 Task: Look for space in Oak Creek, United States from 26th August, 2023 to 10th September, 2023 for 6 adults, 2 children in price range Rs.10000 to Rs.15000. Place can be entire place or shared room with 6 bedrooms having 6 beds and 6 bathrooms. Property type can be house, flat, guest house. Amenities needed are: wifi, TV, free parkinig on premises, gym, breakfast. Booking option can be shelf check-in. Required host language is English.
Action: Mouse moved to (525, 107)
Screenshot: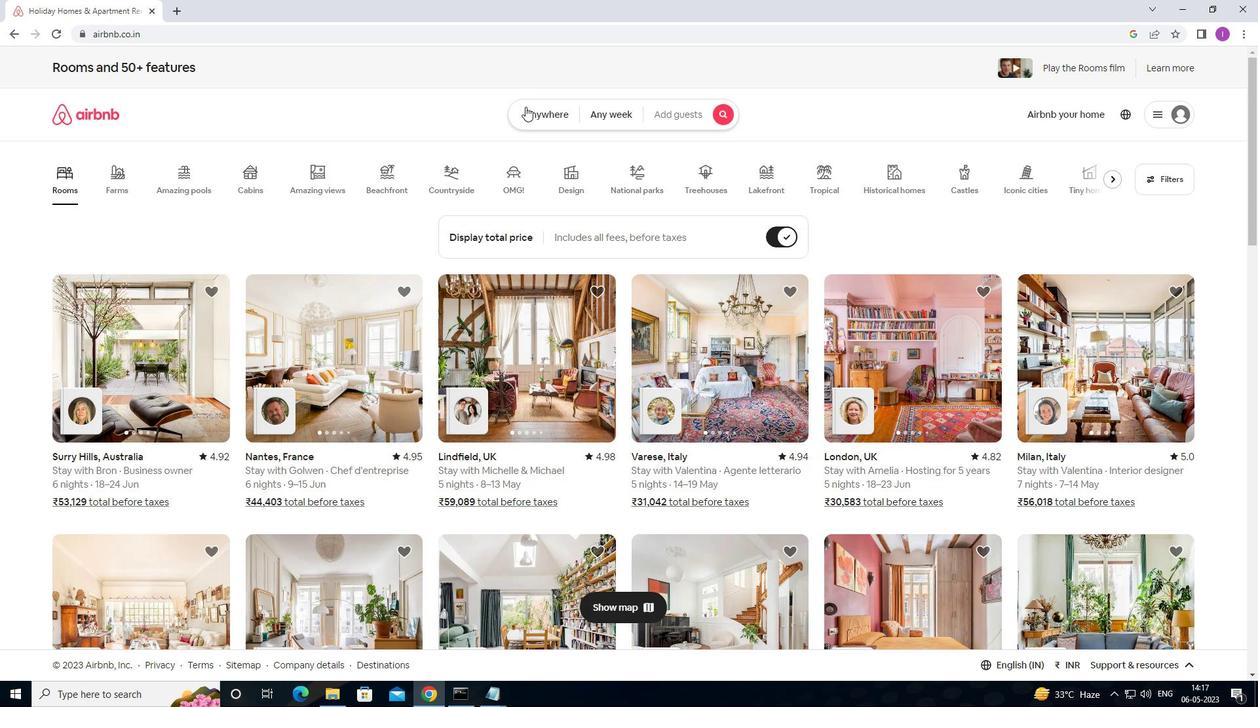 
Action: Mouse pressed left at (525, 107)
Screenshot: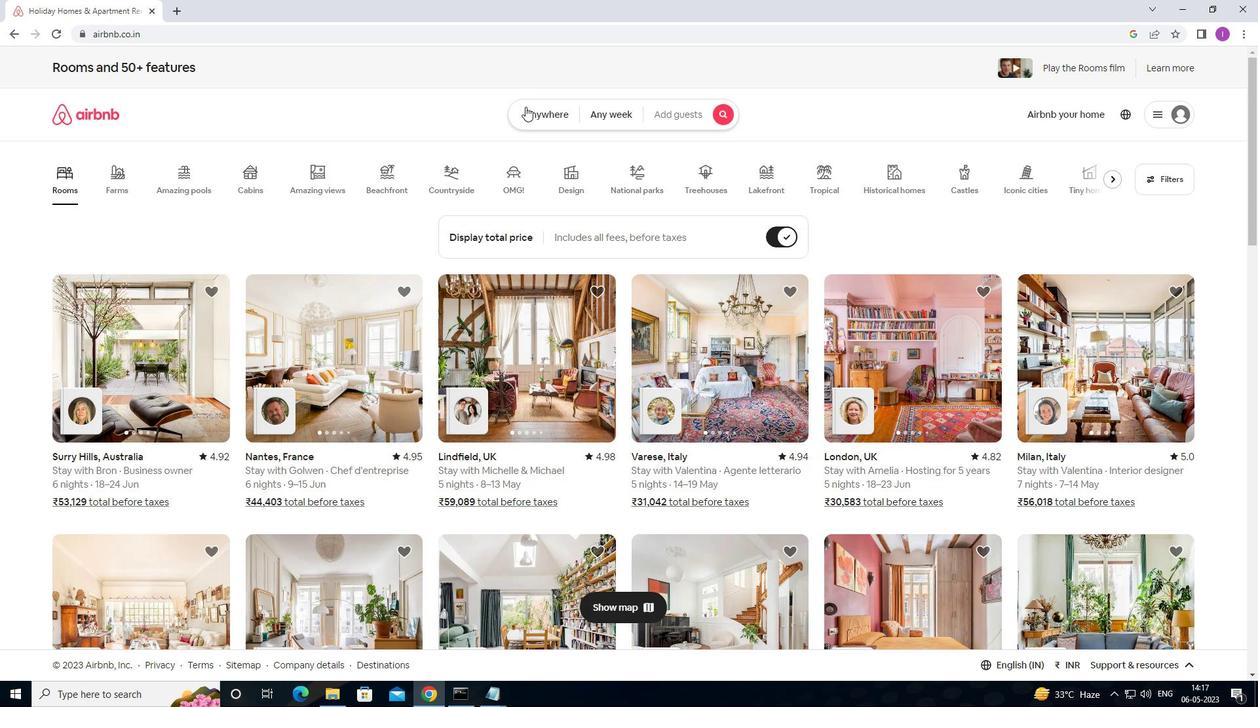 
Action: Mouse moved to (431, 165)
Screenshot: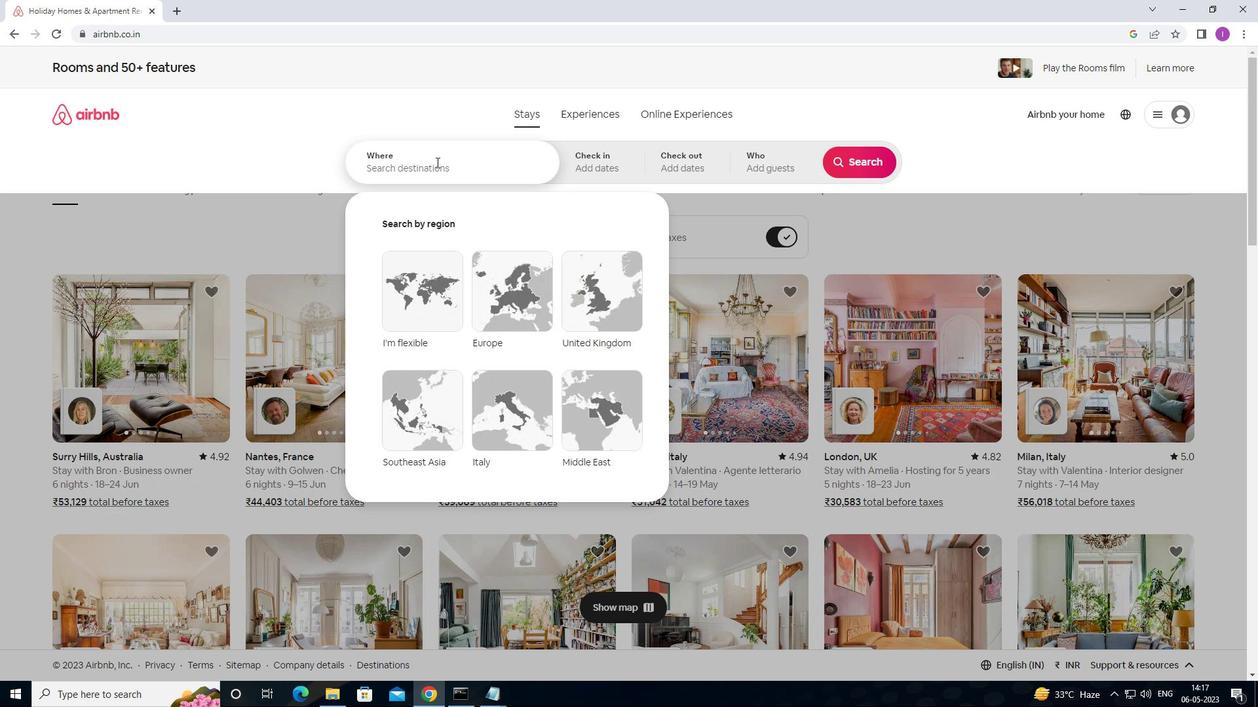 
Action: Mouse pressed left at (431, 165)
Screenshot: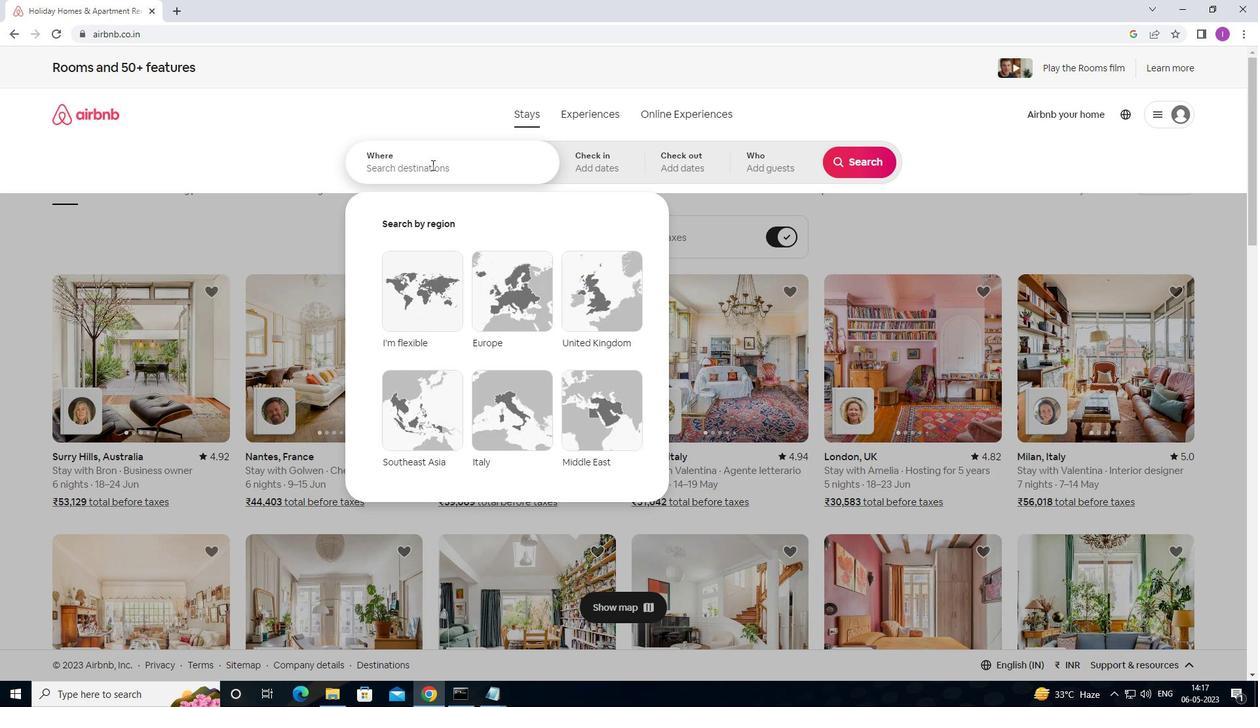 
Action: Mouse moved to (635, 49)
Screenshot: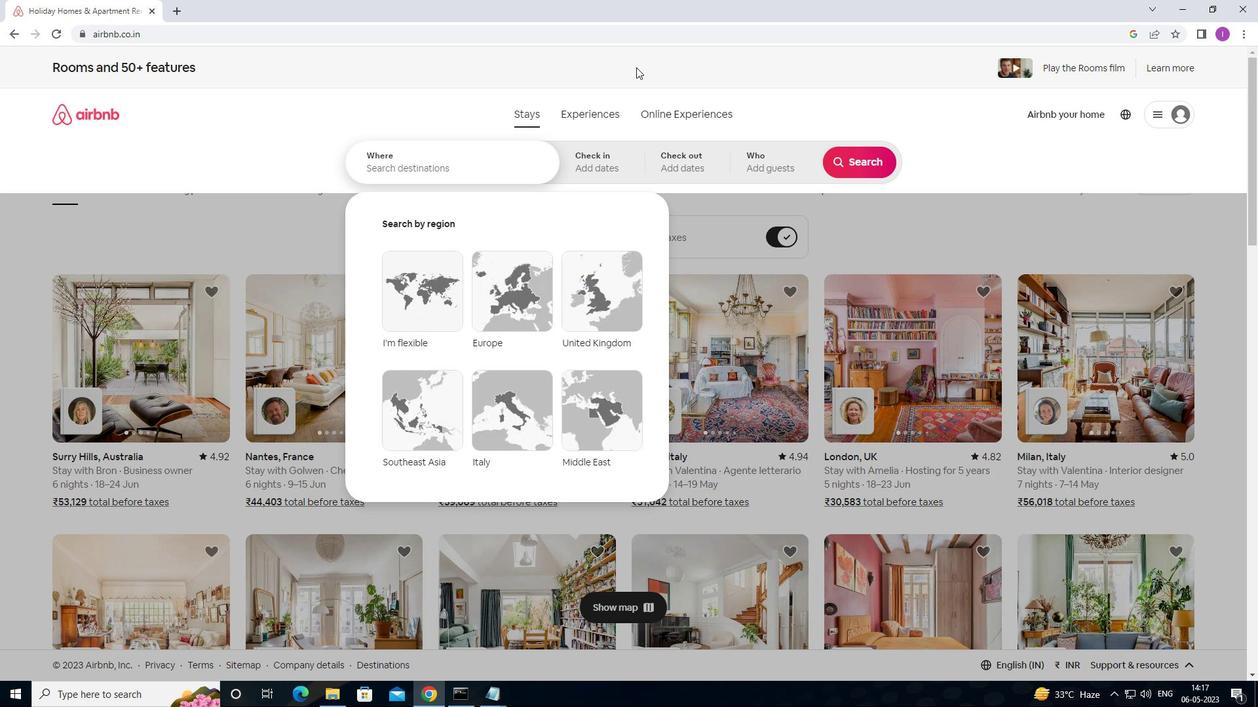 
Action: Key pressed <Key.shift><Key.shift><Key.shift><Key.shift><Key.shift><Key.shift><Key.shift>OAK<Key.space><Key.shift>CREEK,<Key.shift>UNITED<Key.space>STATES
Screenshot: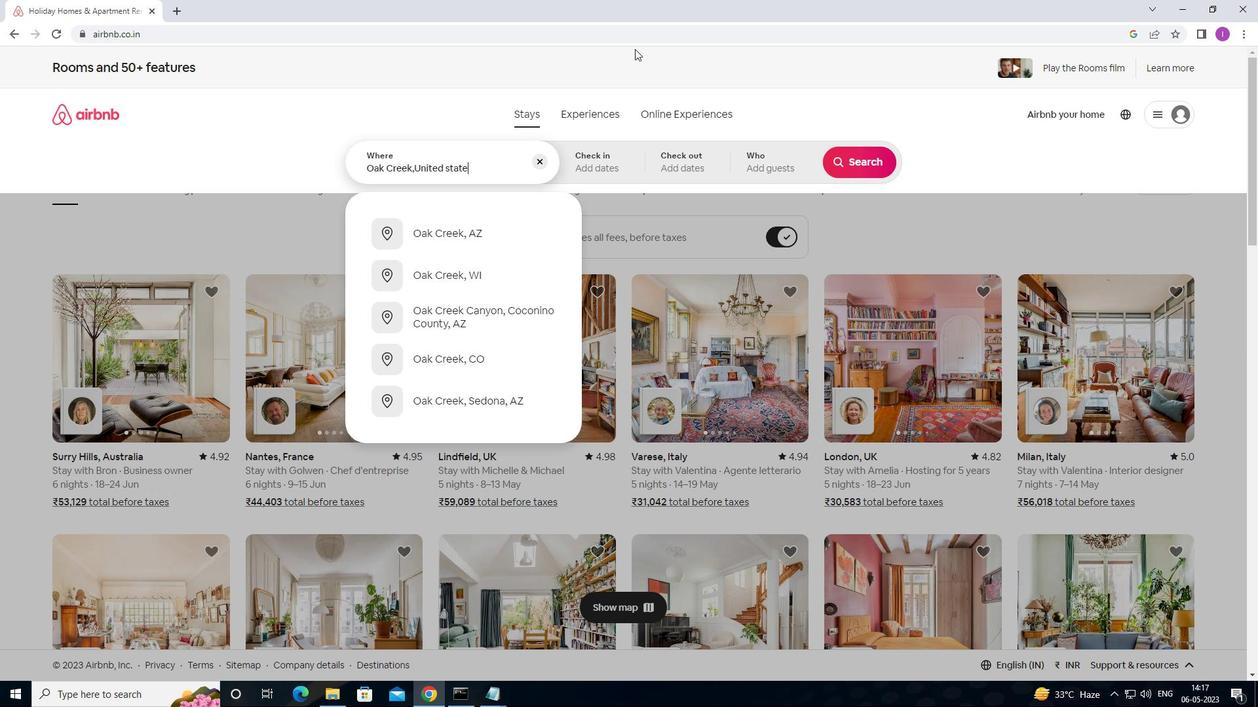
Action: Mouse moved to (582, 161)
Screenshot: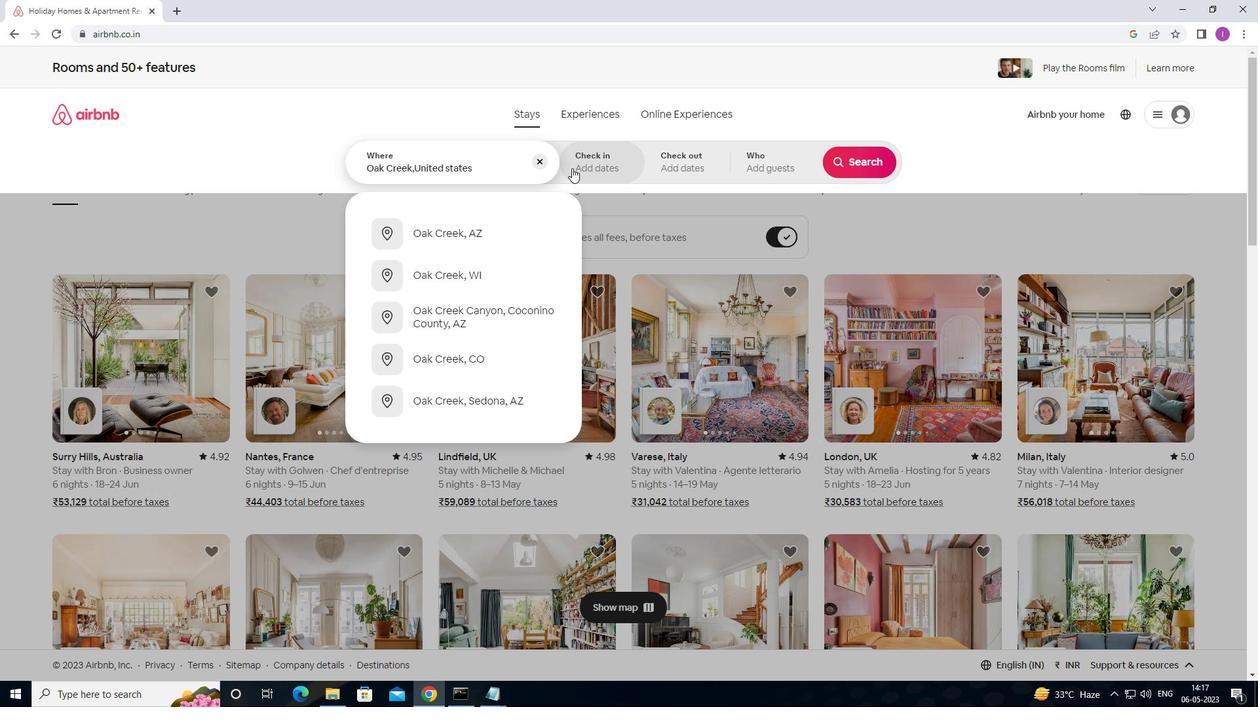 
Action: Mouse pressed left at (582, 161)
Screenshot: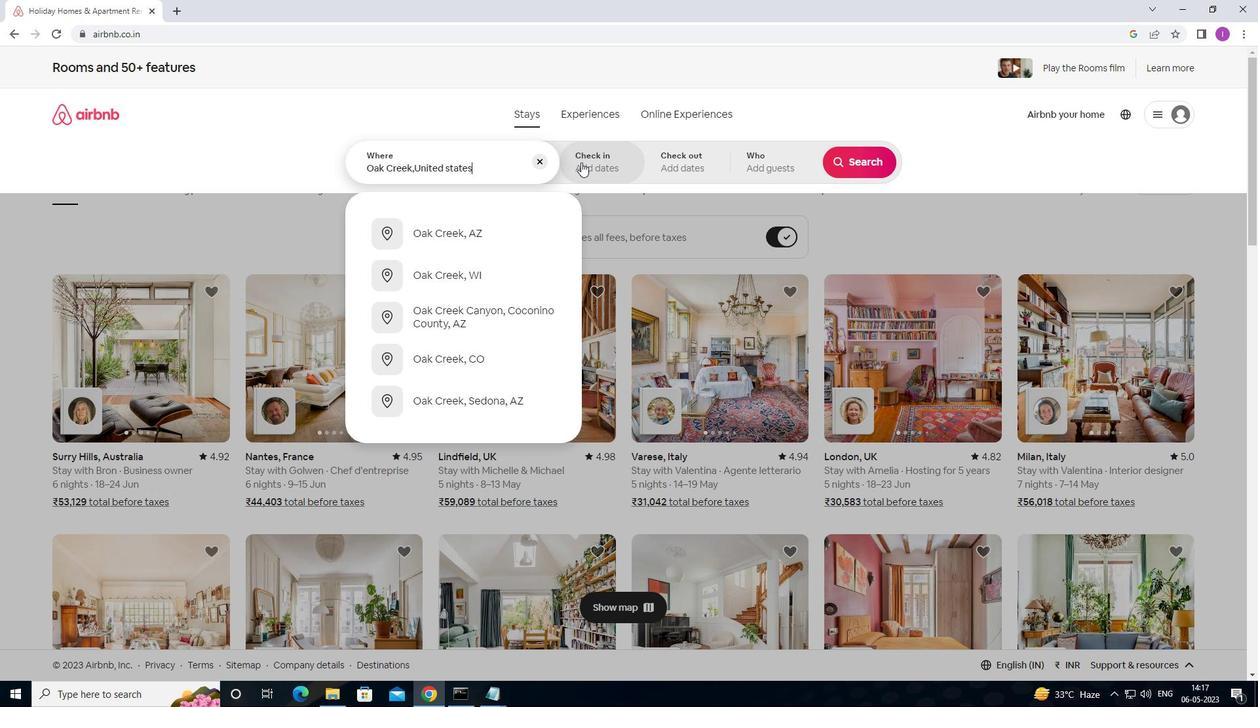 
Action: Mouse moved to (857, 267)
Screenshot: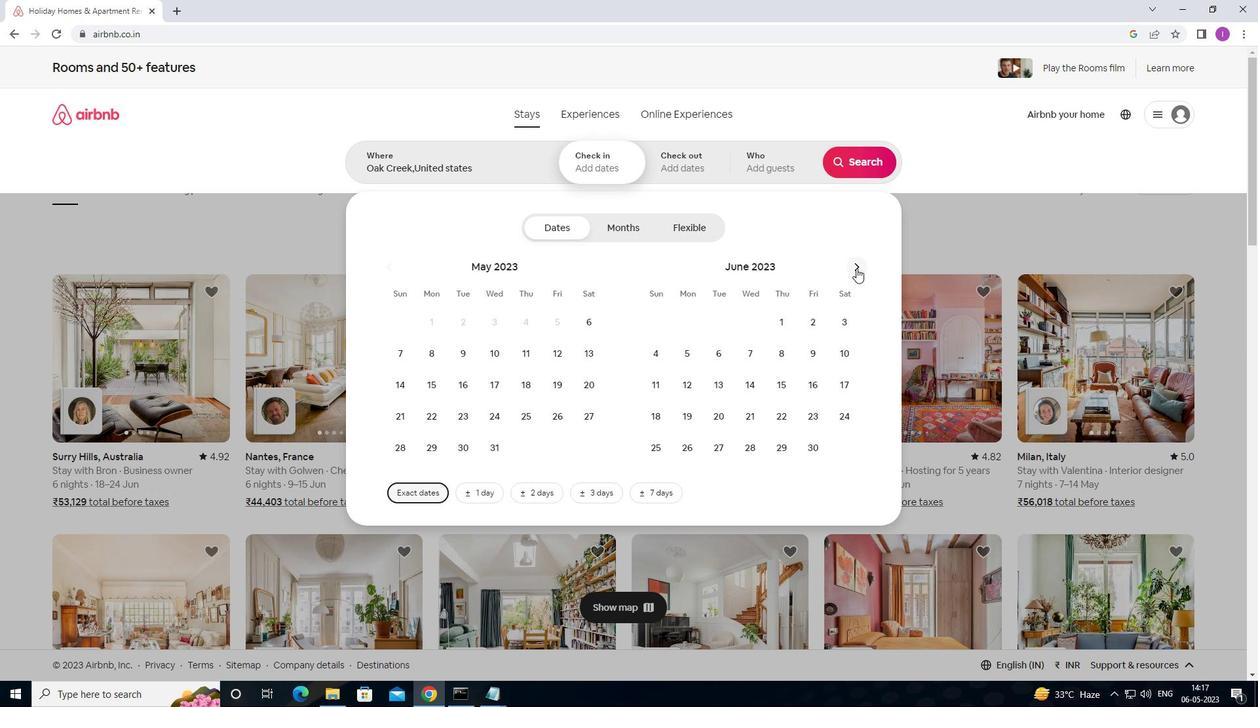 
Action: Mouse pressed left at (857, 267)
Screenshot: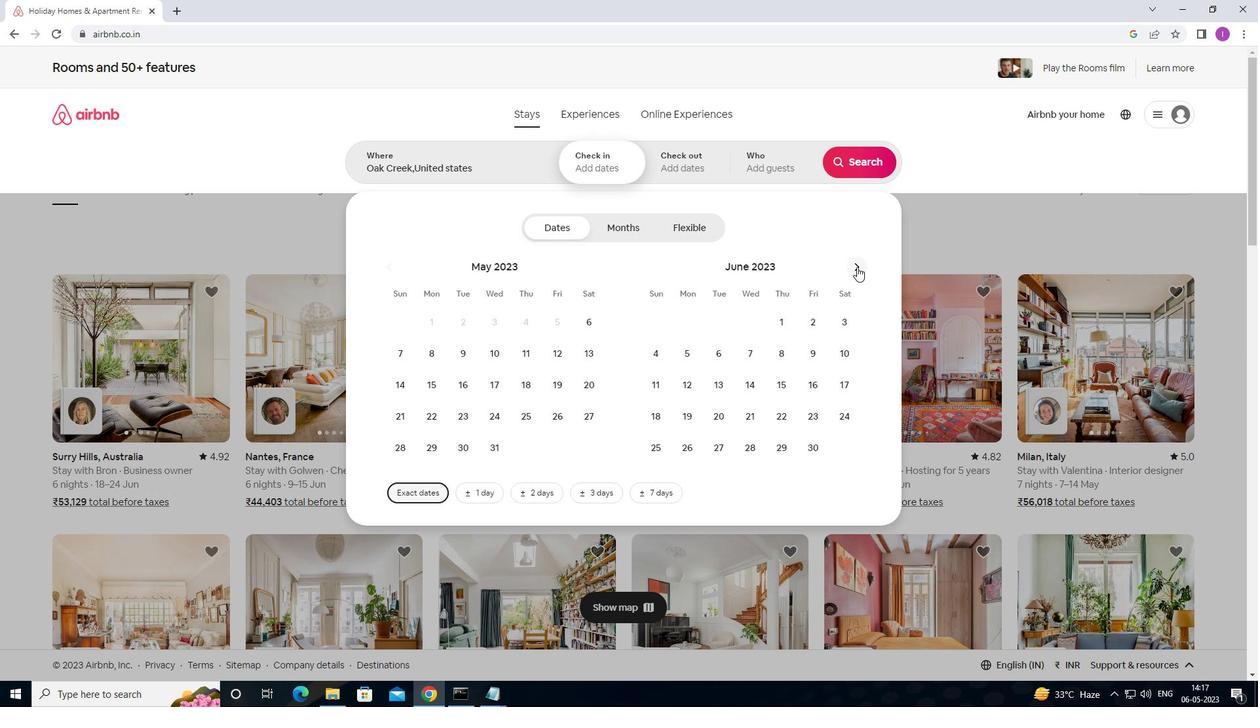 
Action: Mouse moved to (860, 266)
Screenshot: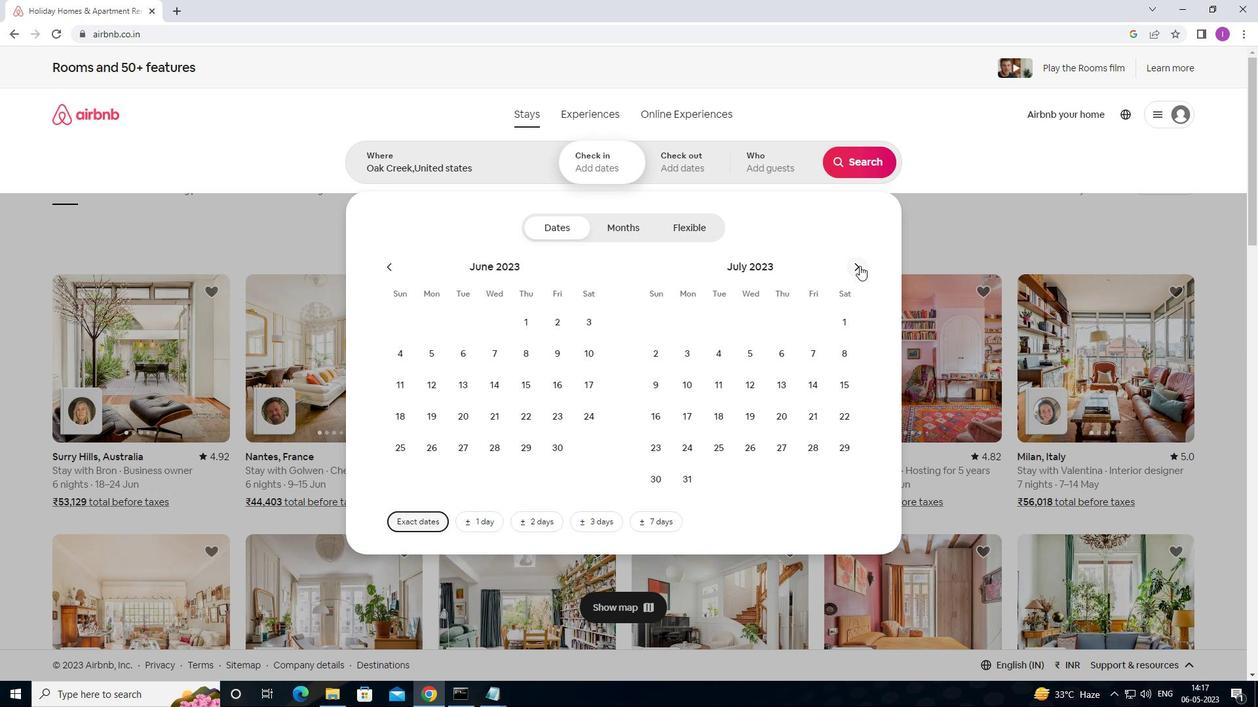 
Action: Mouse pressed left at (860, 266)
Screenshot: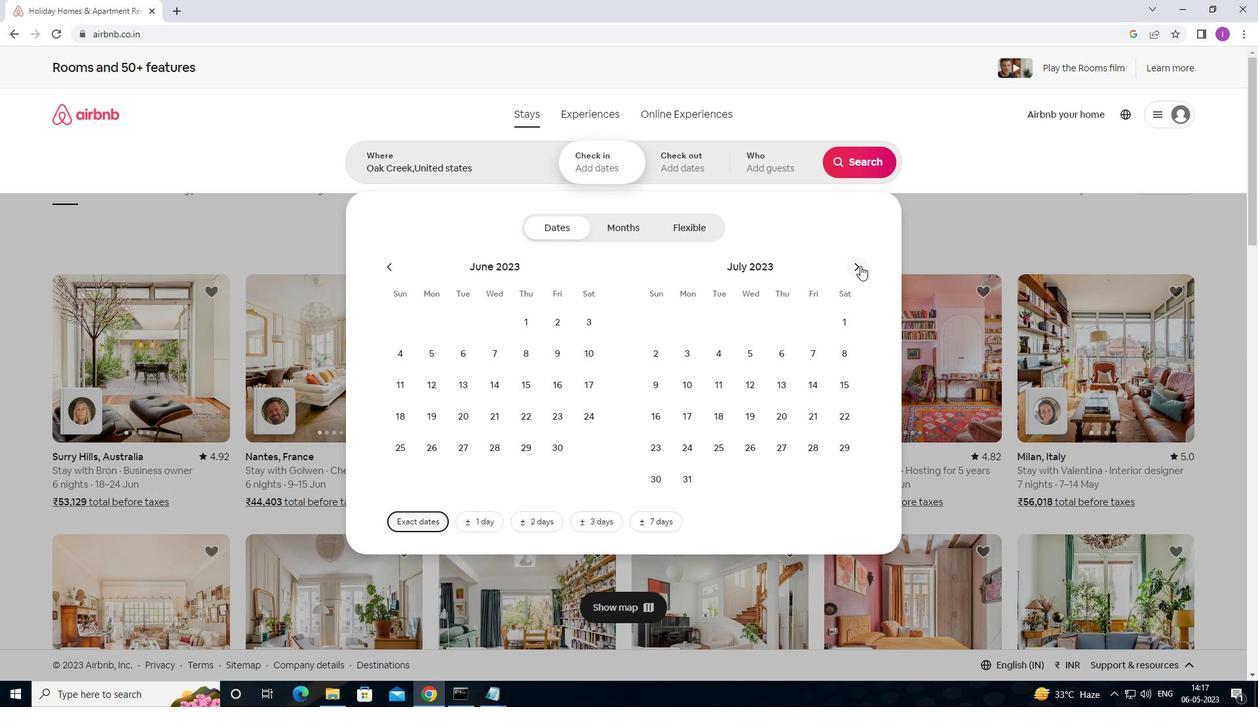 
Action: Mouse pressed left at (860, 266)
Screenshot: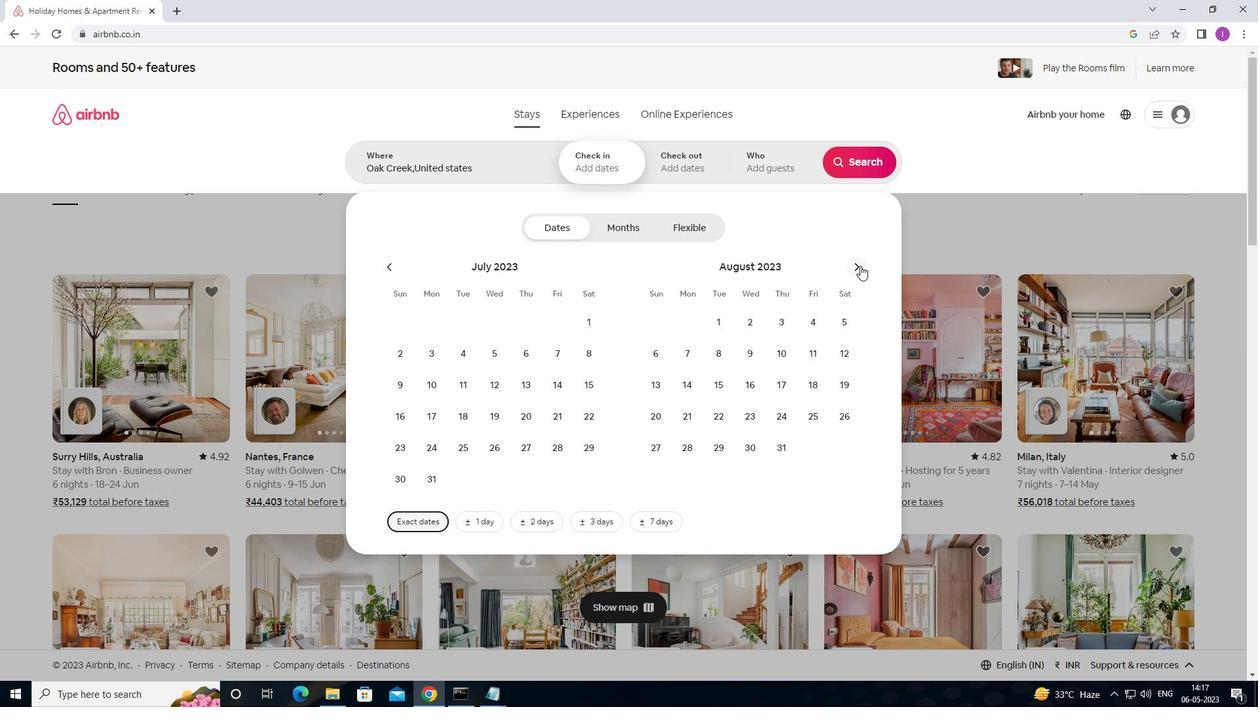 
Action: Mouse moved to (589, 419)
Screenshot: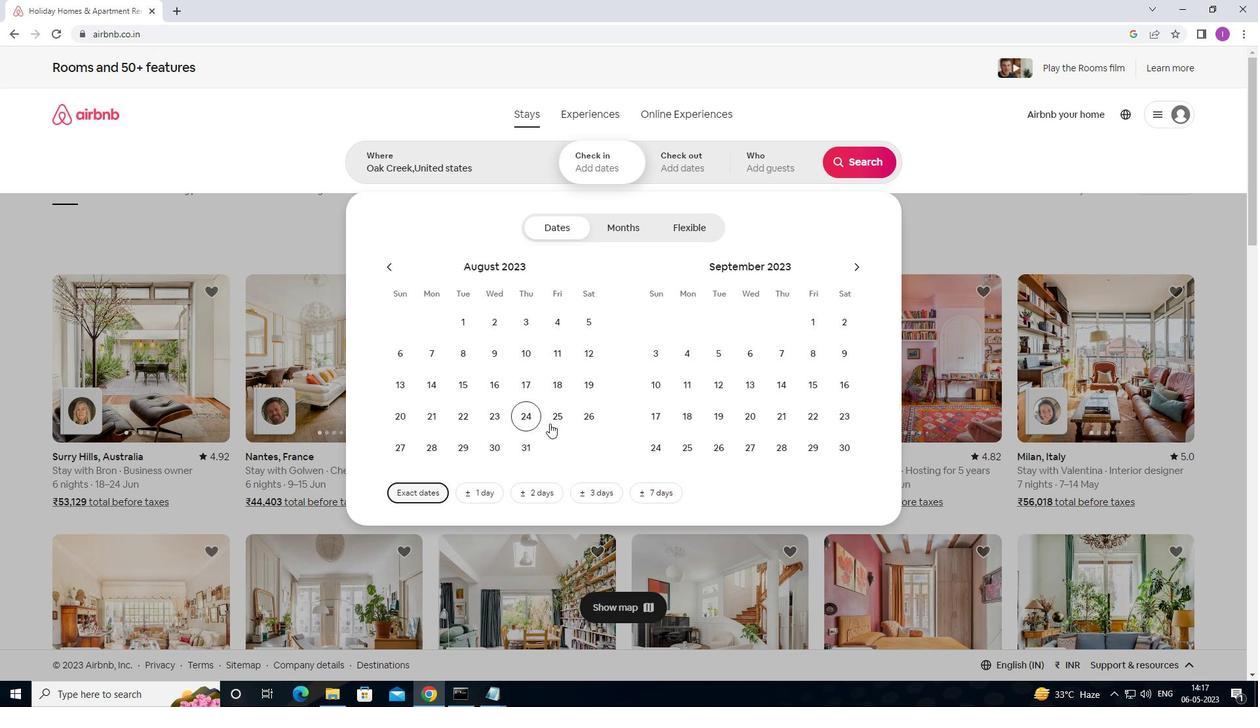
Action: Mouse pressed left at (589, 419)
Screenshot: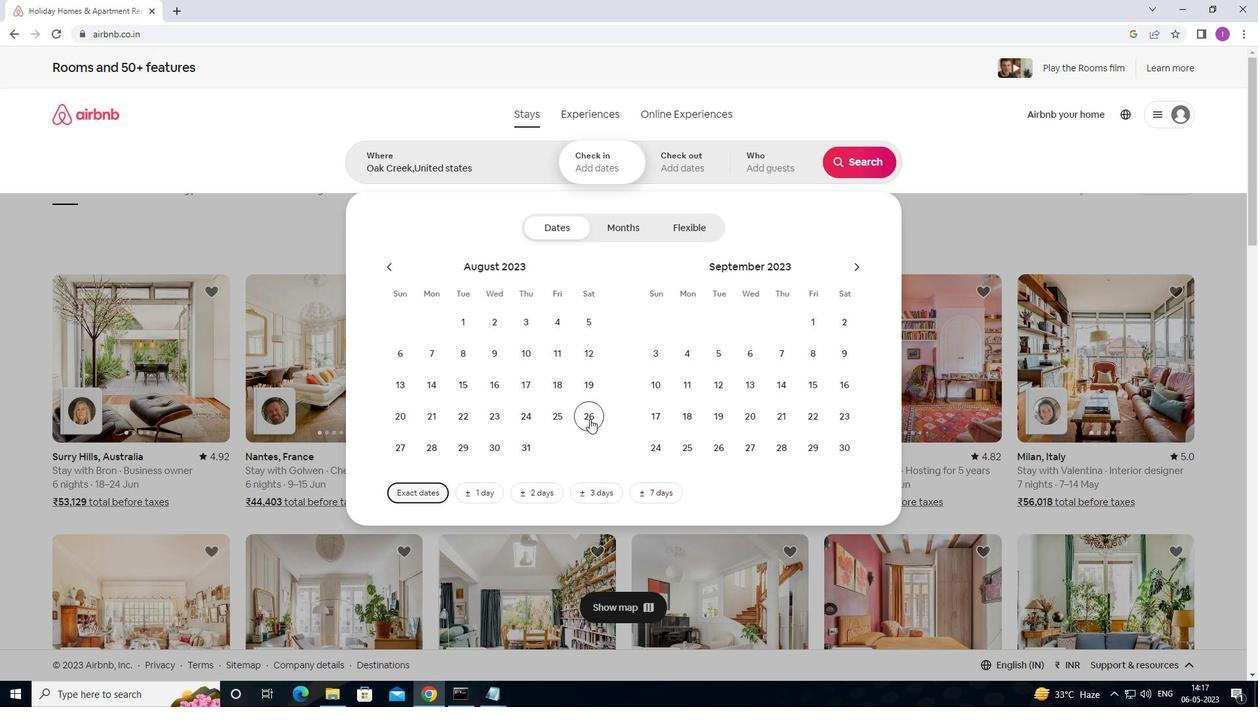 
Action: Mouse moved to (657, 390)
Screenshot: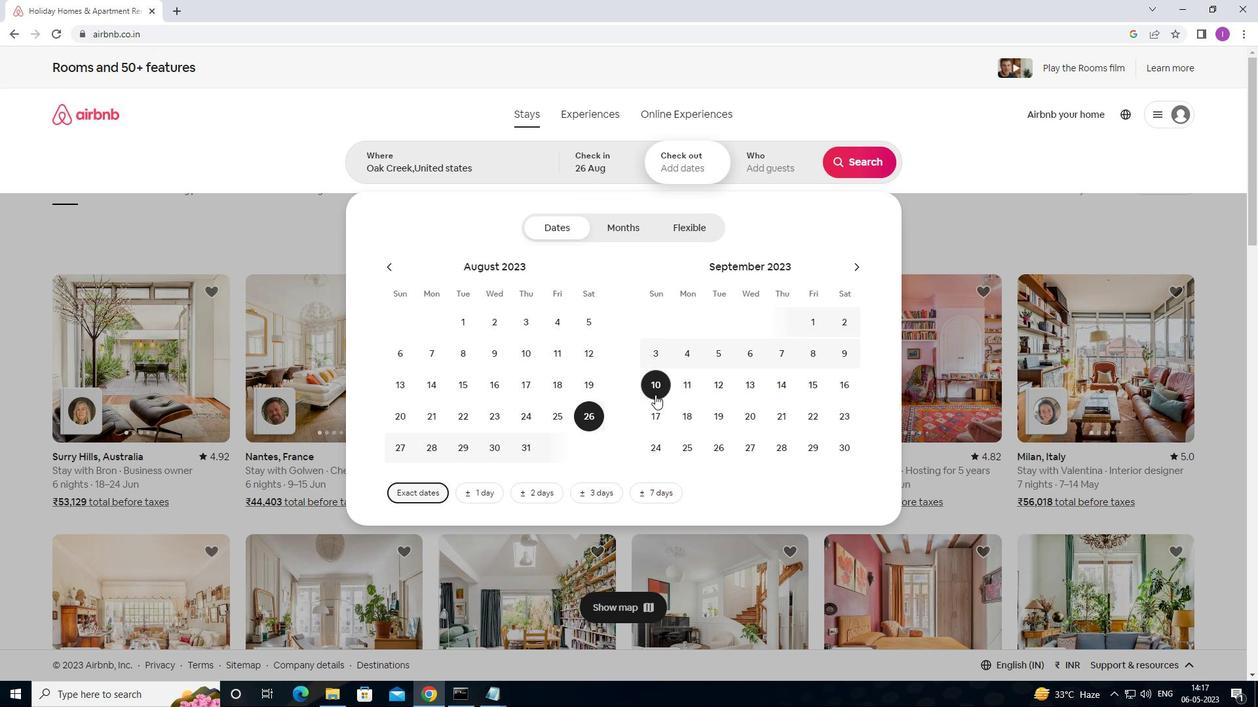 
Action: Mouse pressed left at (657, 390)
Screenshot: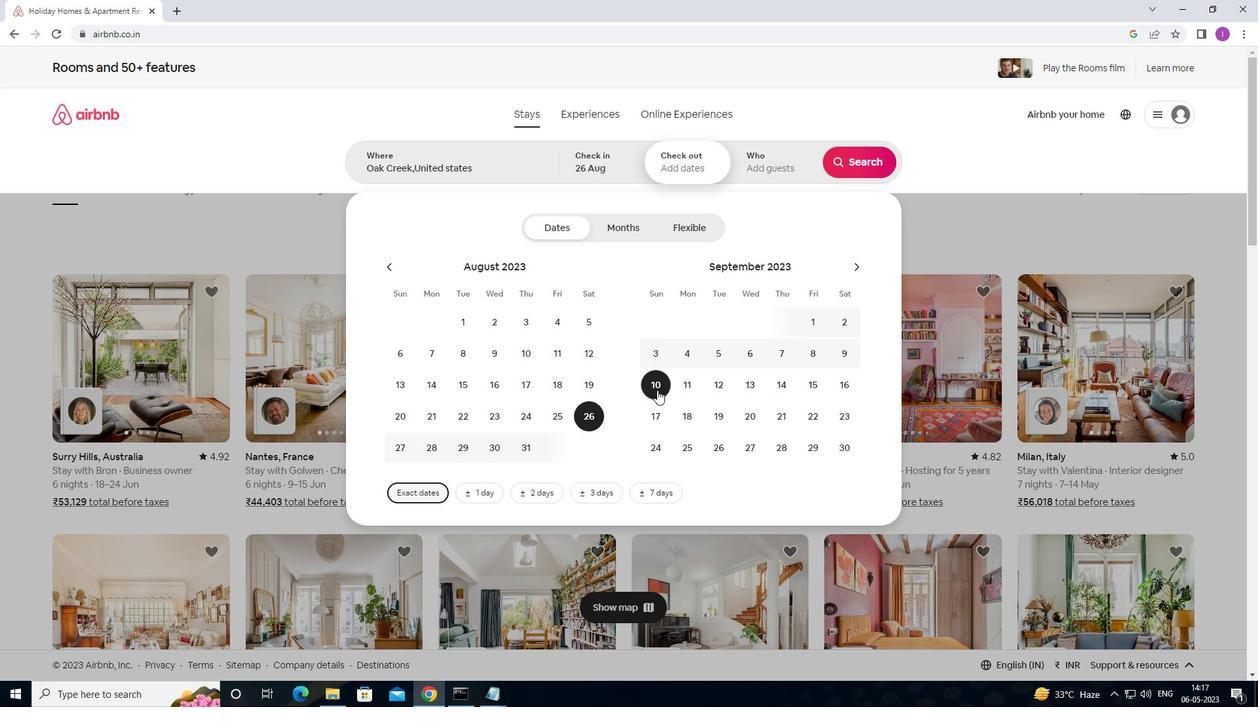 
Action: Mouse moved to (789, 175)
Screenshot: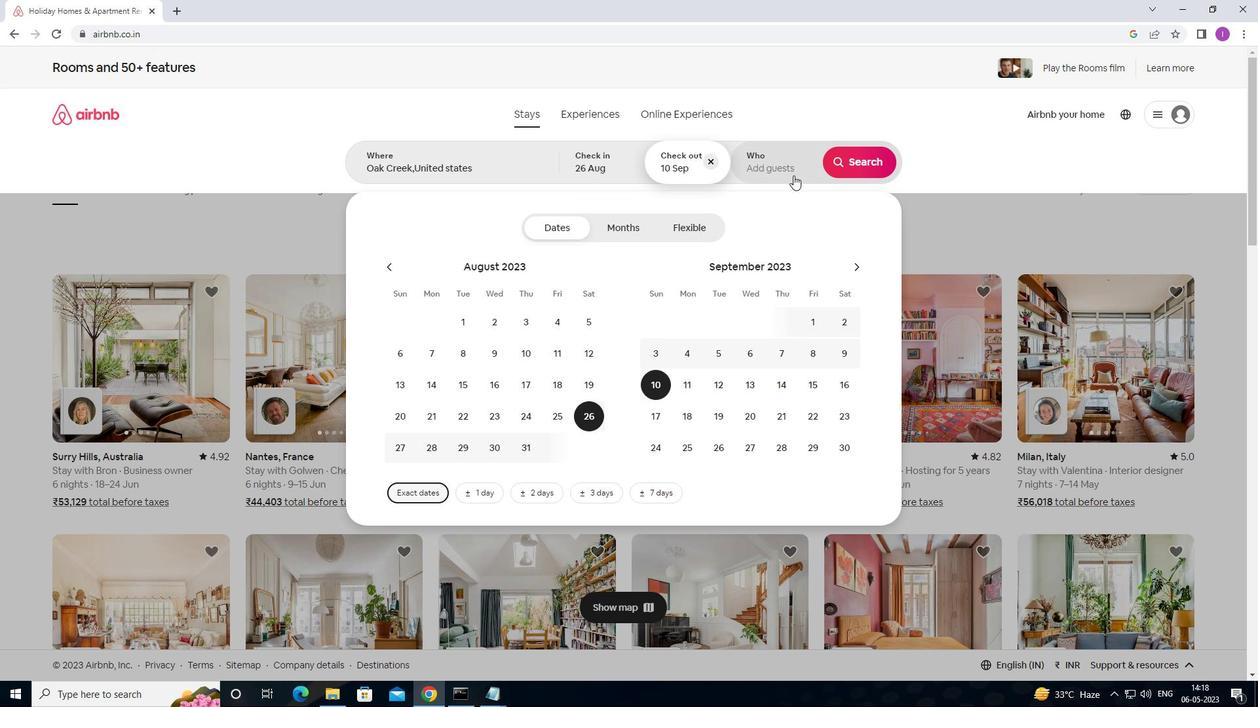 
Action: Mouse pressed left at (789, 175)
Screenshot: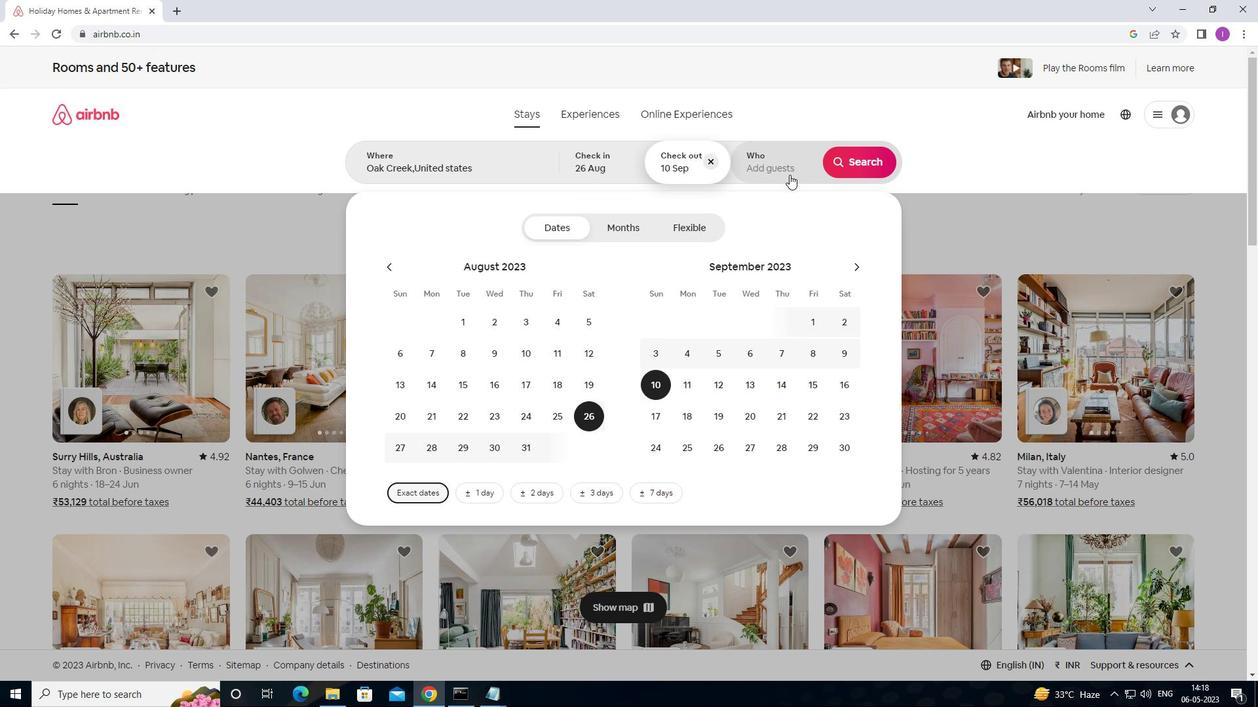 
Action: Mouse moved to (863, 235)
Screenshot: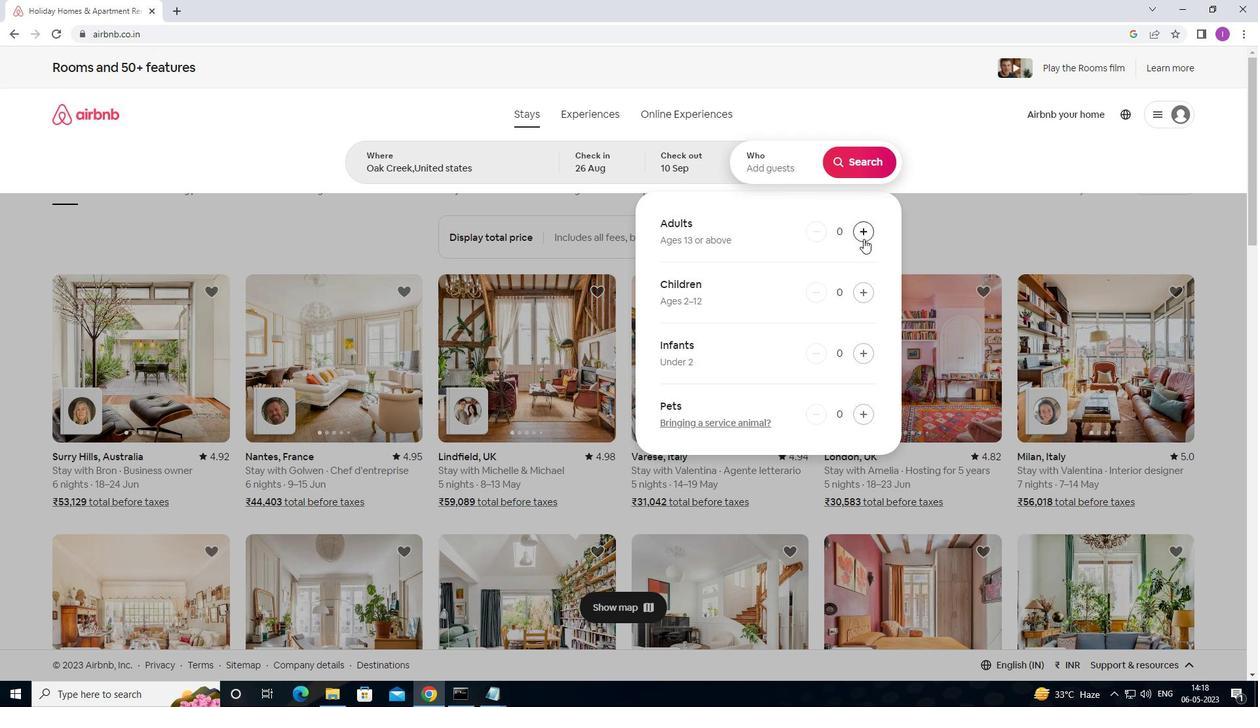 
Action: Mouse pressed left at (863, 235)
Screenshot: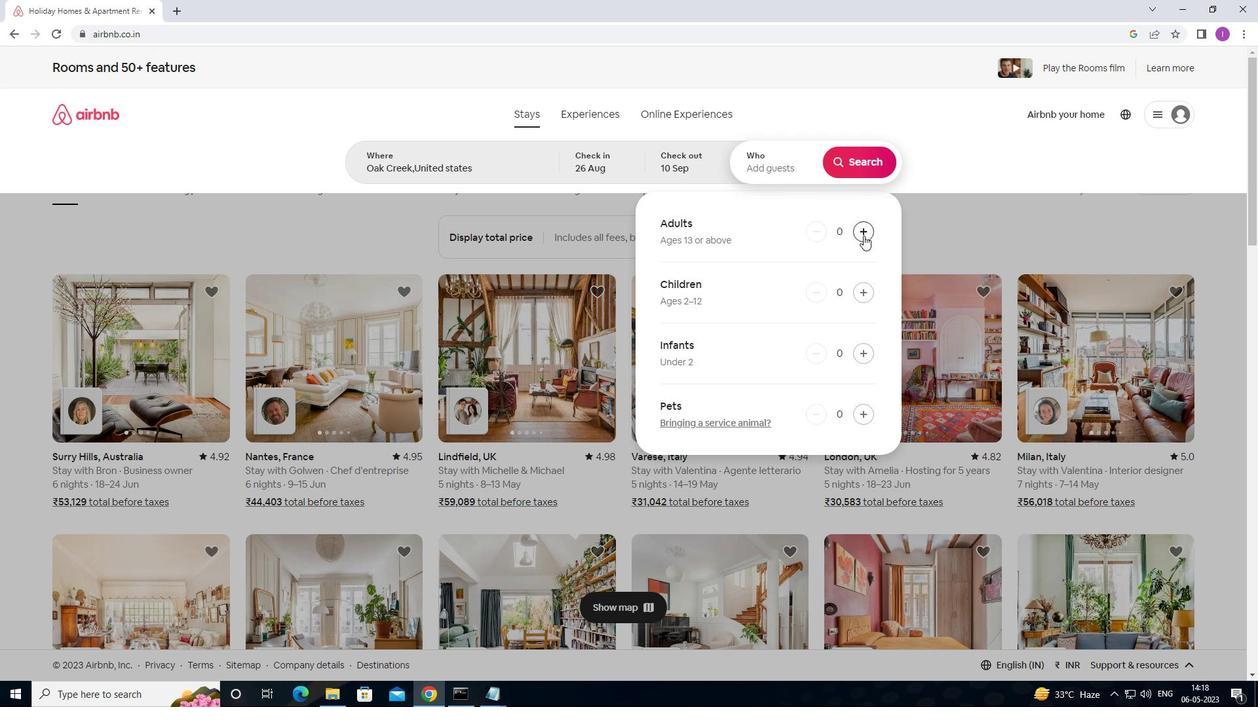 
Action: Mouse pressed left at (863, 235)
Screenshot: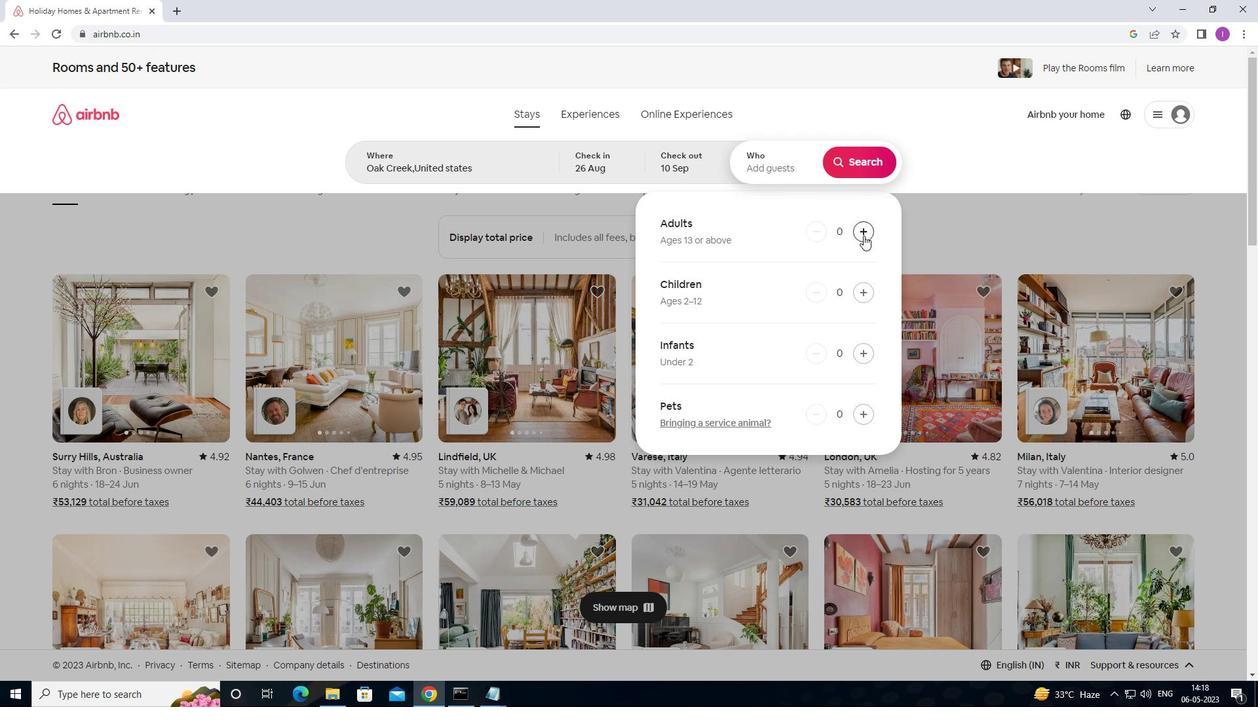 
Action: Mouse pressed left at (863, 235)
Screenshot: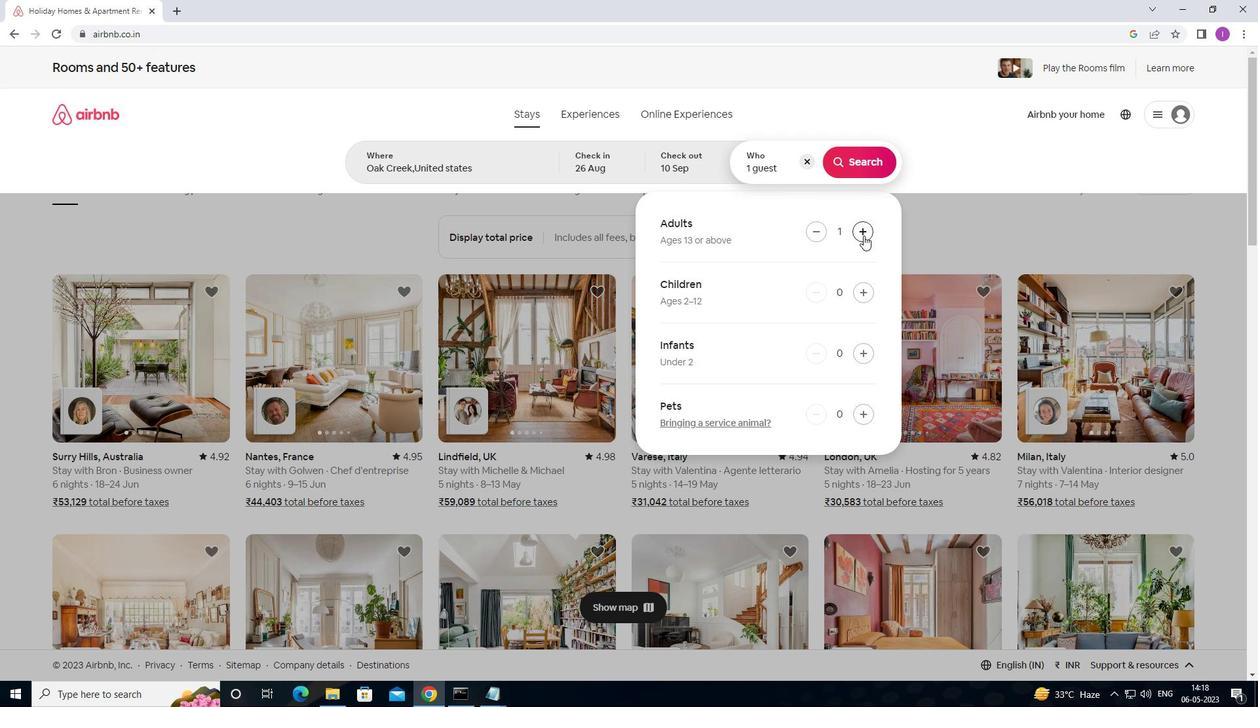 
Action: Mouse pressed left at (863, 235)
Screenshot: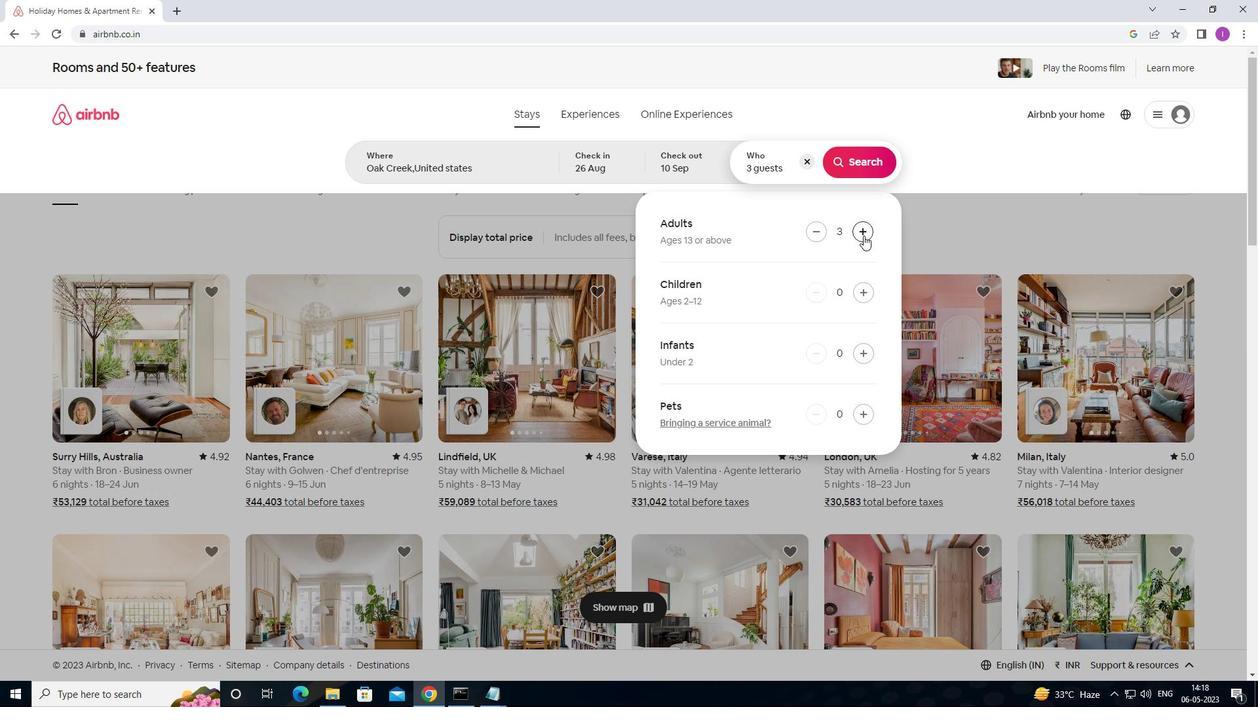 
Action: Mouse pressed left at (863, 235)
Screenshot: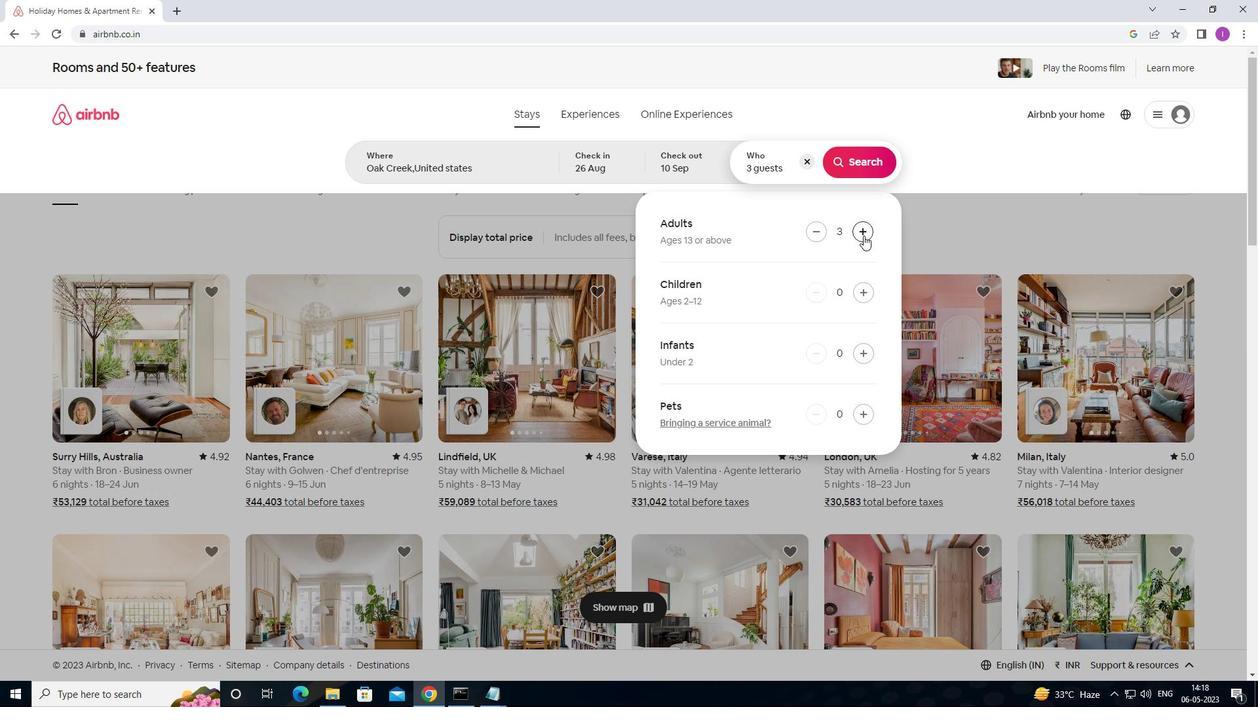 
Action: Mouse pressed left at (863, 235)
Screenshot: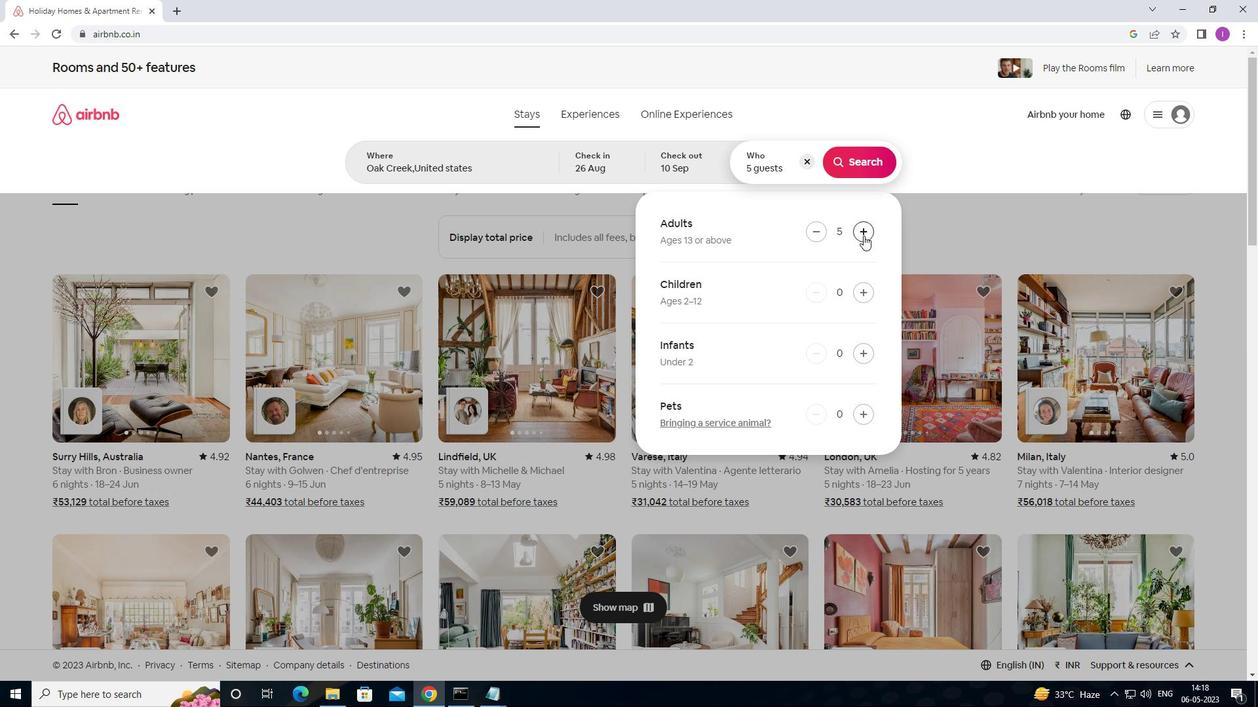 
Action: Mouse moved to (862, 293)
Screenshot: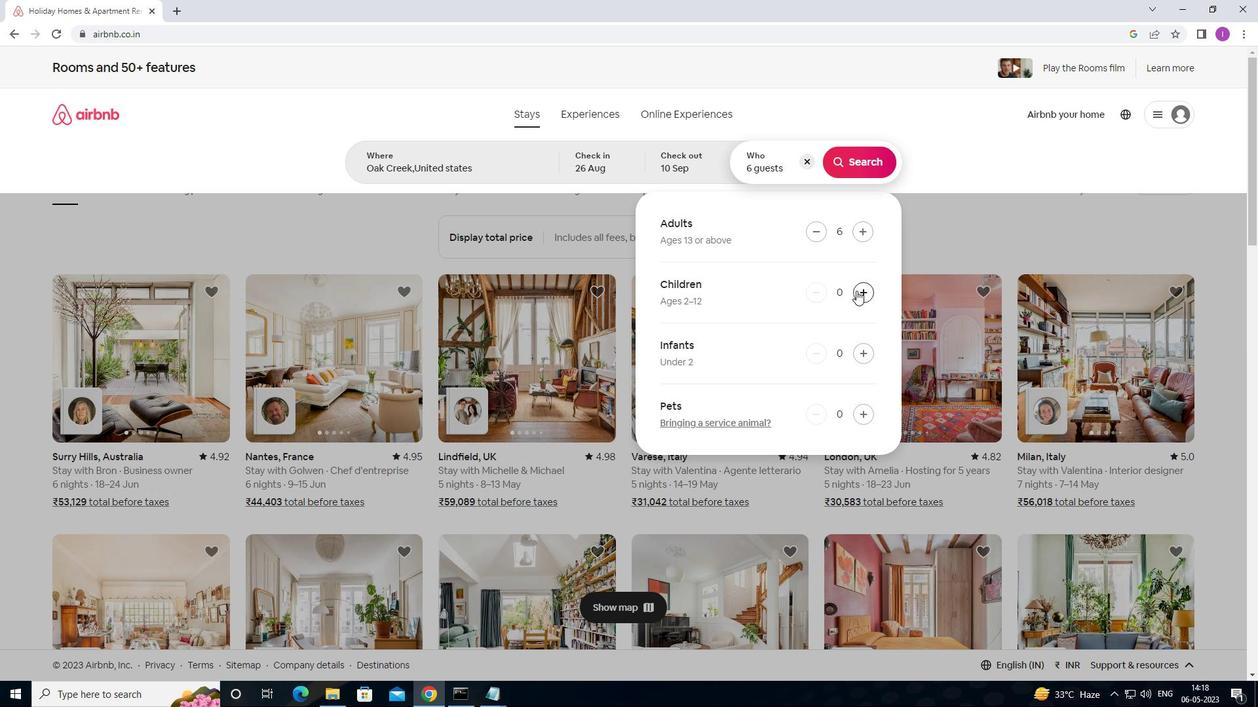 
Action: Mouse pressed left at (862, 293)
Screenshot: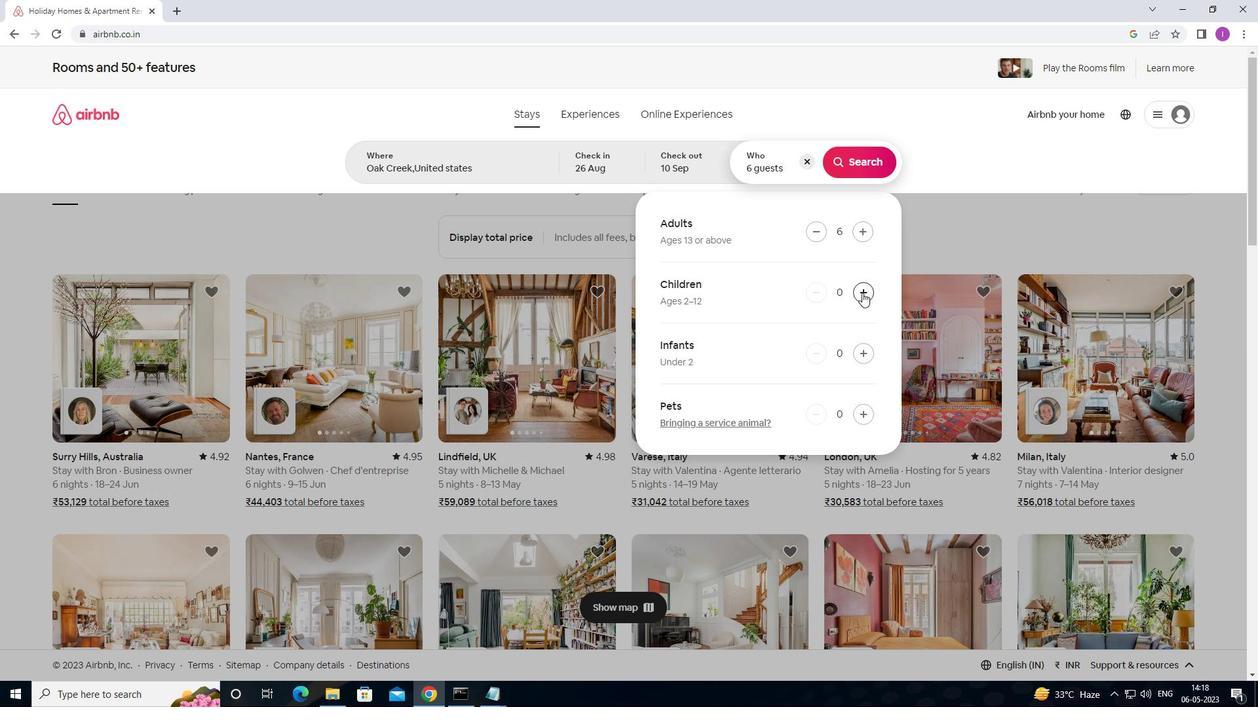 
Action: Mouse moved to (863, 293)
Screenshot: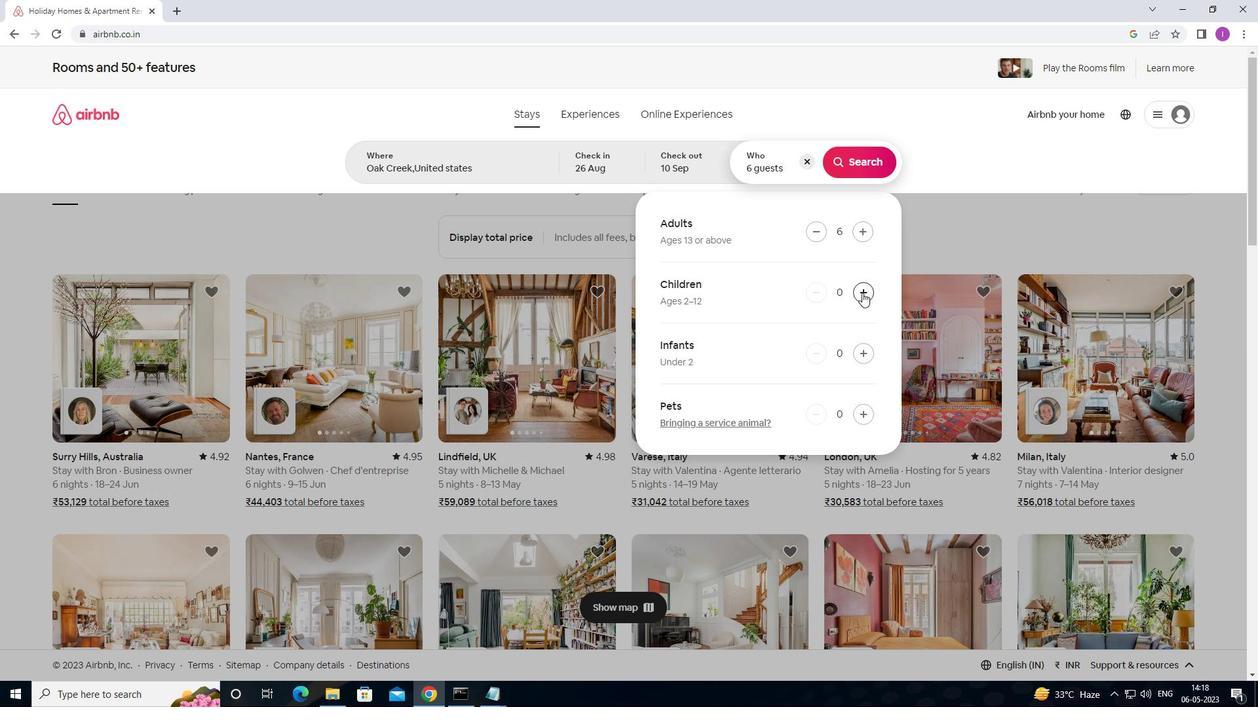 
Action: Mouse pressed left at (863, 293)
Screenshot: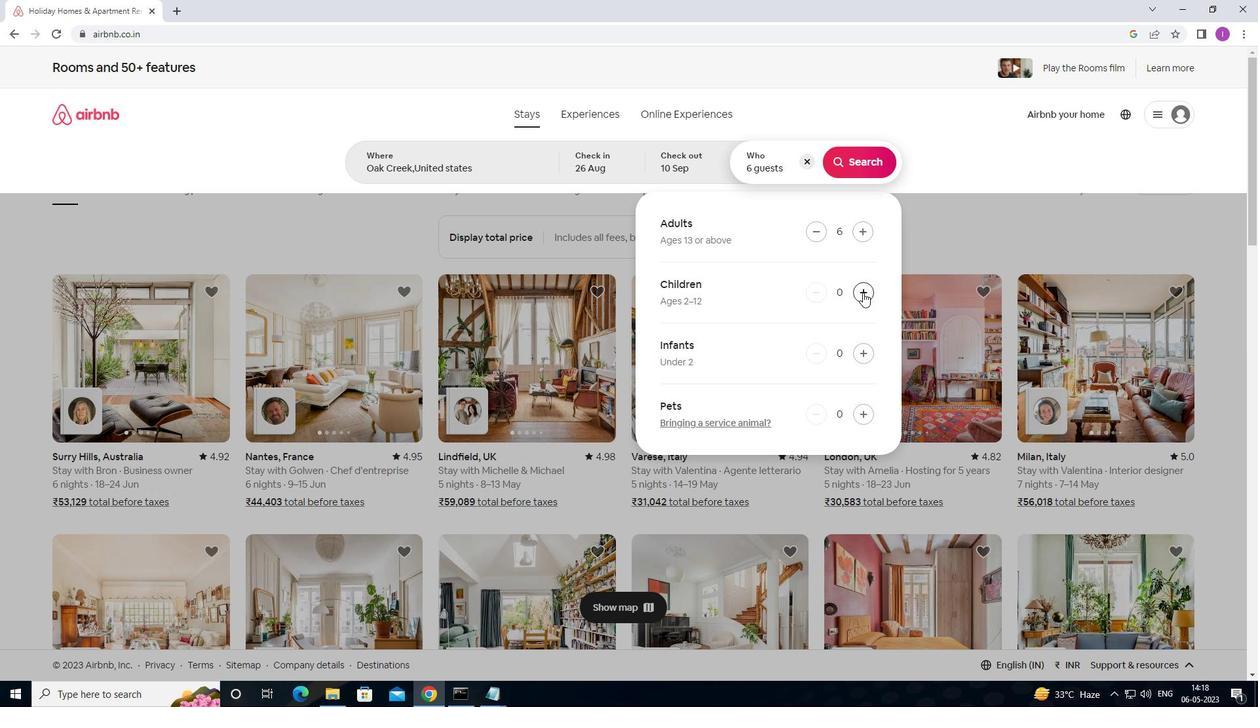 
Action: Mouse moved to (853, 154)
Screenshot: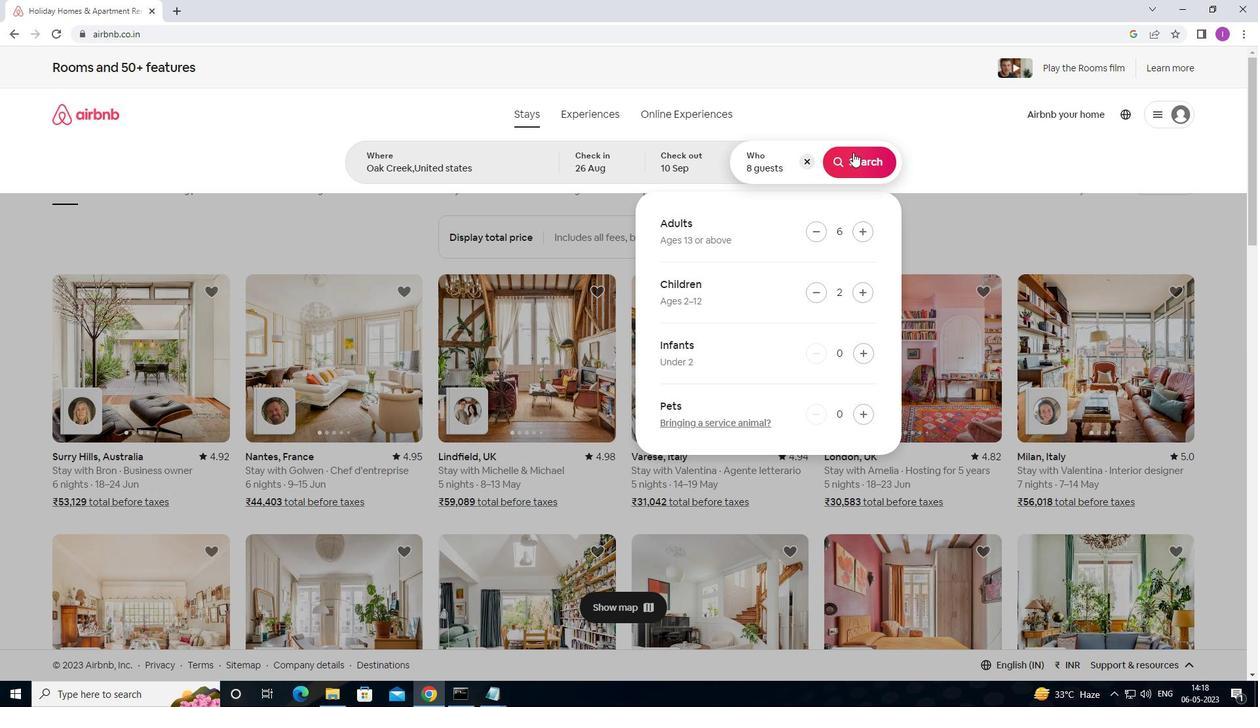 
Action: Mouse pressed left at (853, 154)
Screenshot: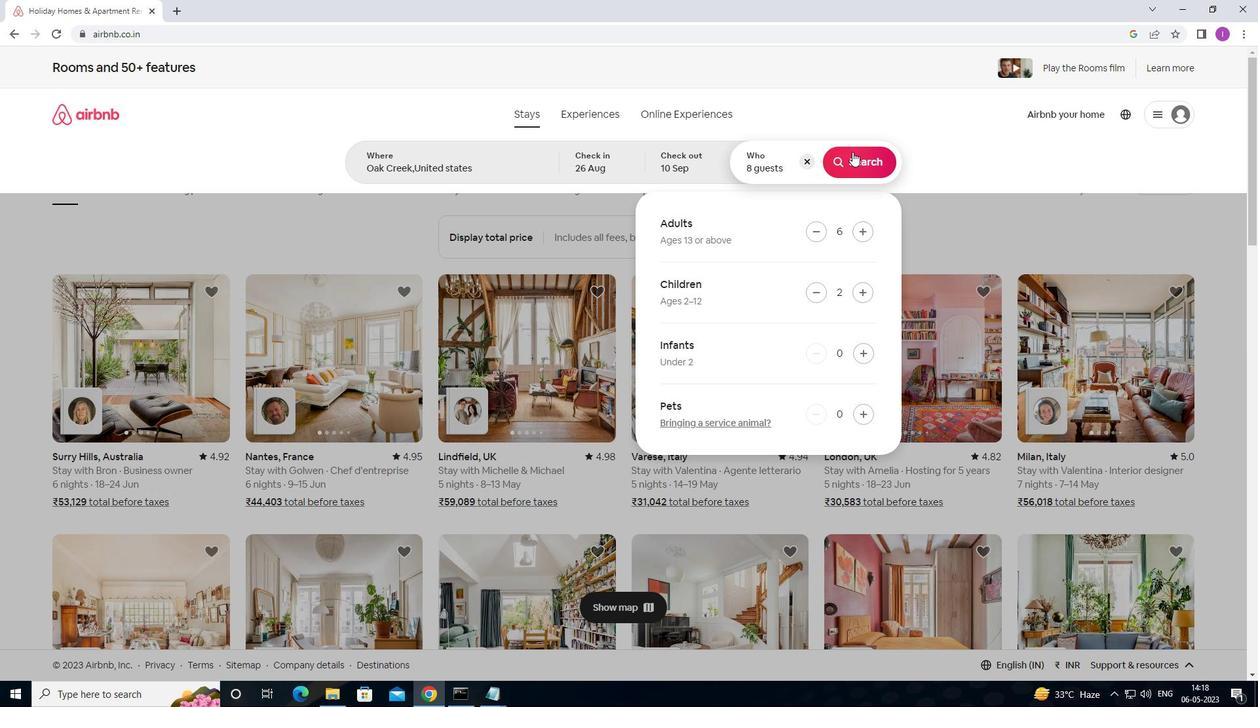 
Action: Mouse moved to (1204, 123)
Screenshot: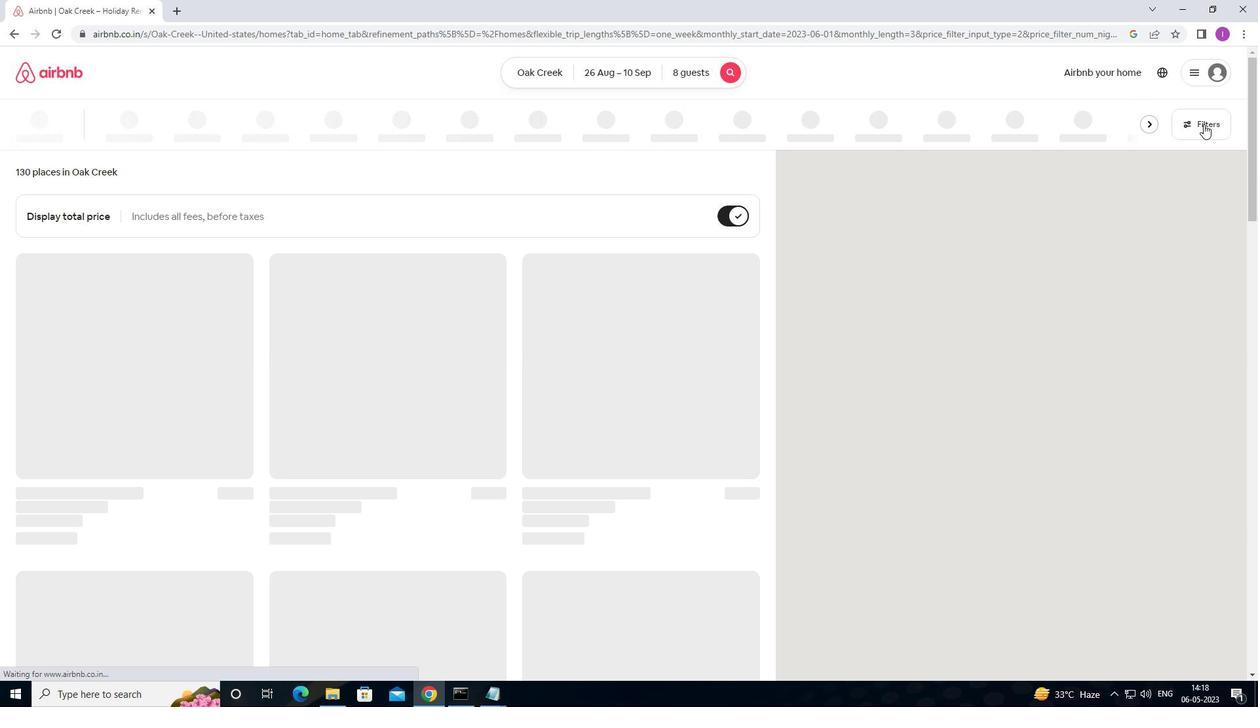 
Action: Mouse pressed left at (1204, 123)
Screenshot: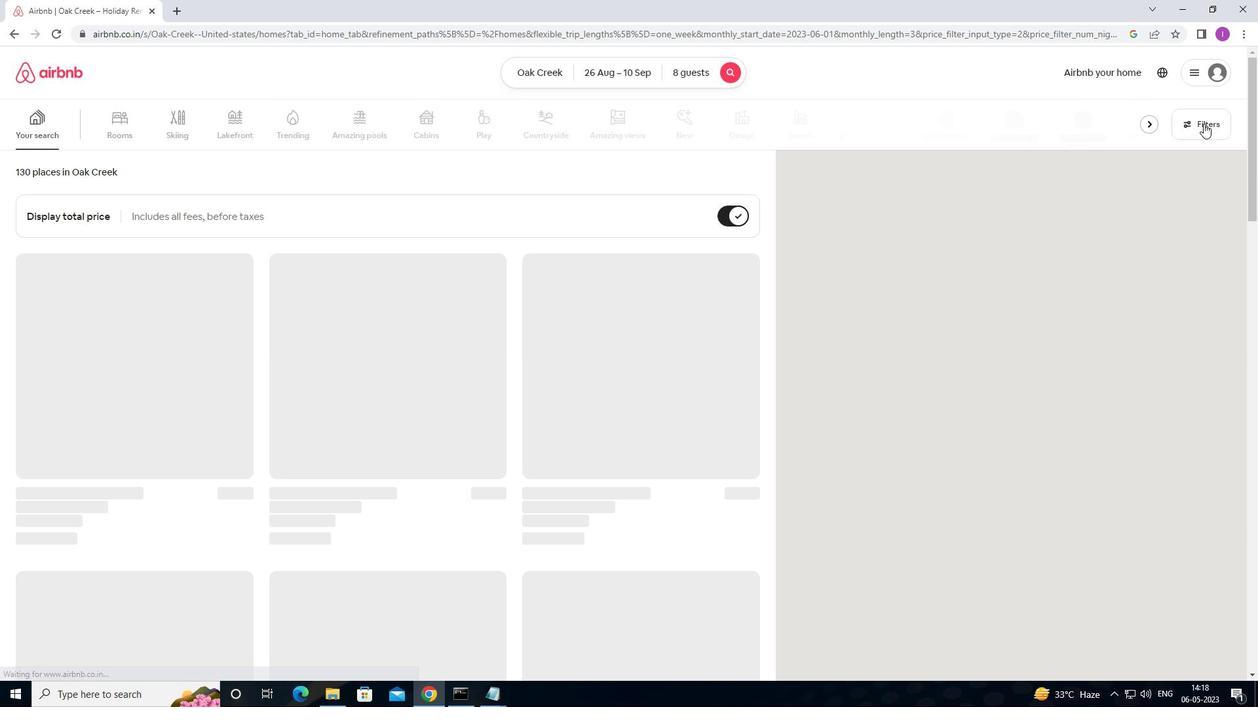 
Action: Mouse moved to (490, 443)
Screenshot: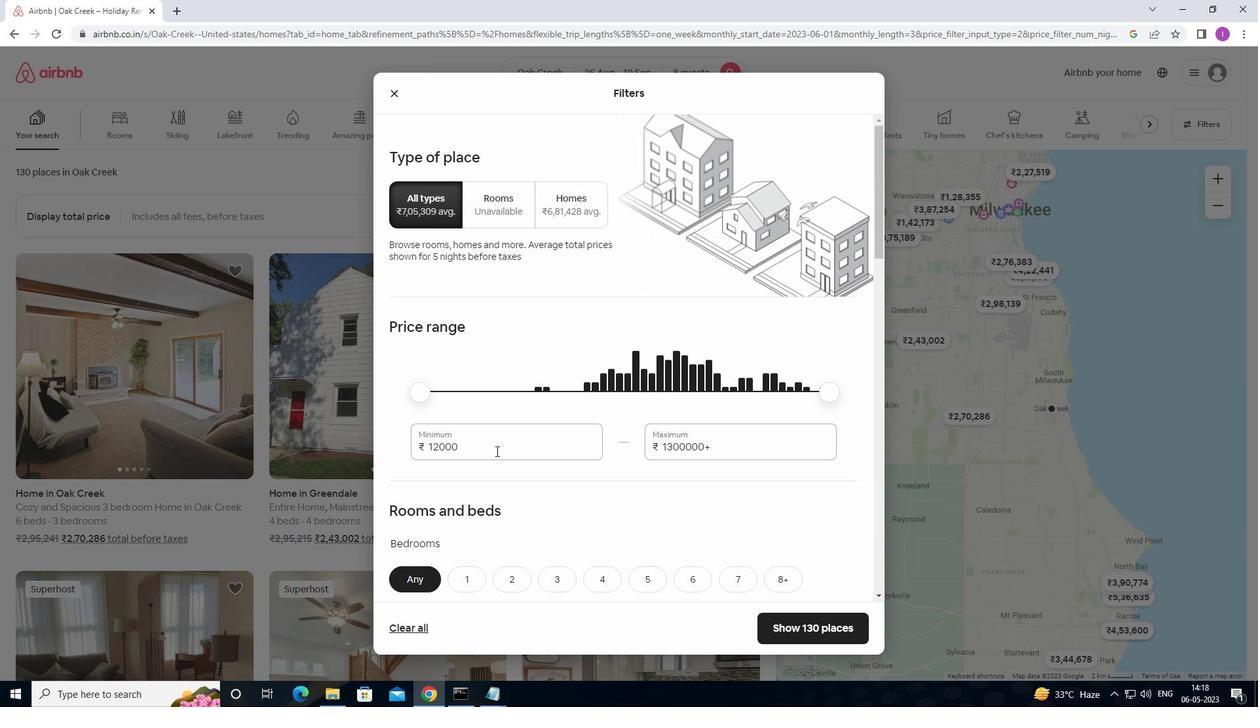
Action: Mouse pressed left at (490, 443)
Screenshot: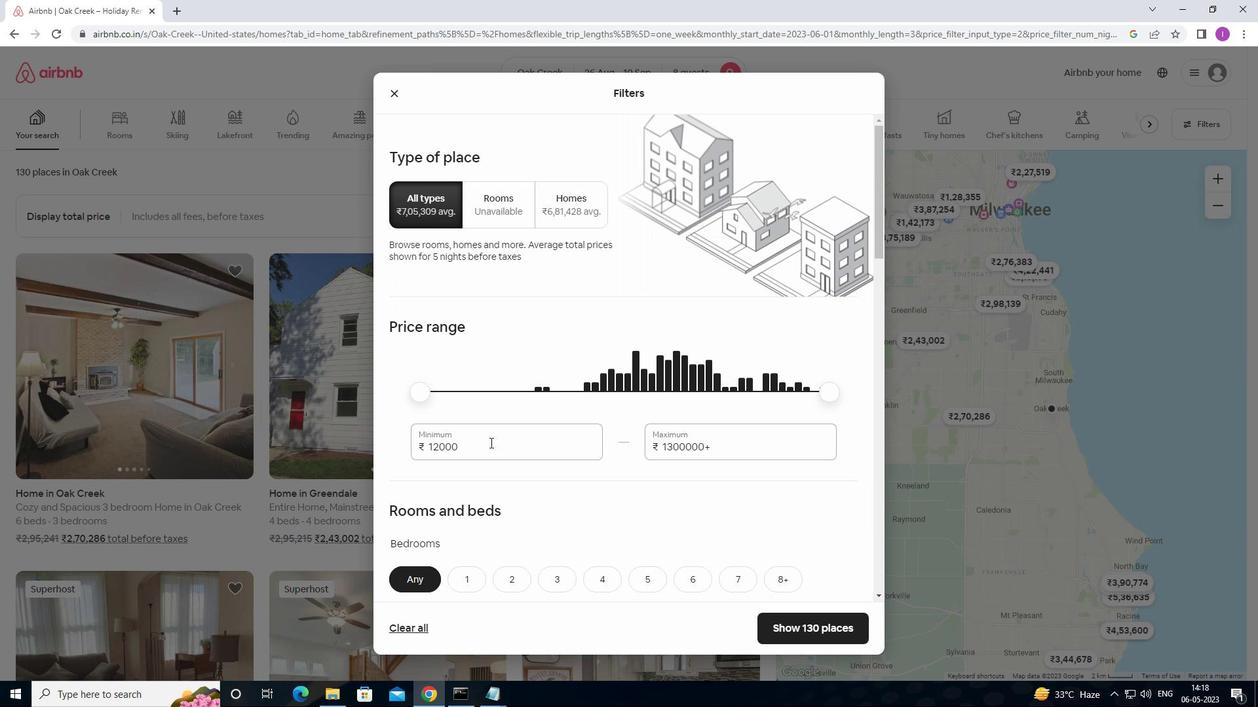 
Action: Mouse moved to (555, 419)
Screenshot: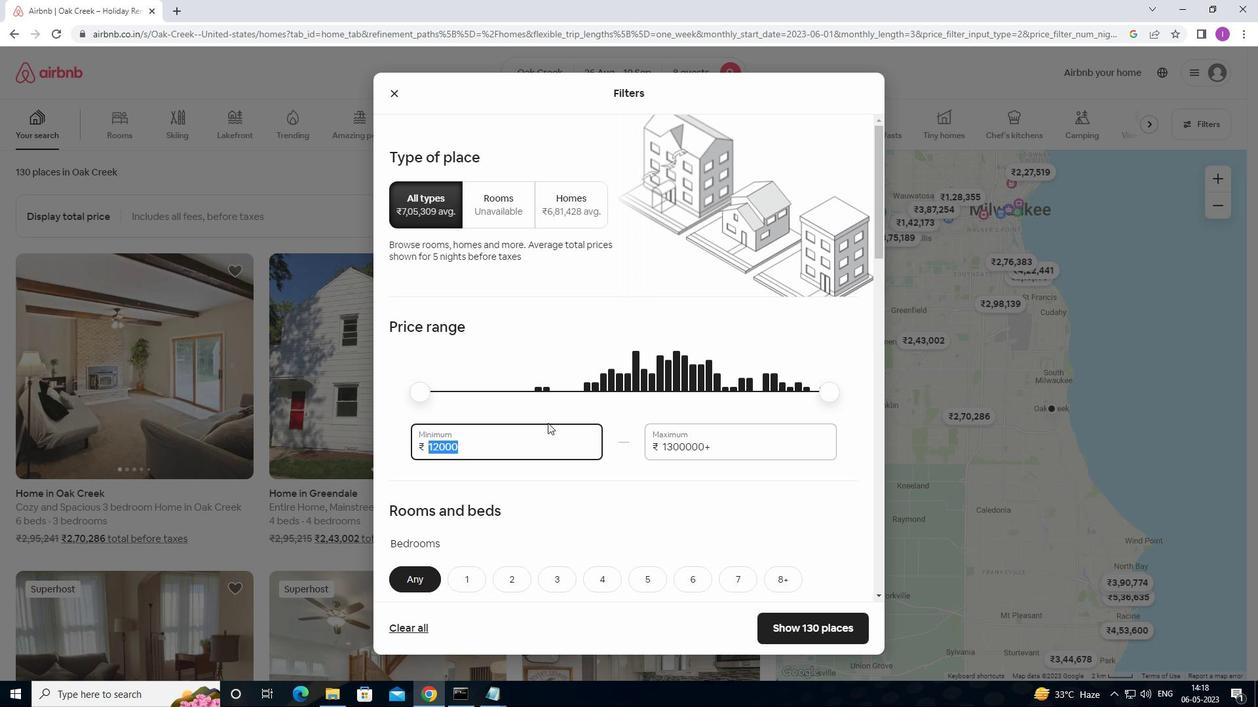
Action: Key pressed 1
Screenshot: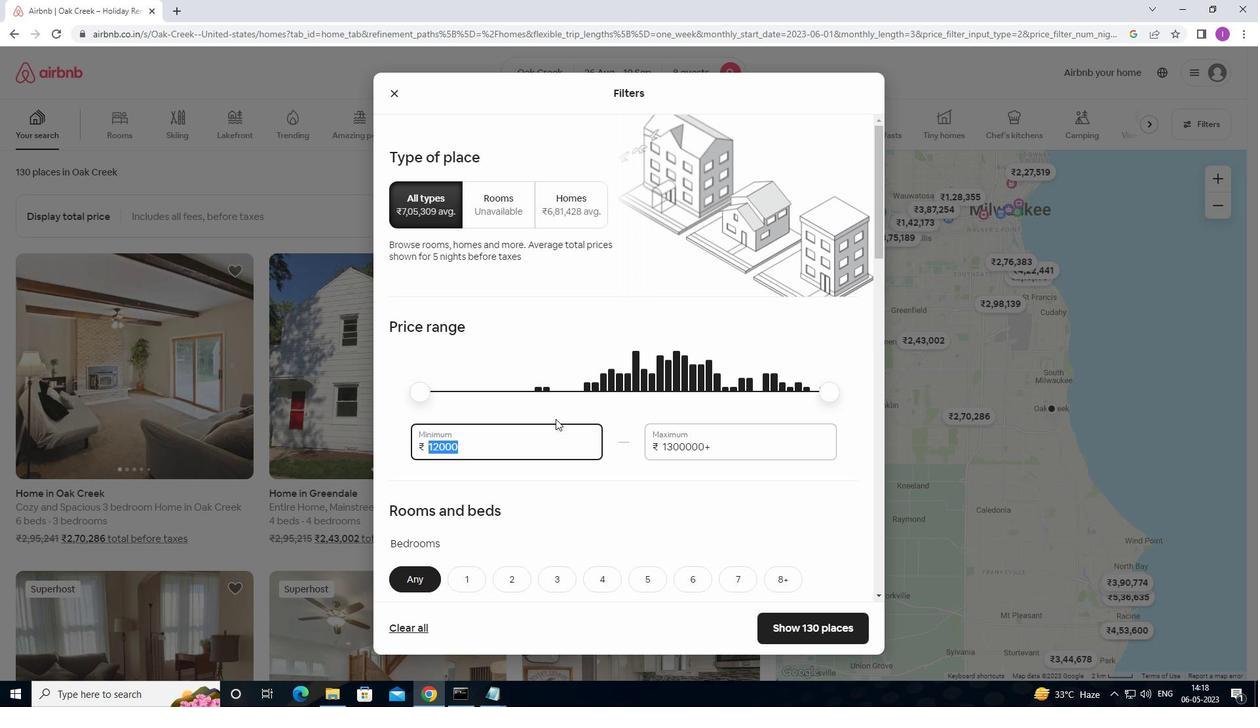 
Action: Mouse moved to (555, 418)
Screenshot: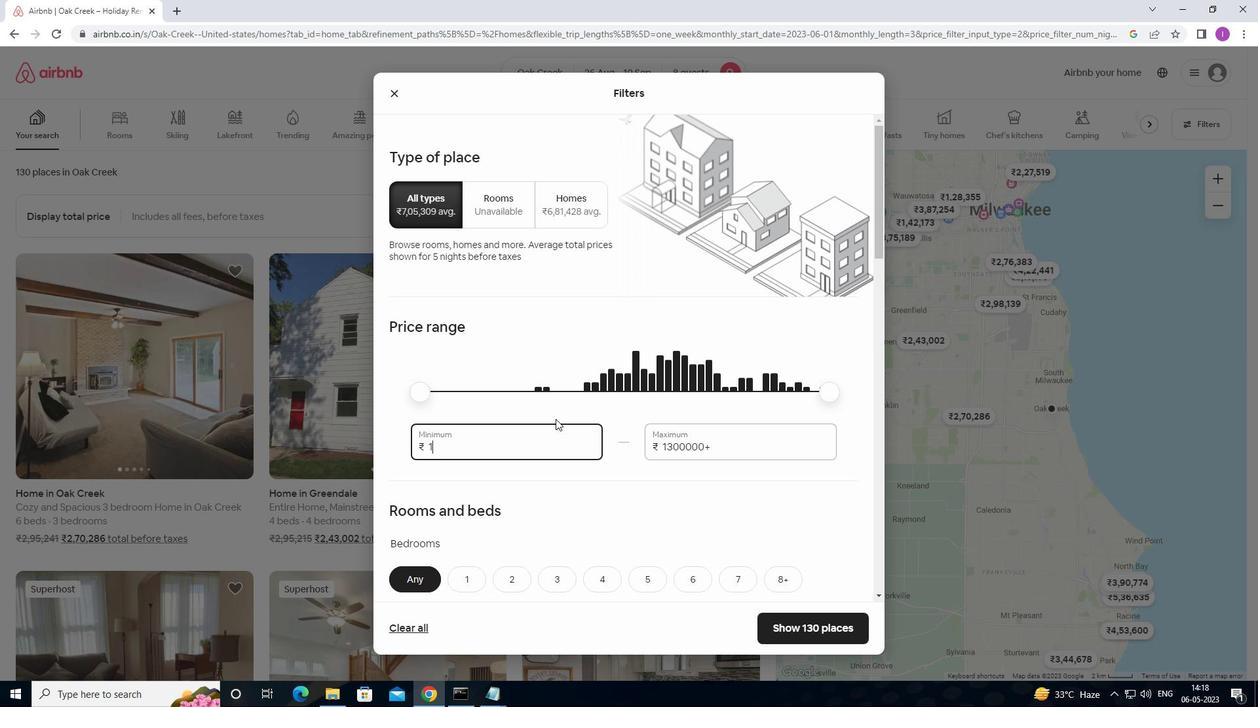 
Action: Key pressed 0000
Screenshot: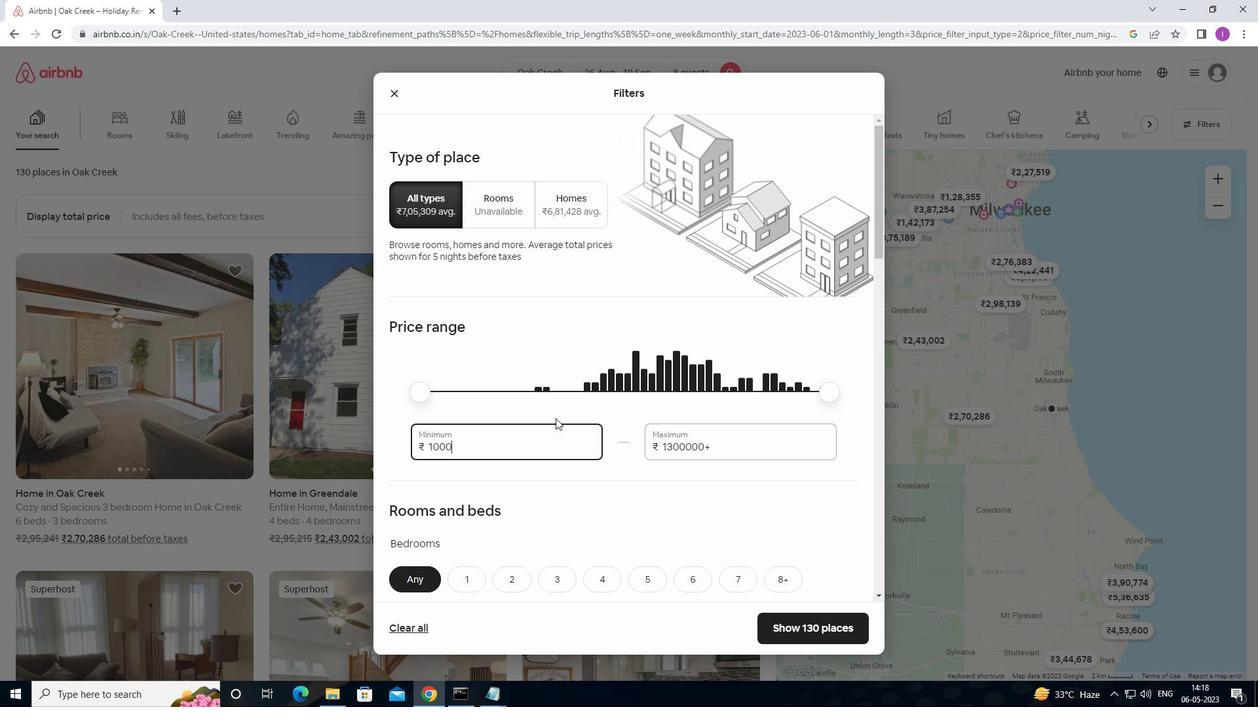 
Action: Mouse moved to (731, 448)
Screenshot: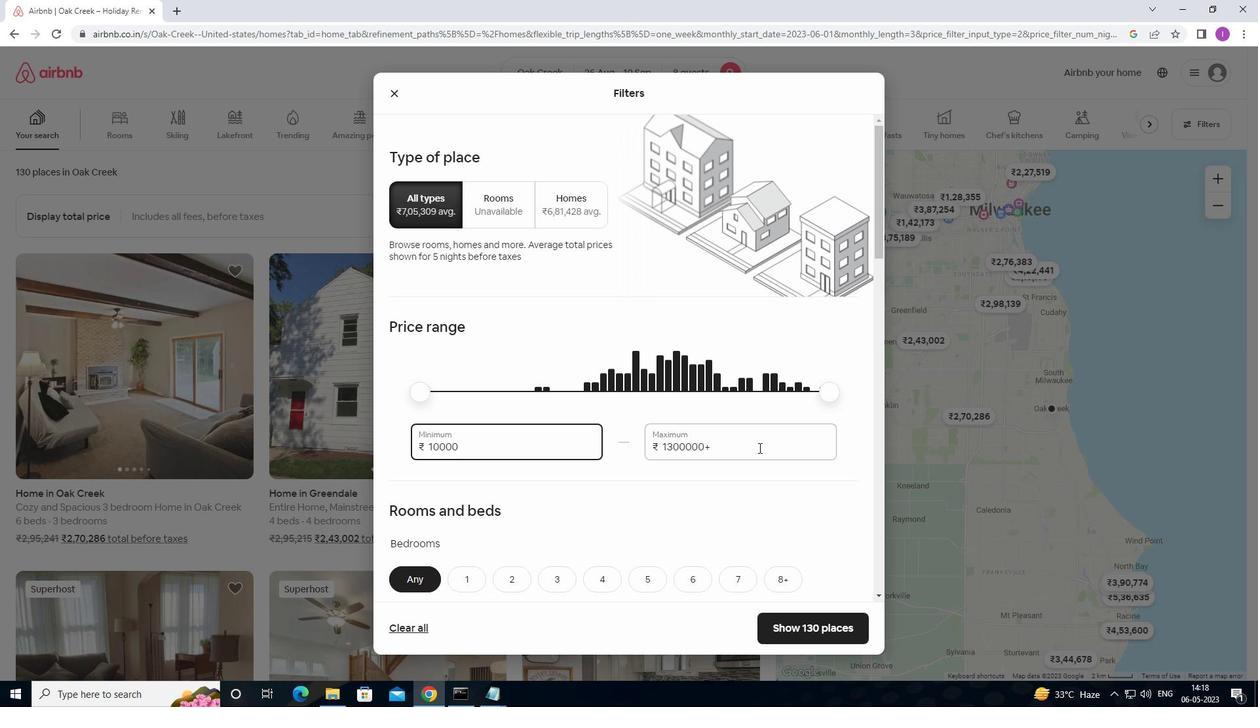 
Action: Mouse pressed left at (731, 448)
Screenshot: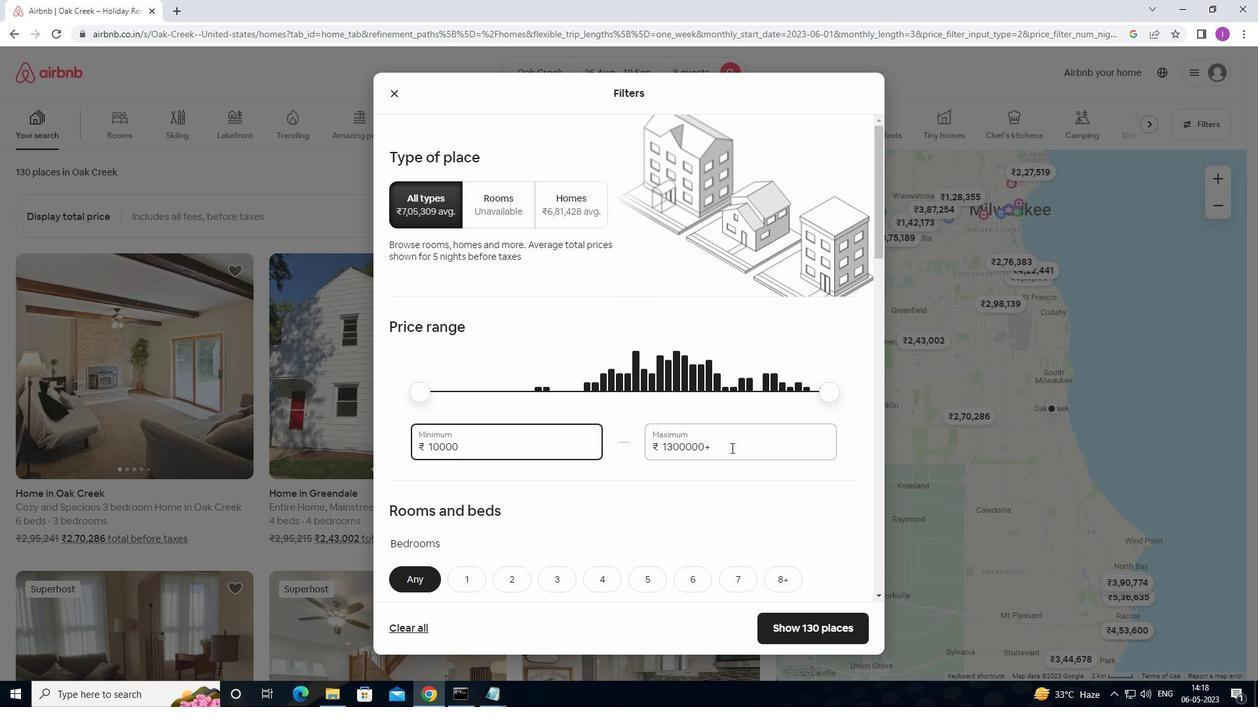 
Action: Mouse moved to (645, 439)
Screenshot: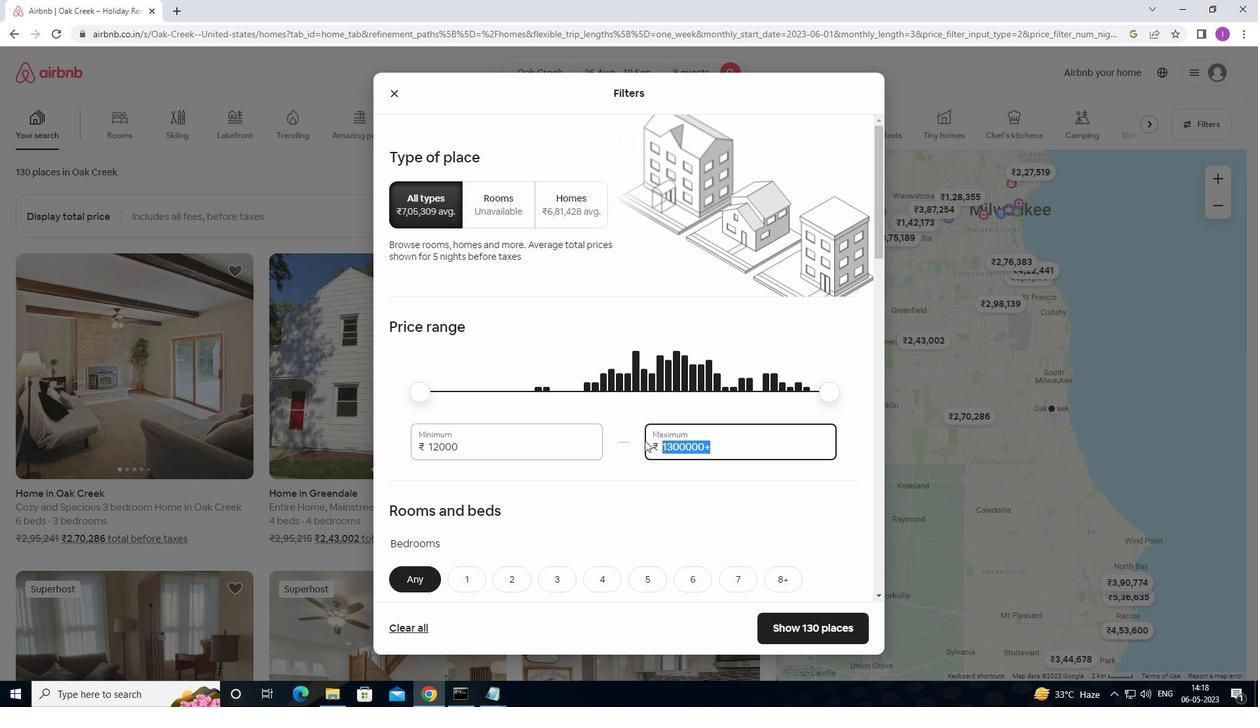 
Action: Key pressed 15
Screenshot: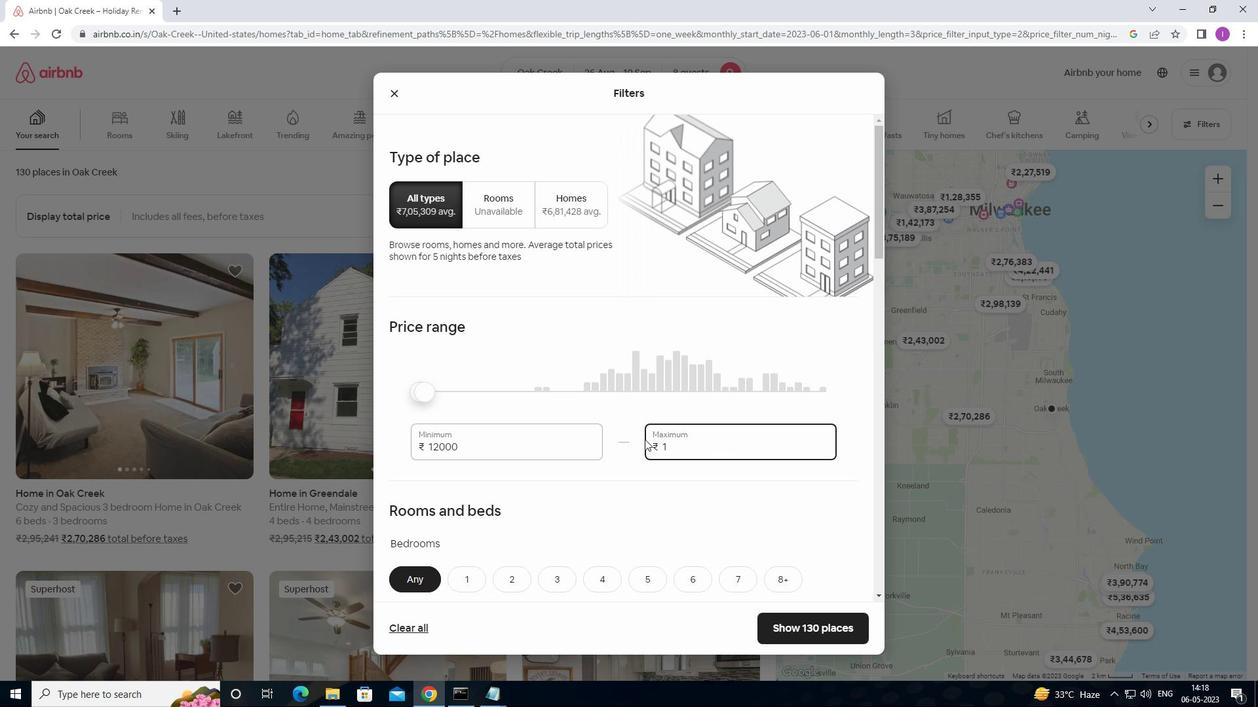 
Action: Mouse moved to (645, 439)
Screenshot: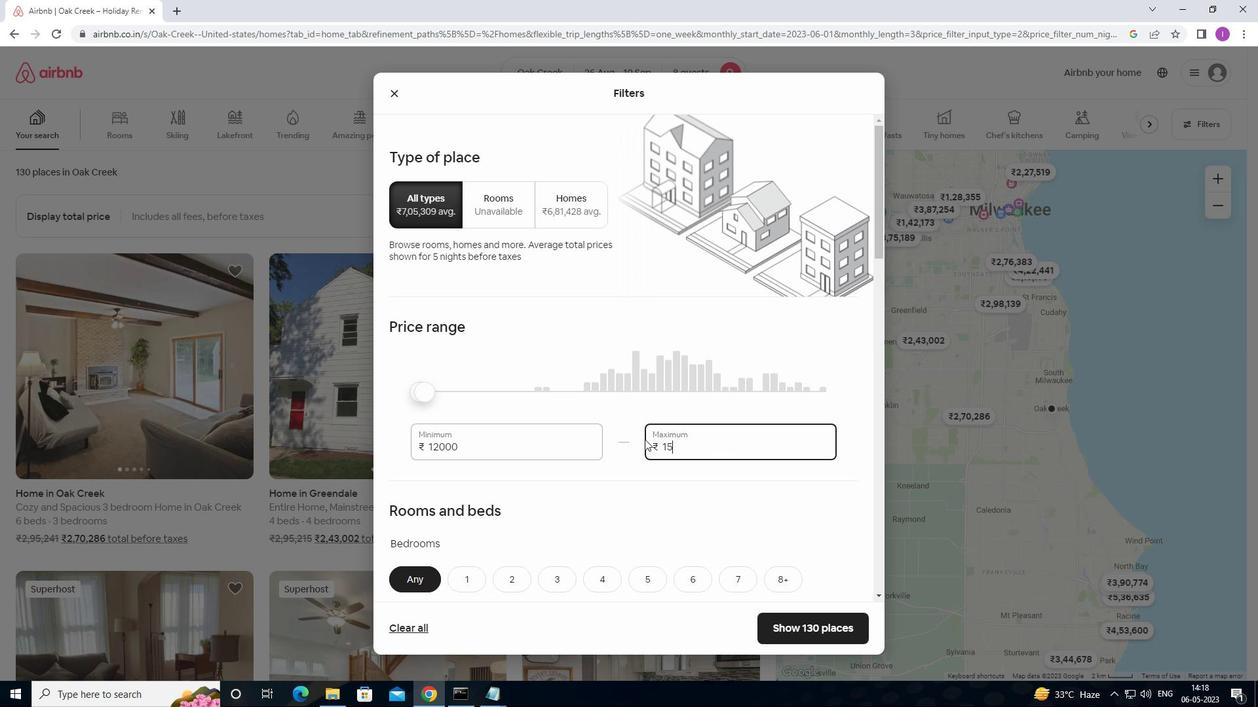 
Action: Key pressed 00
Screenshot: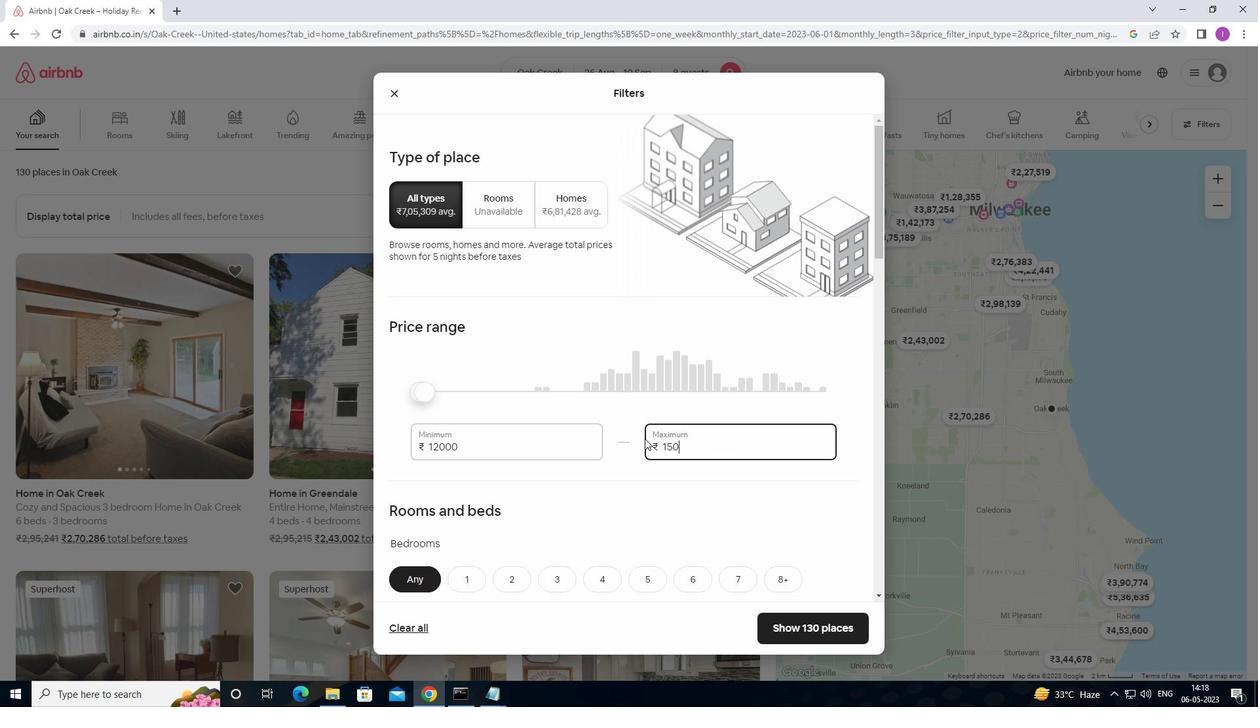 
Action: Mouse moved to (646, 437)
Screenshot: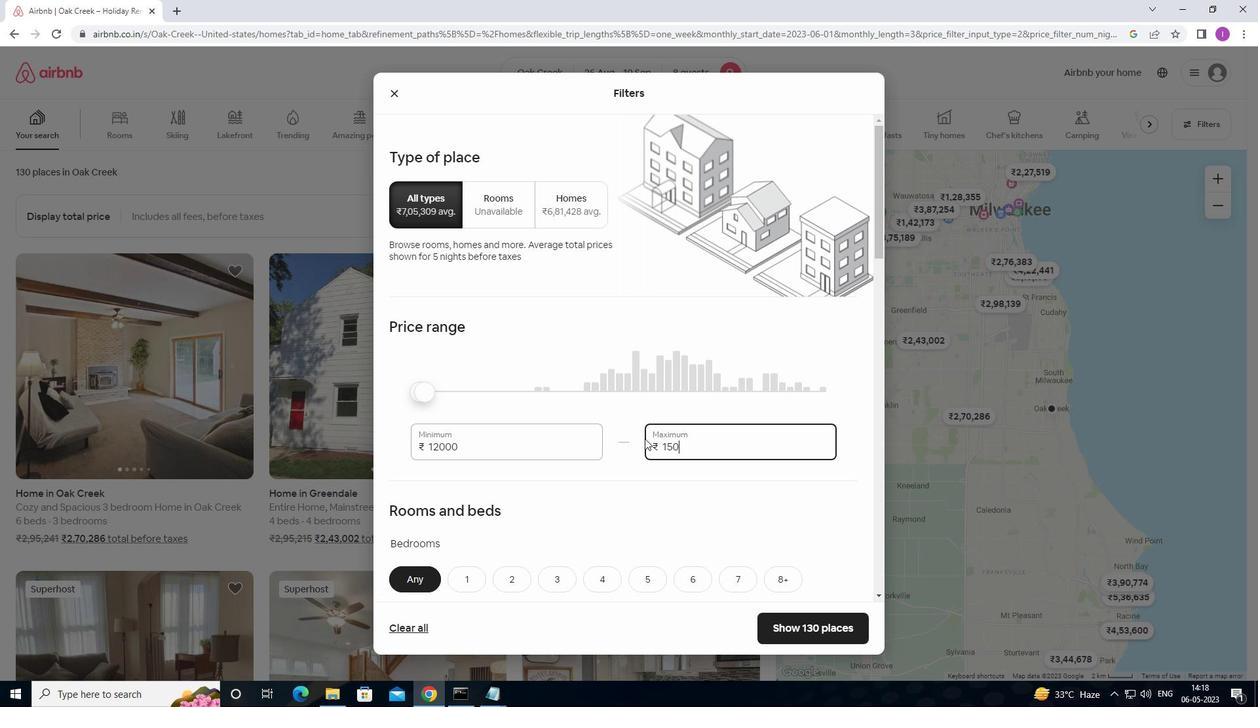 
Action: Key pressed 0
Screenshot: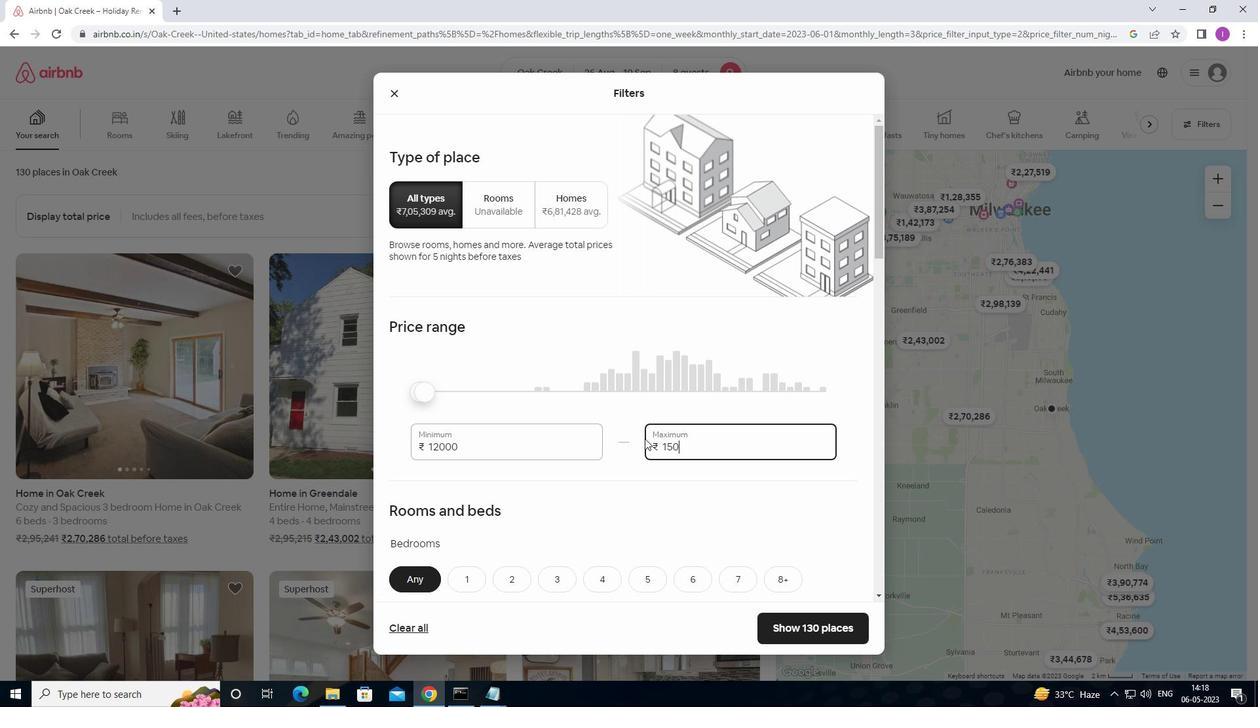 
Action: Mouse moved to (648, 466)
Screenshot: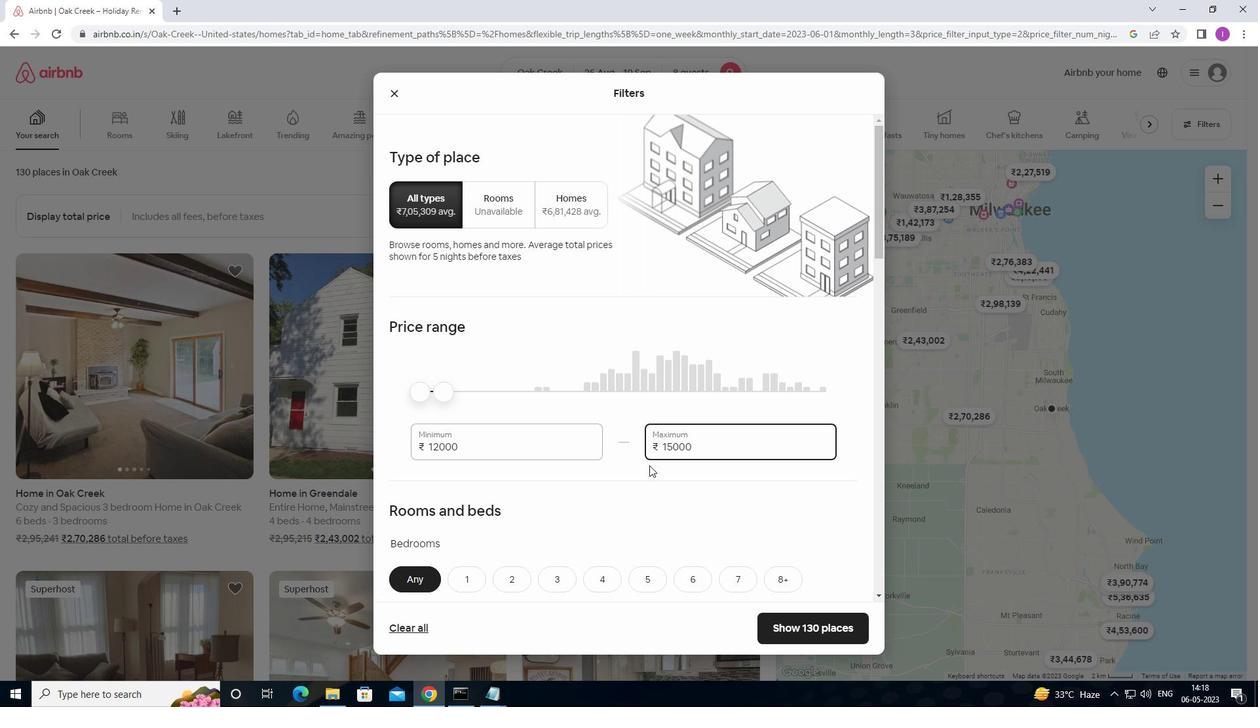 
Action: Mouse scrolled (648, 465) with delta (0, 0)
Screenshot: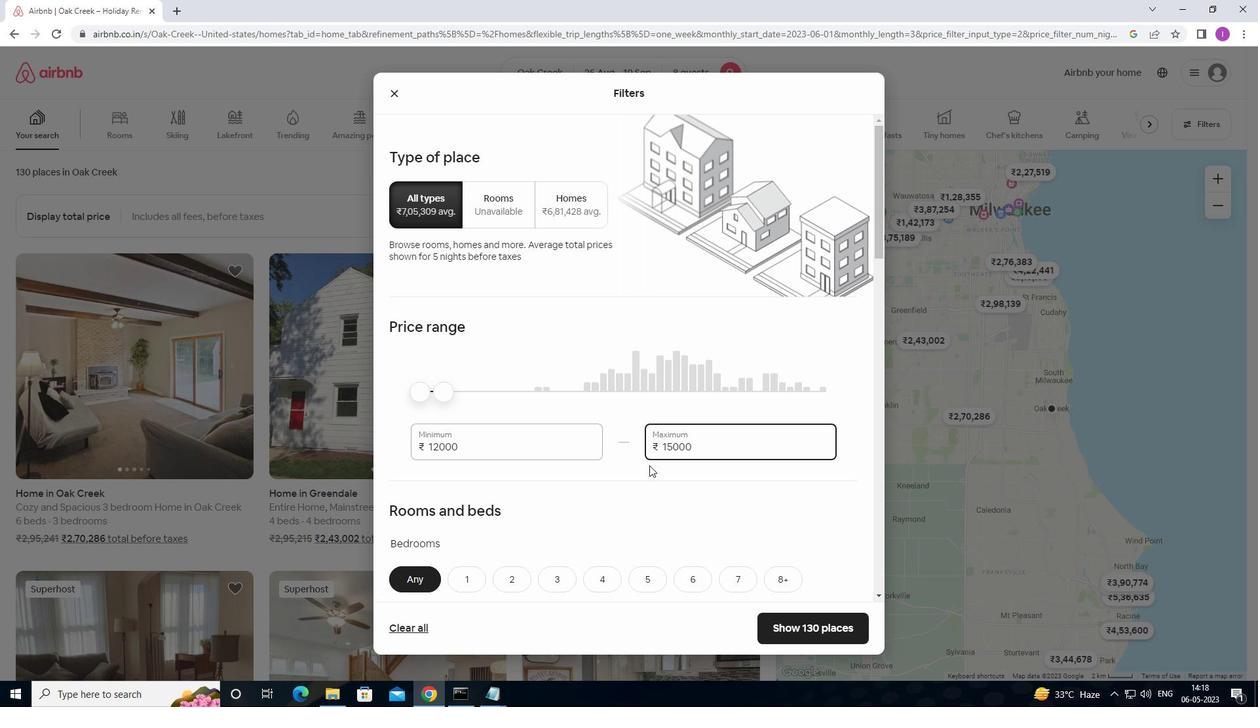 
Action: Mouse moved to (606, 467)
Screenshot: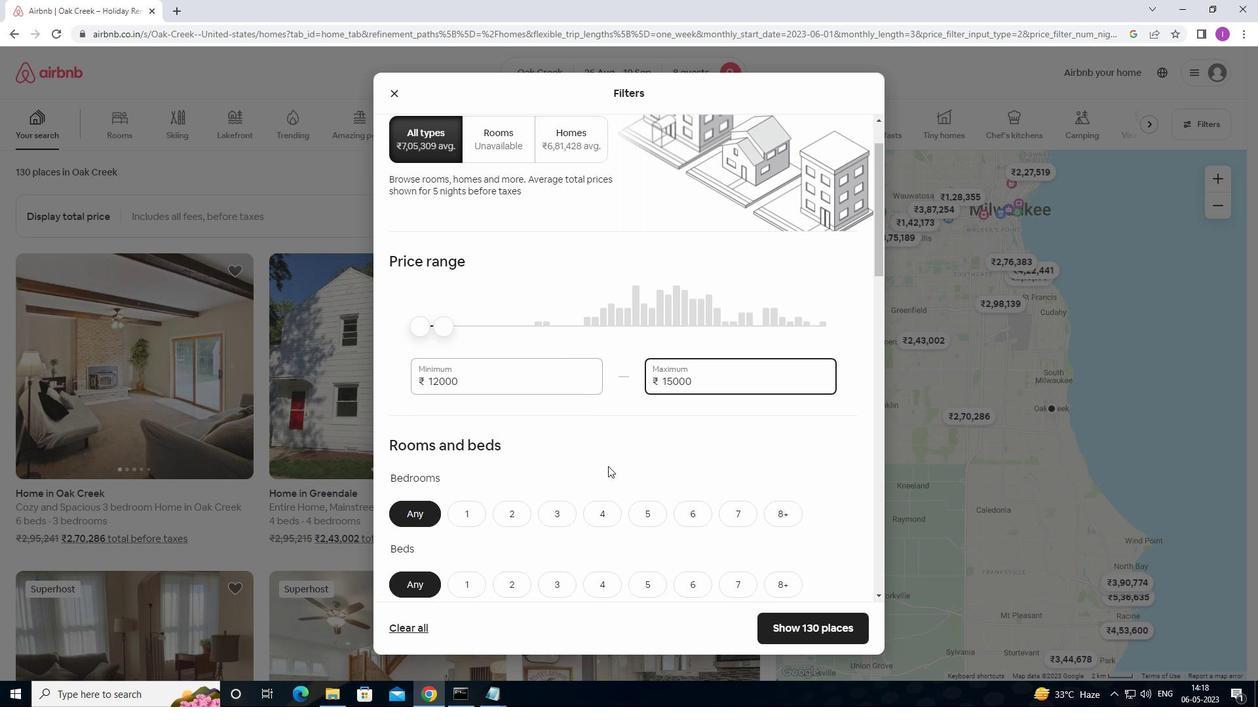 
Action: Mouse scrolled (606, 466) with delta (0, 0)
Screenshot: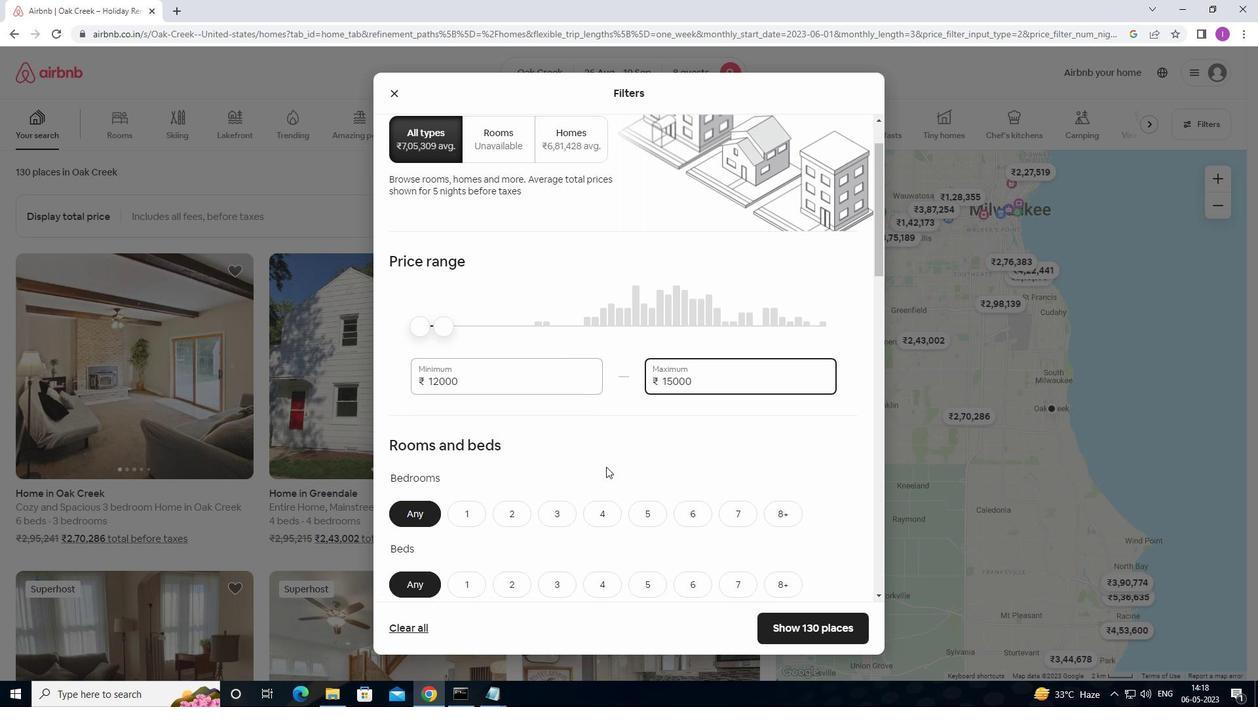 
Action: Mouse moved to (562, 459)
Screenshot: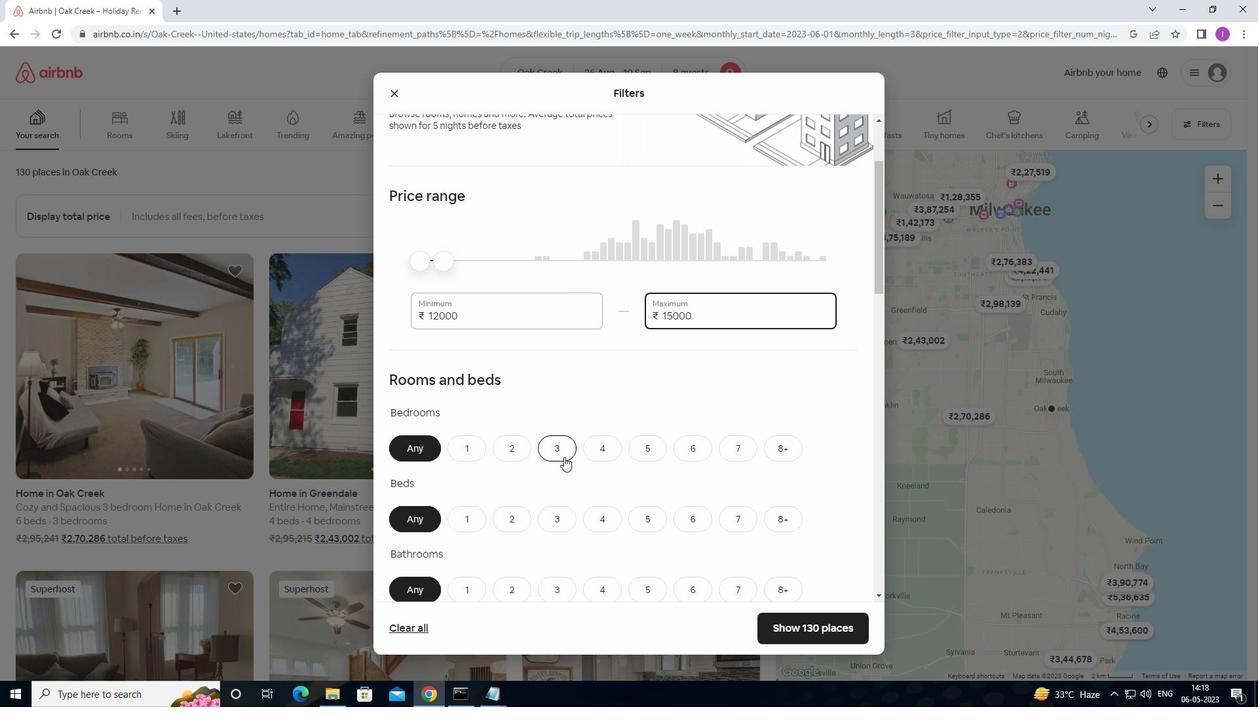 
Action: Mouse scrolled (562, 458) with delta (0, 0)
Screenshot: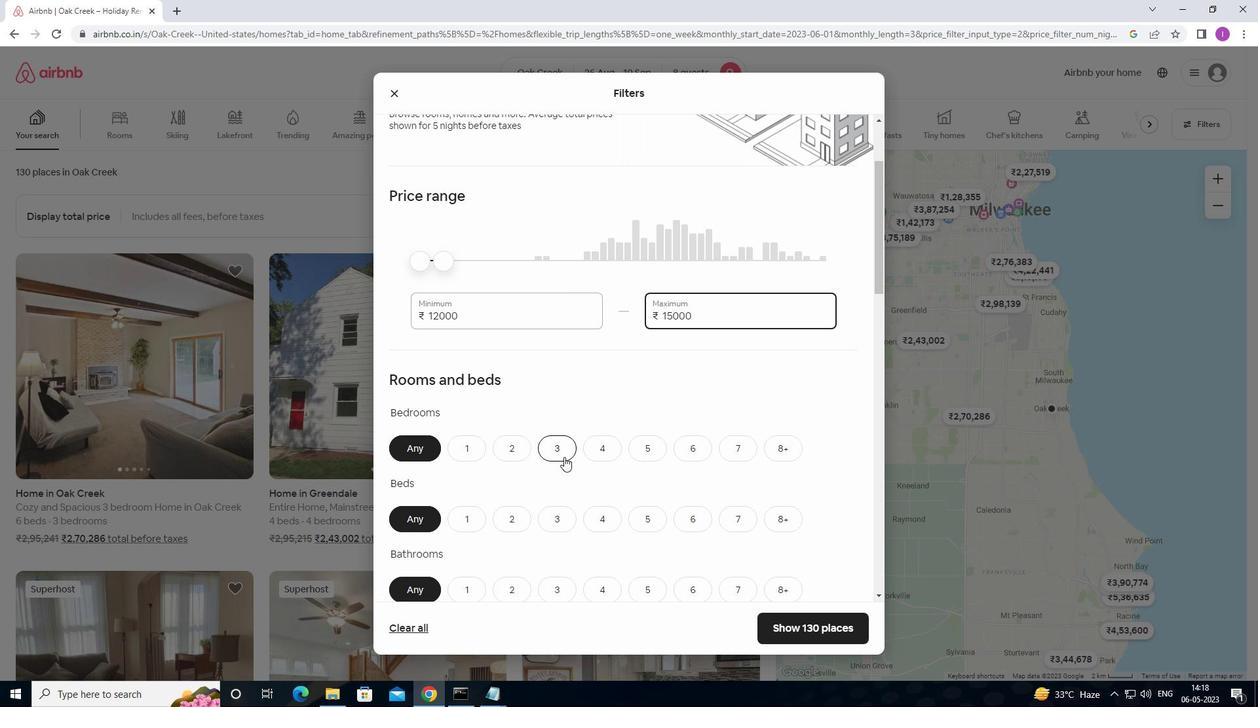
Action: Mouse moved to (568, 454)
Screenshot: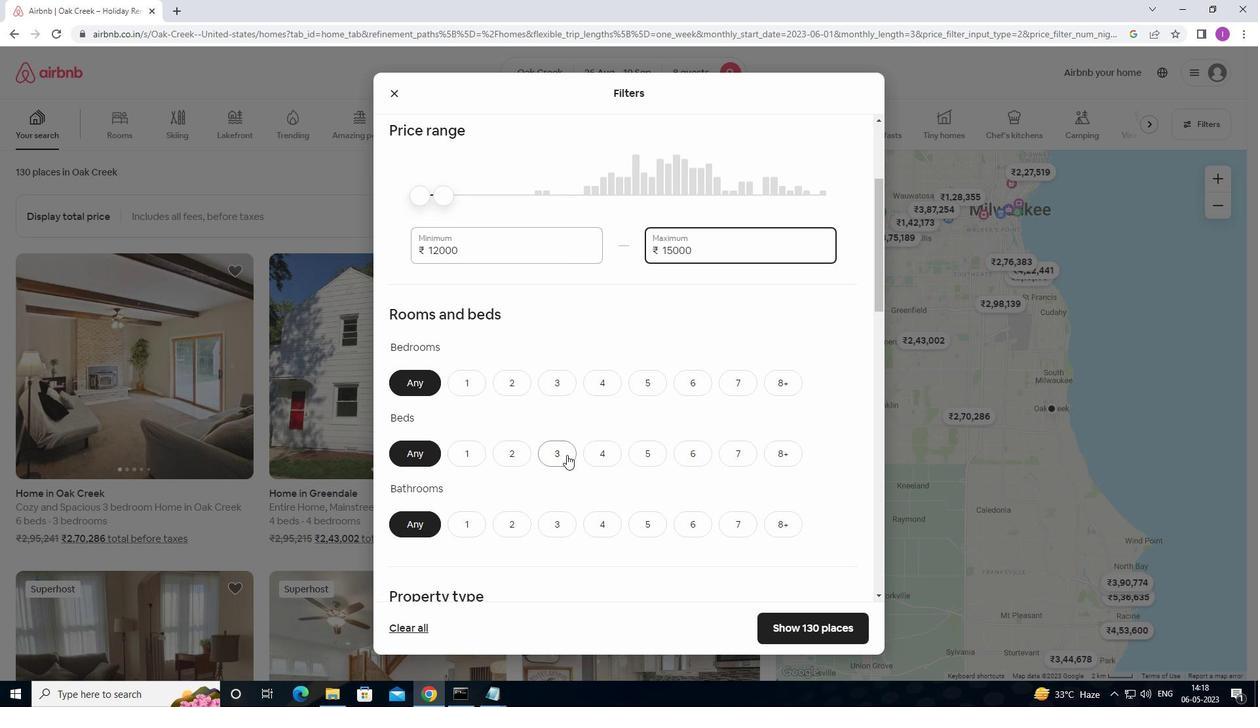 
Action: Mouse scrolled (568, 454) with delta (0, 0)
Screenshot: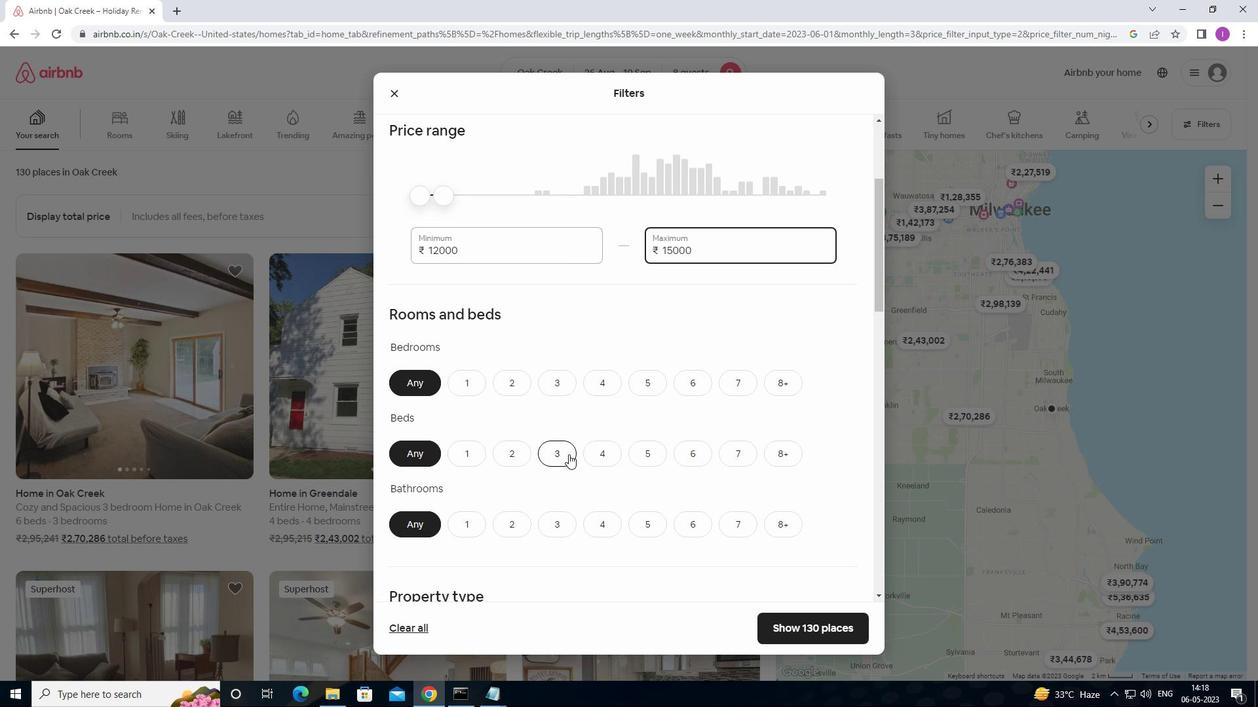 
Action: Mouse moved to (694, 315)
Screenshot: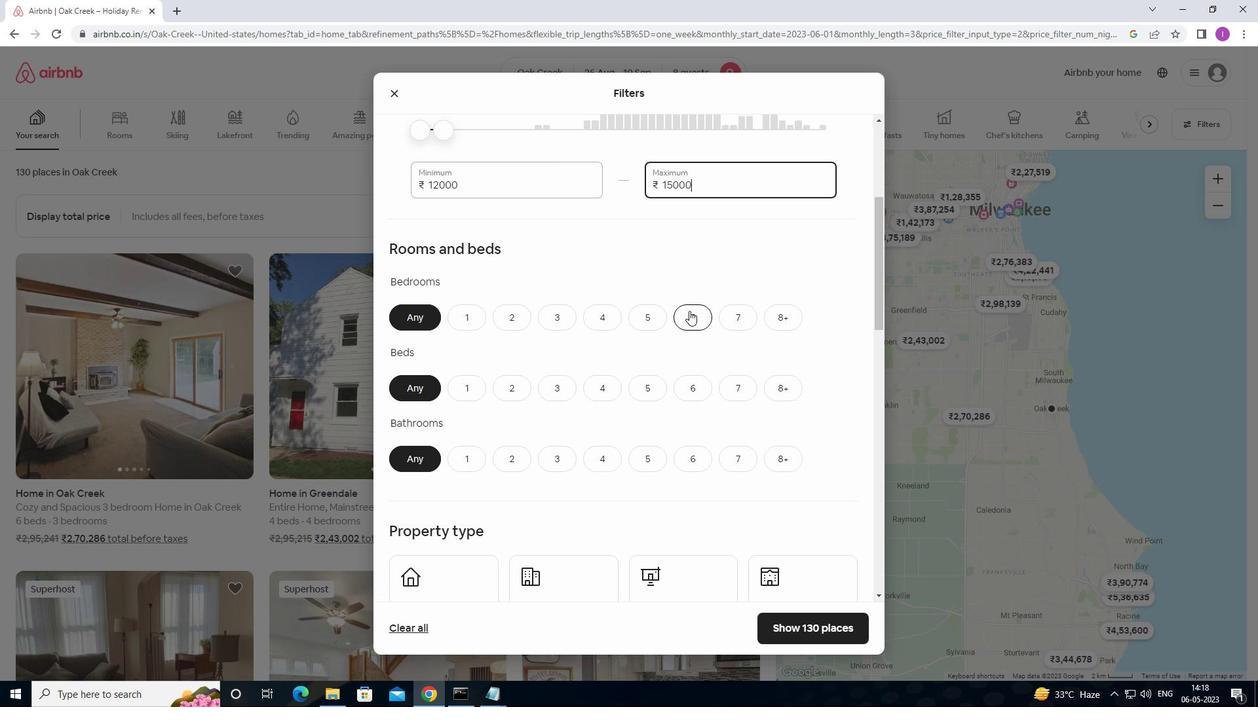 
Action: Mouse pressed left at (694, 315)
Screenshot: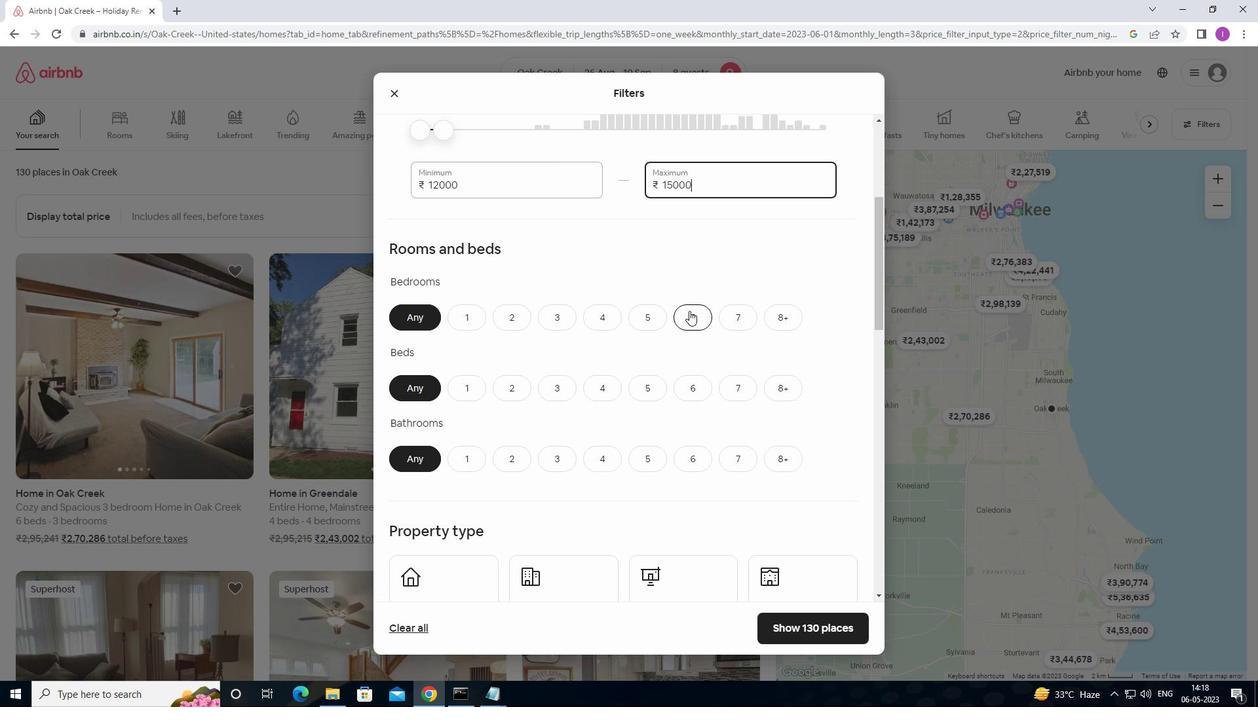 
Action: Mouse moved to (689, 383)
Screenshot: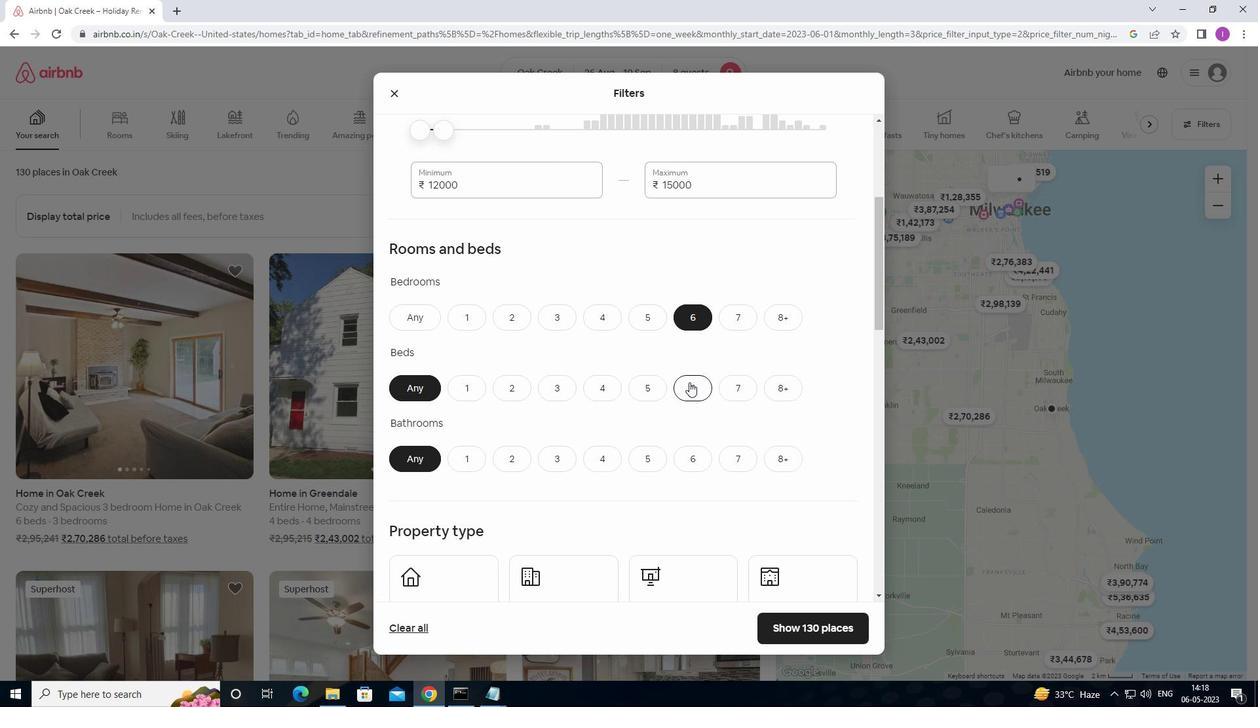 
Action: Mouse pressed left at (689, 383)
Screenshot: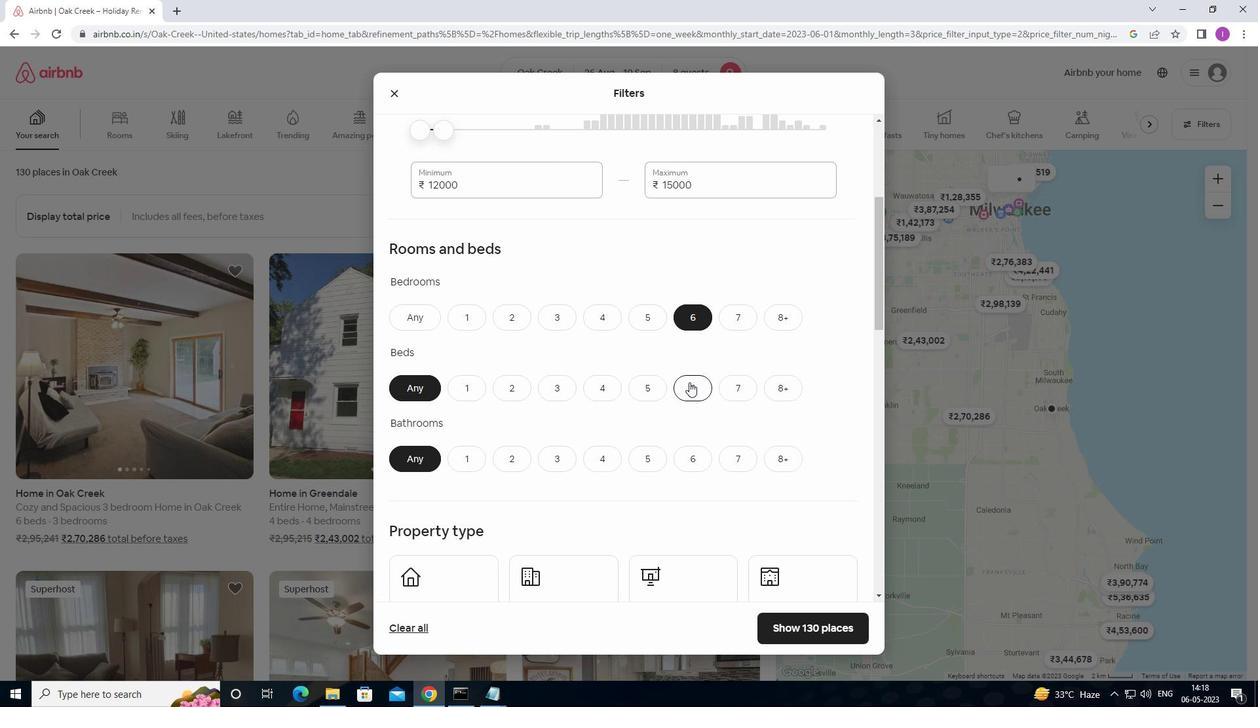 
Action: Mouse moved to (698, 462)
Screenshot: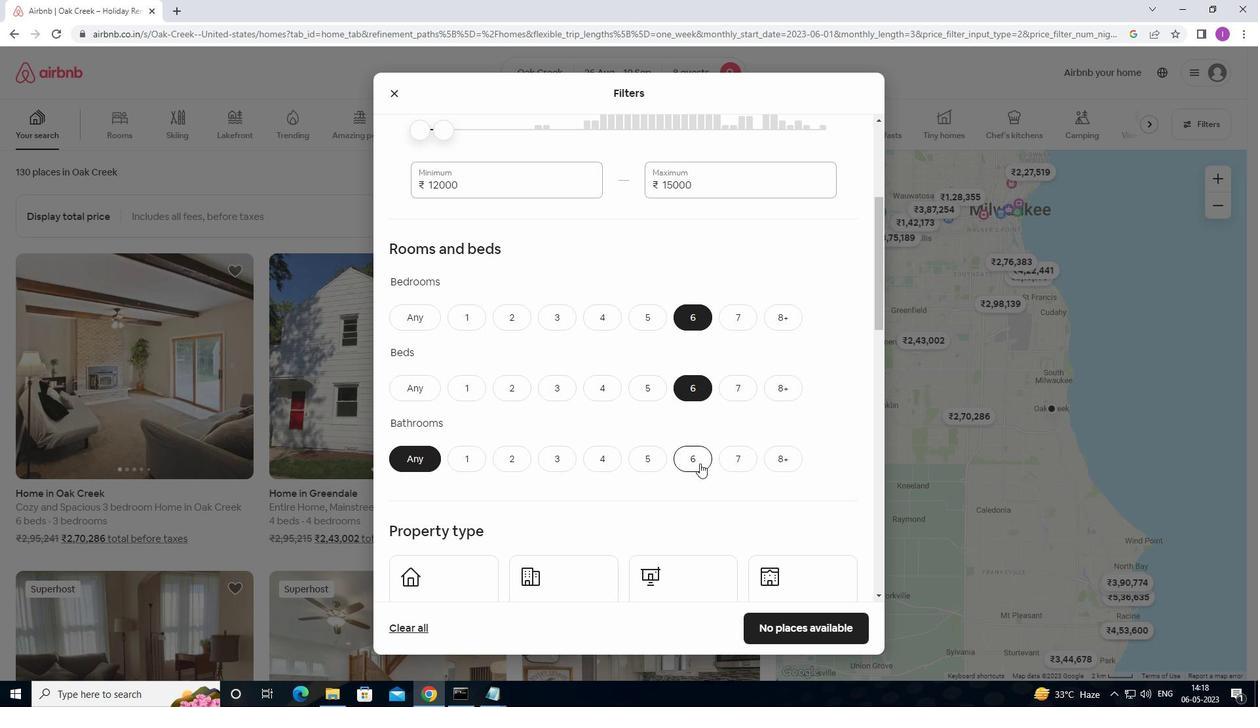 
Action: Mouse pressed left at (698, 462)
Screenshot: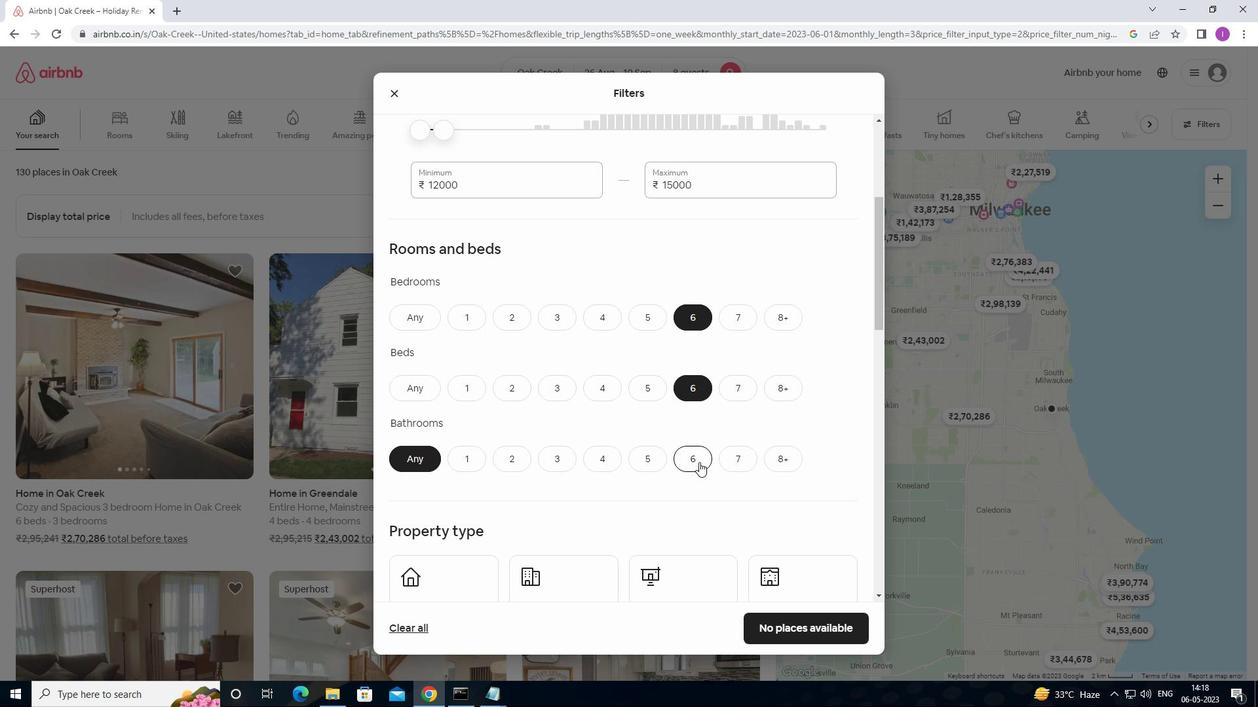 
Action: Mouse moved to (613, 479)
Screenshot: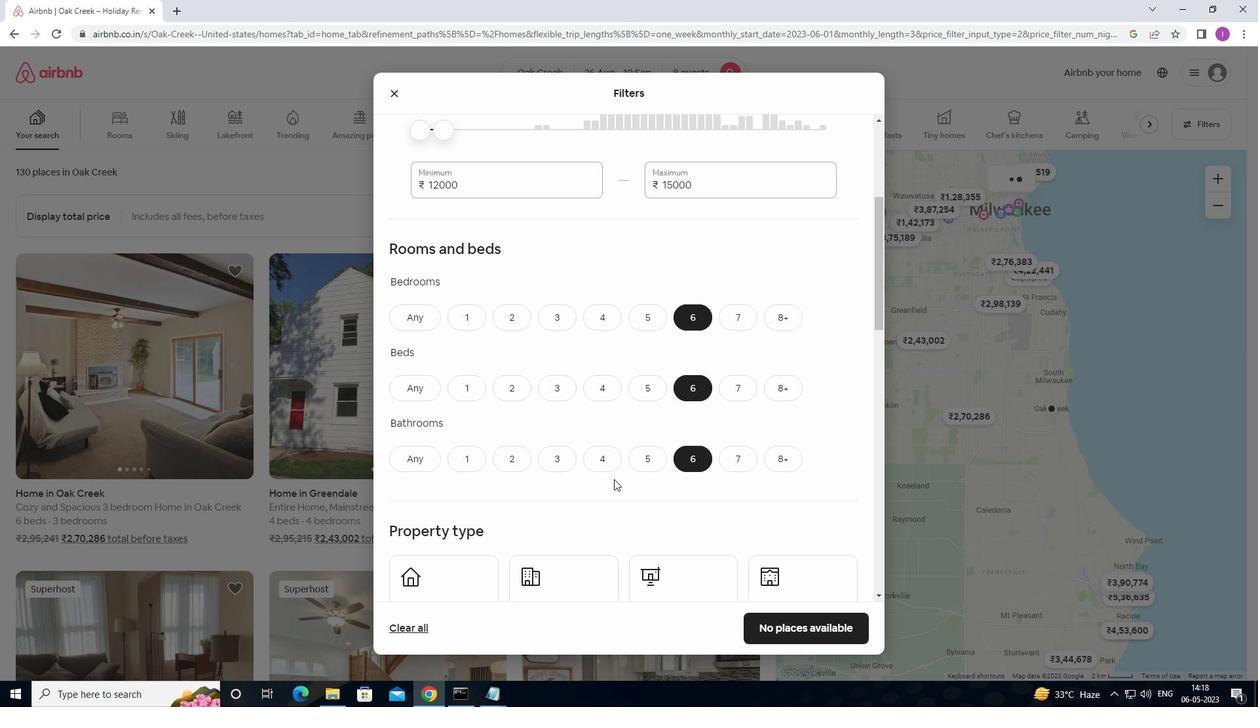 
Action: Mouse scrolled (613, 479) with delta (0, 0)
Screenshot: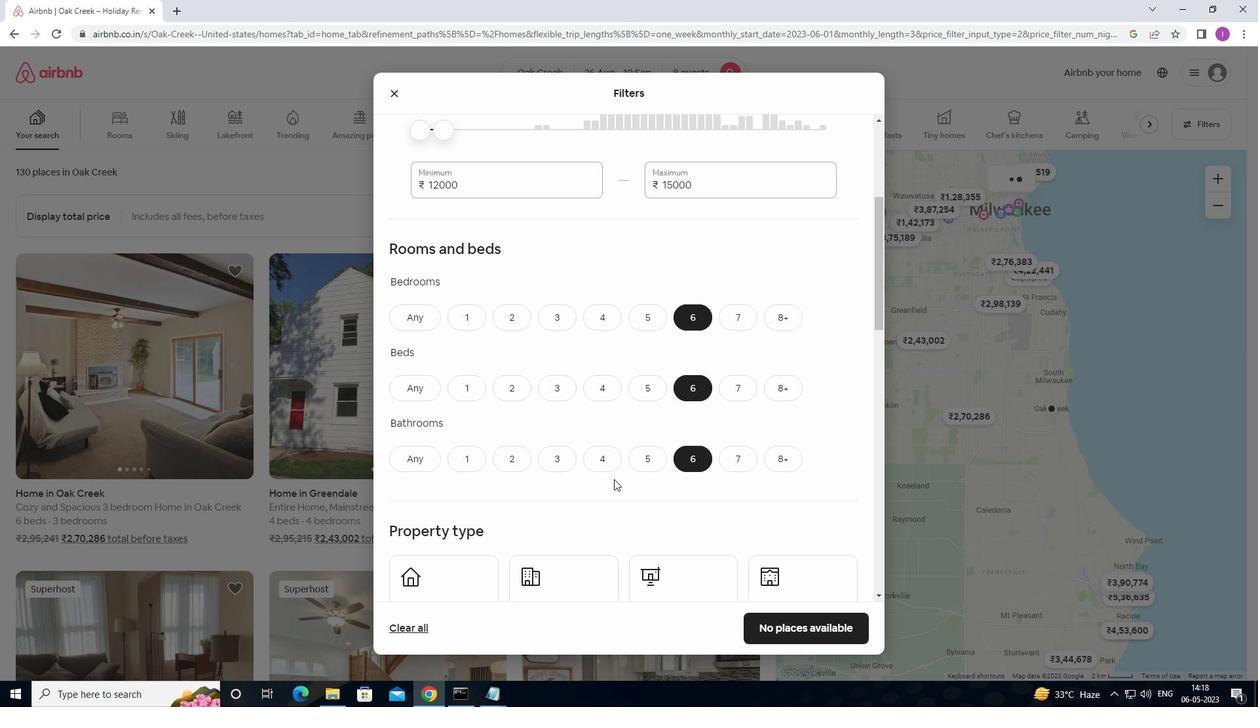 
Action: Mouse scrolled (613, 479) with delta (0, 0)
Screenshot: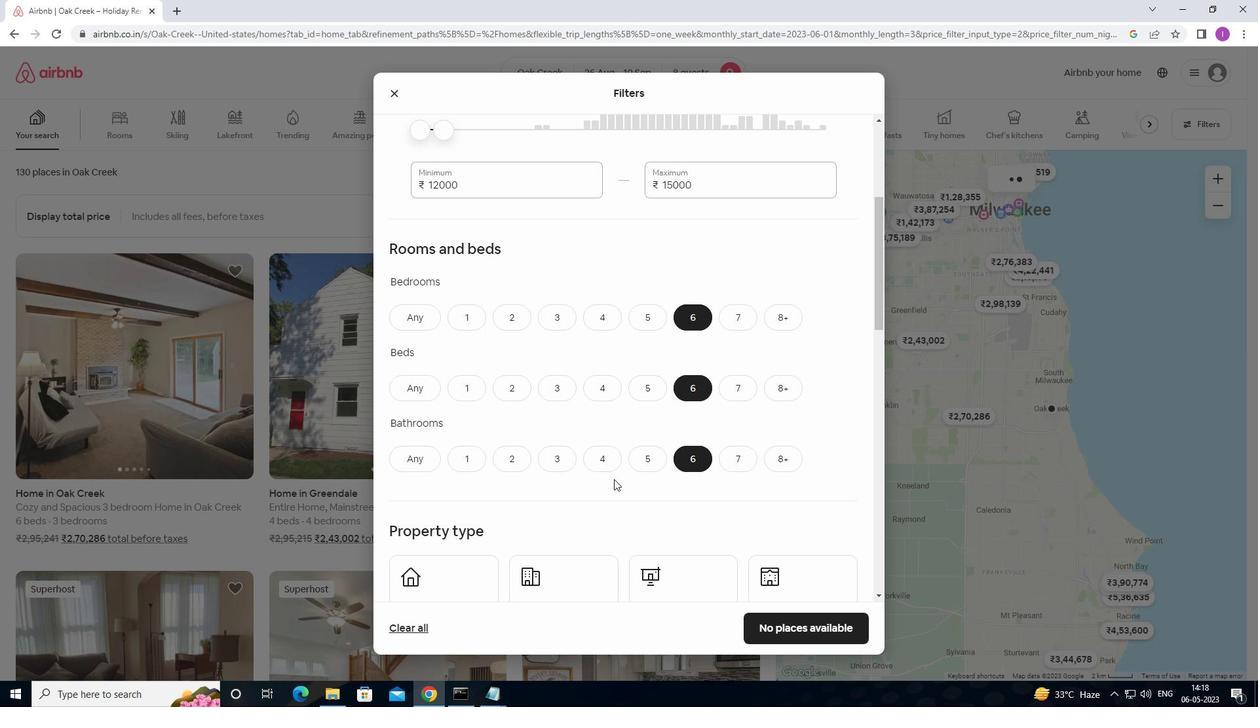 
Action: Mouse scrolled (613, 479) with delta (0, 0)
Screenshot: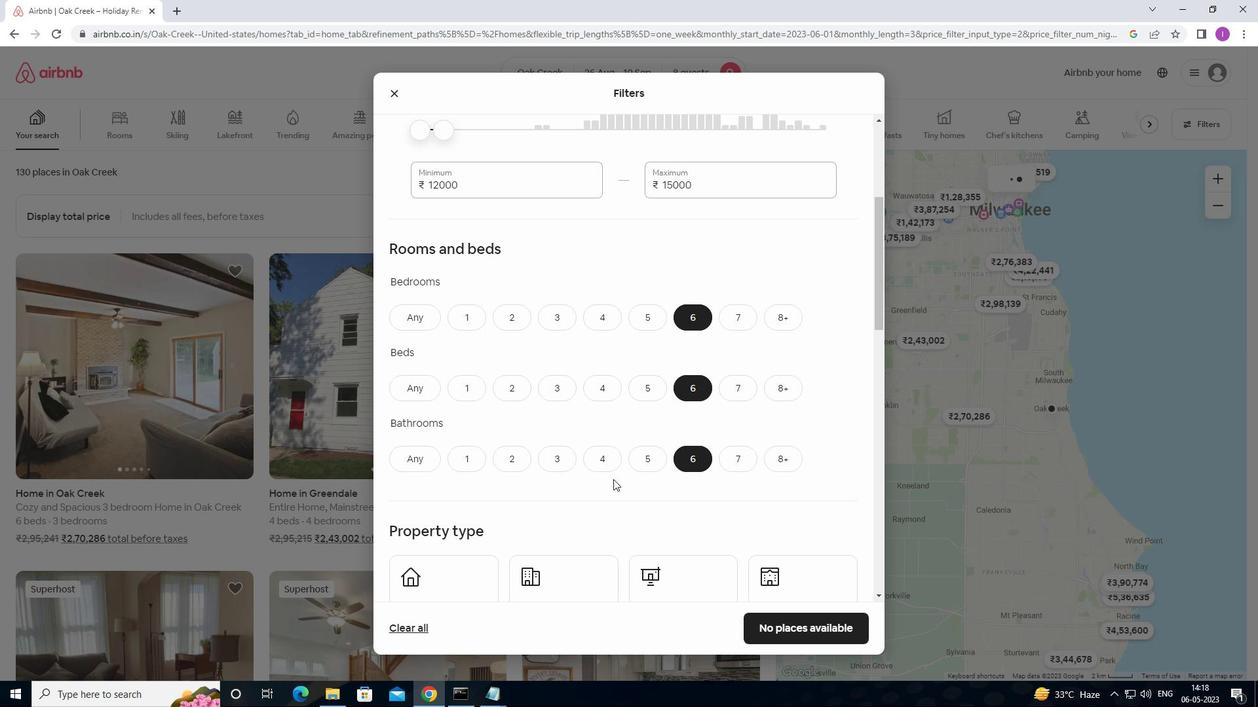 
Action: Mouse moved to (462, 433)
Screenshot: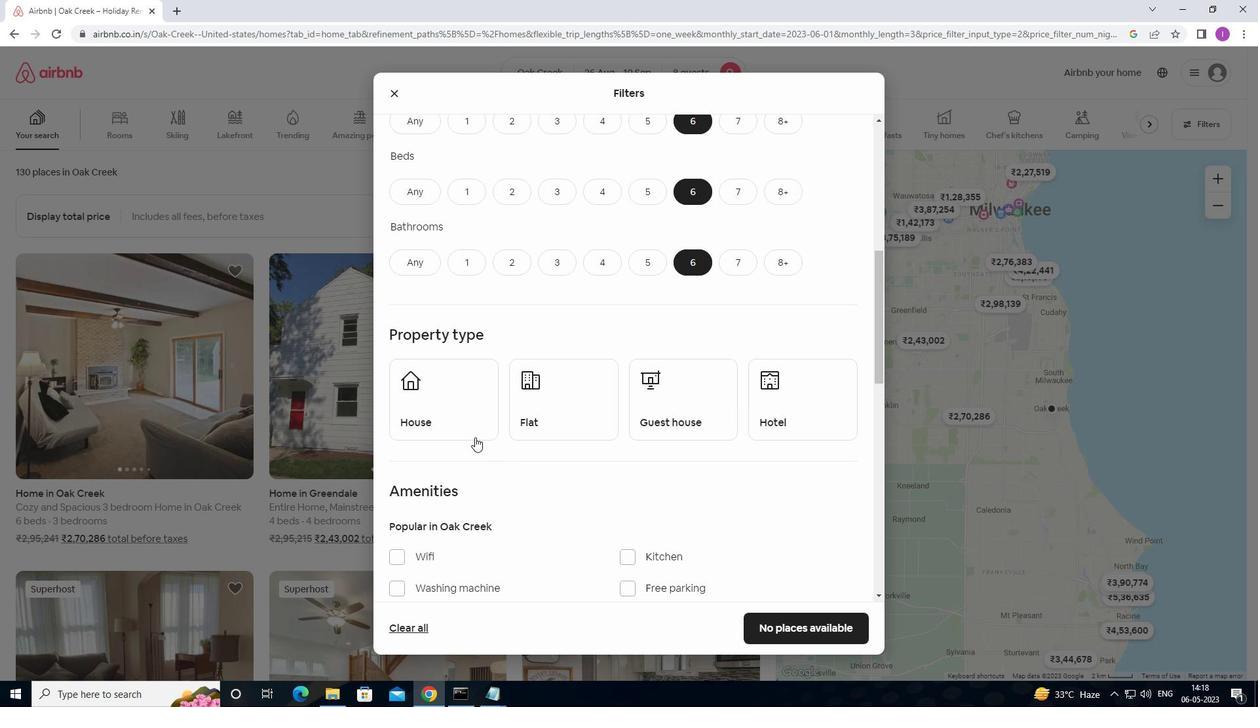 
Action: Mouse pressed left at (462, 433)
Screenshot: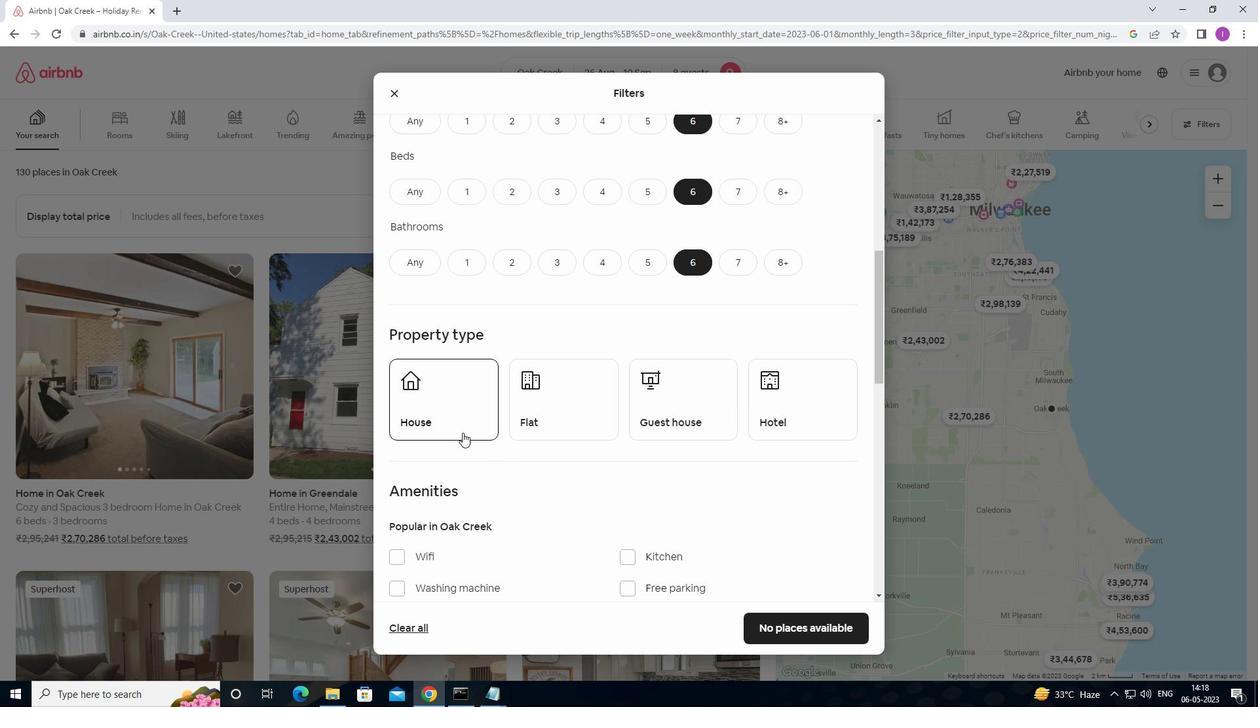 
Action: Mouse moved to (553, 417)
Screenshot: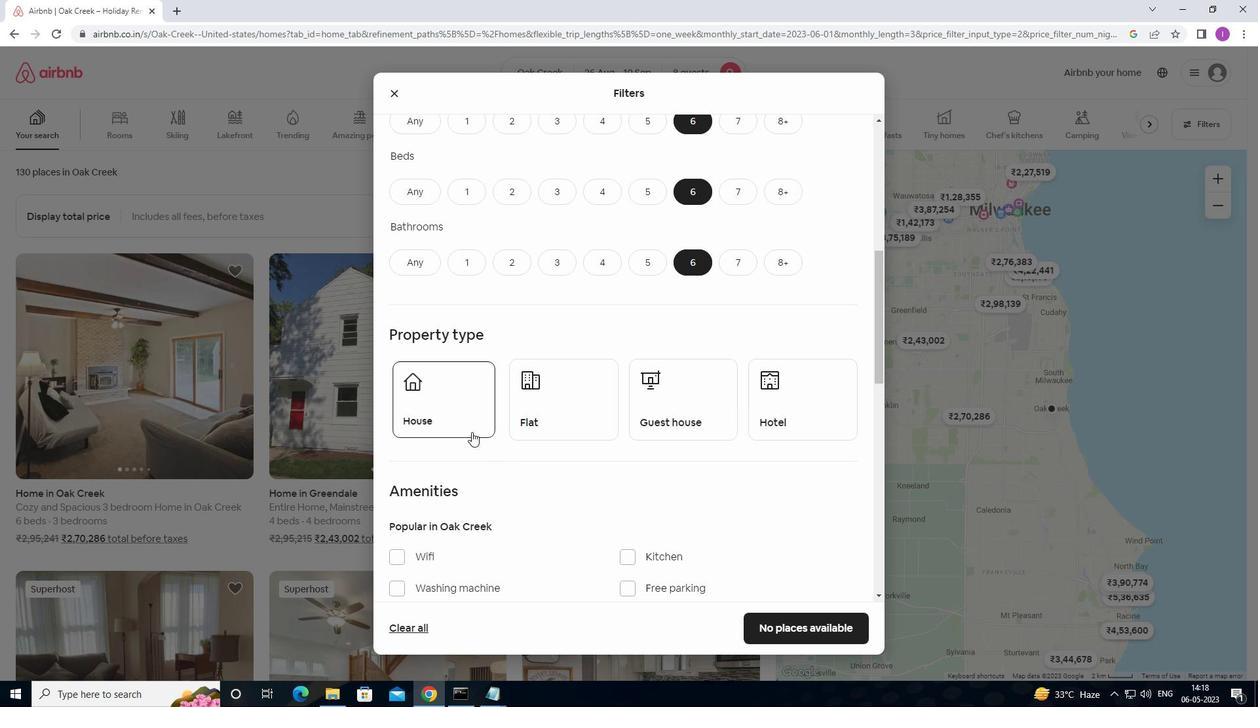
Action: Mouse pressed left at (553, 417)
Screenshot: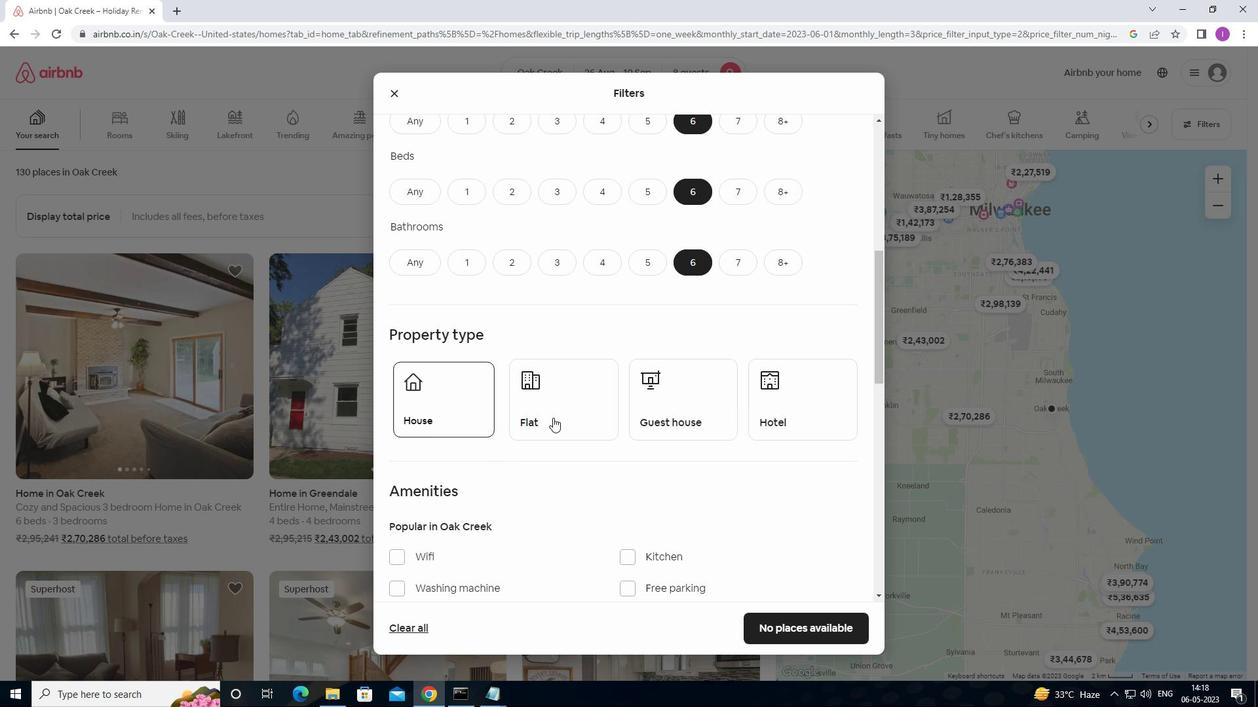 
Action: Mouse moved to (665, 404)
Screenshot: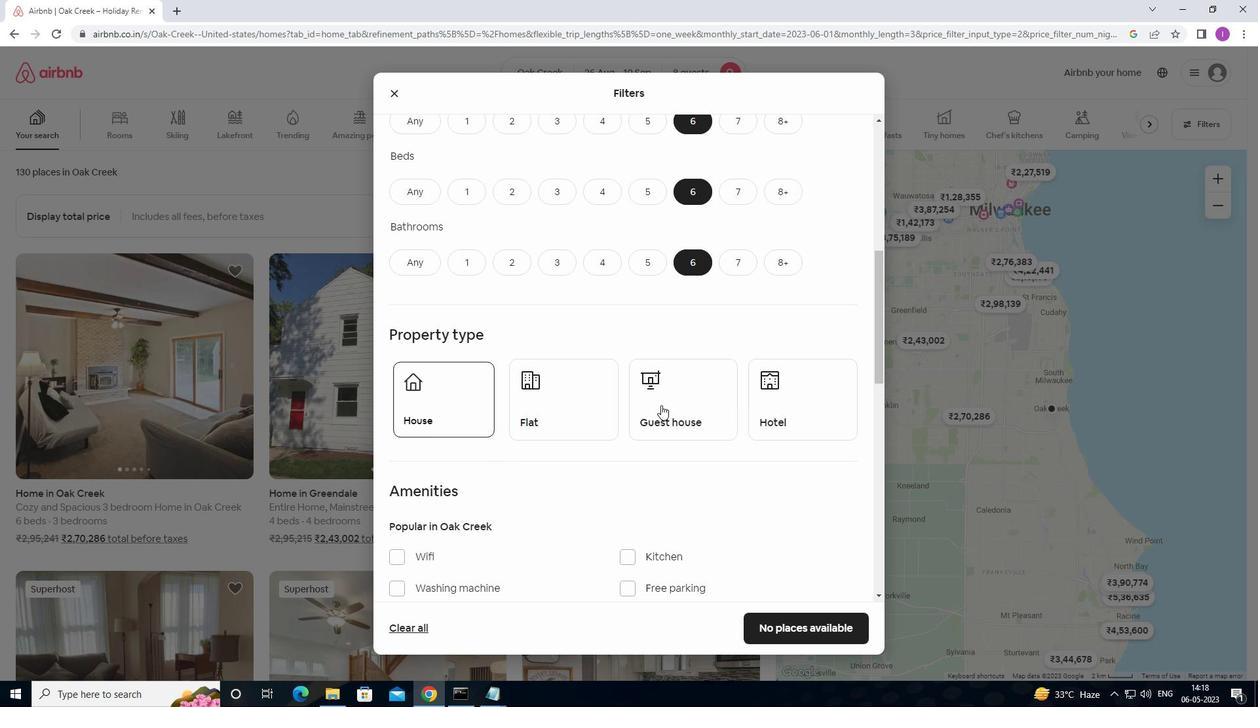
Action: Mouse pressed left at (665, 404)
Screenshot: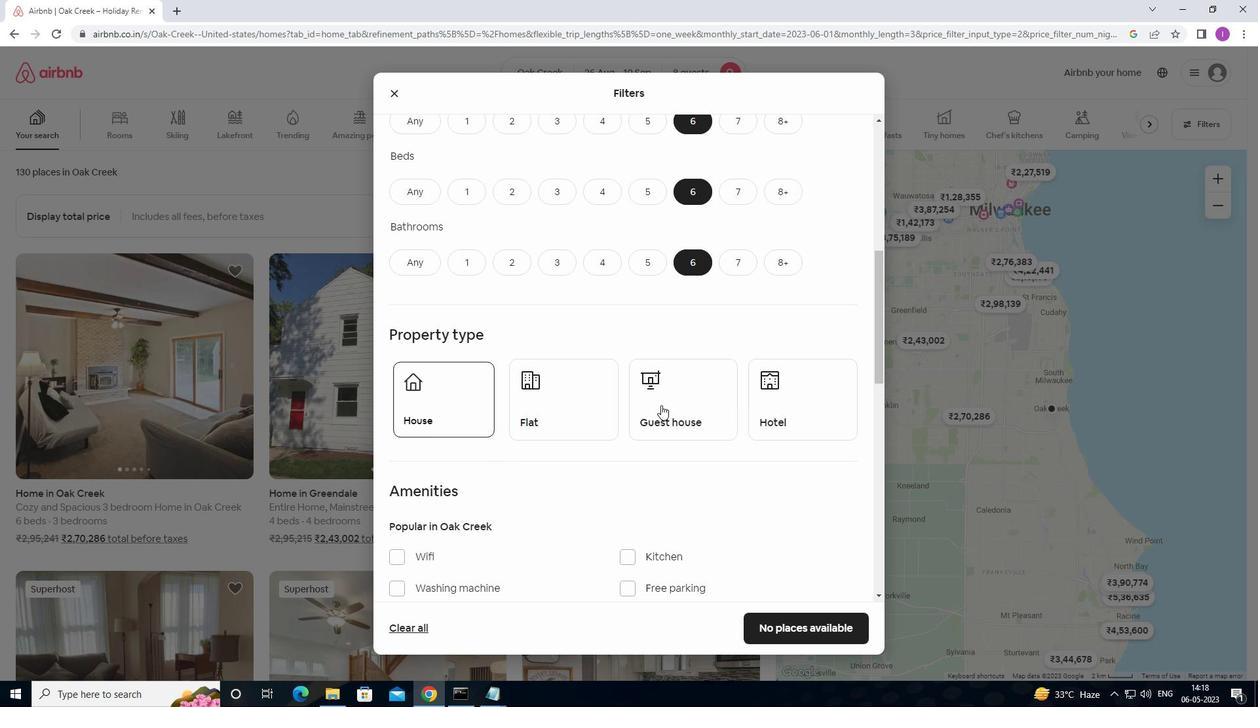 
Action: Mouse moved to (672, 409)
Screenshot: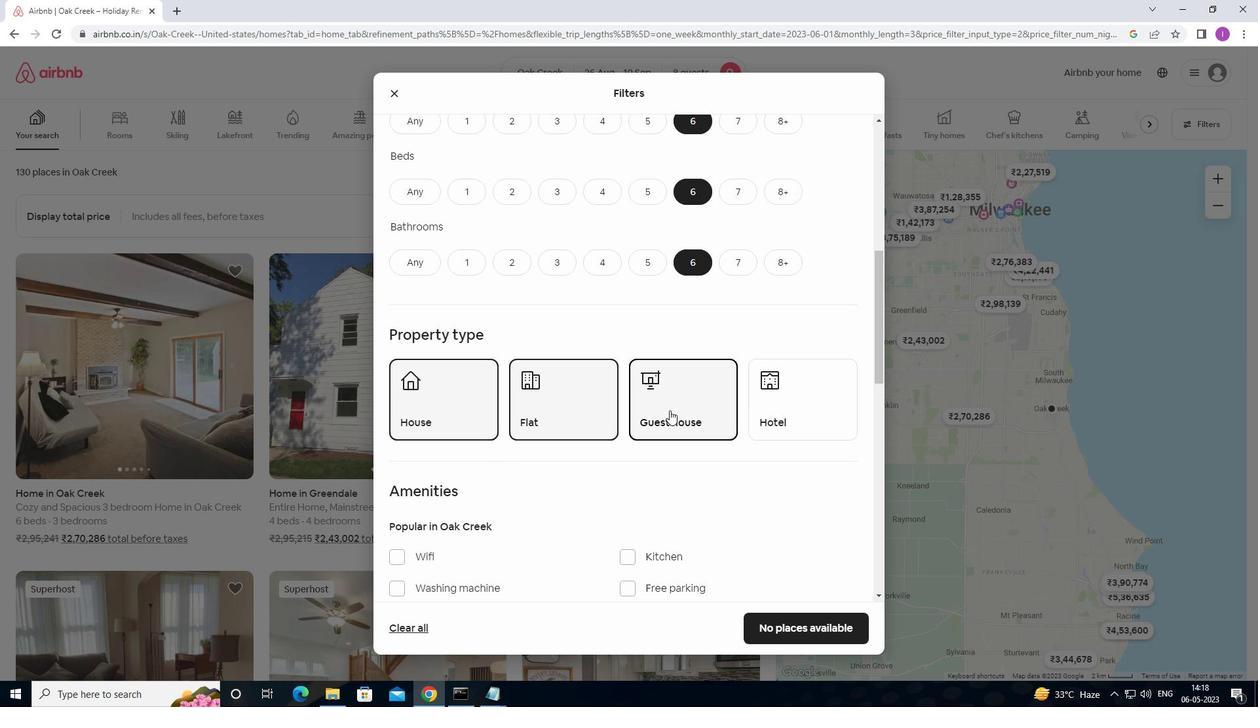 
Action: Mouse scrolled (672, 409) with delta (0, 0)
Screenshot: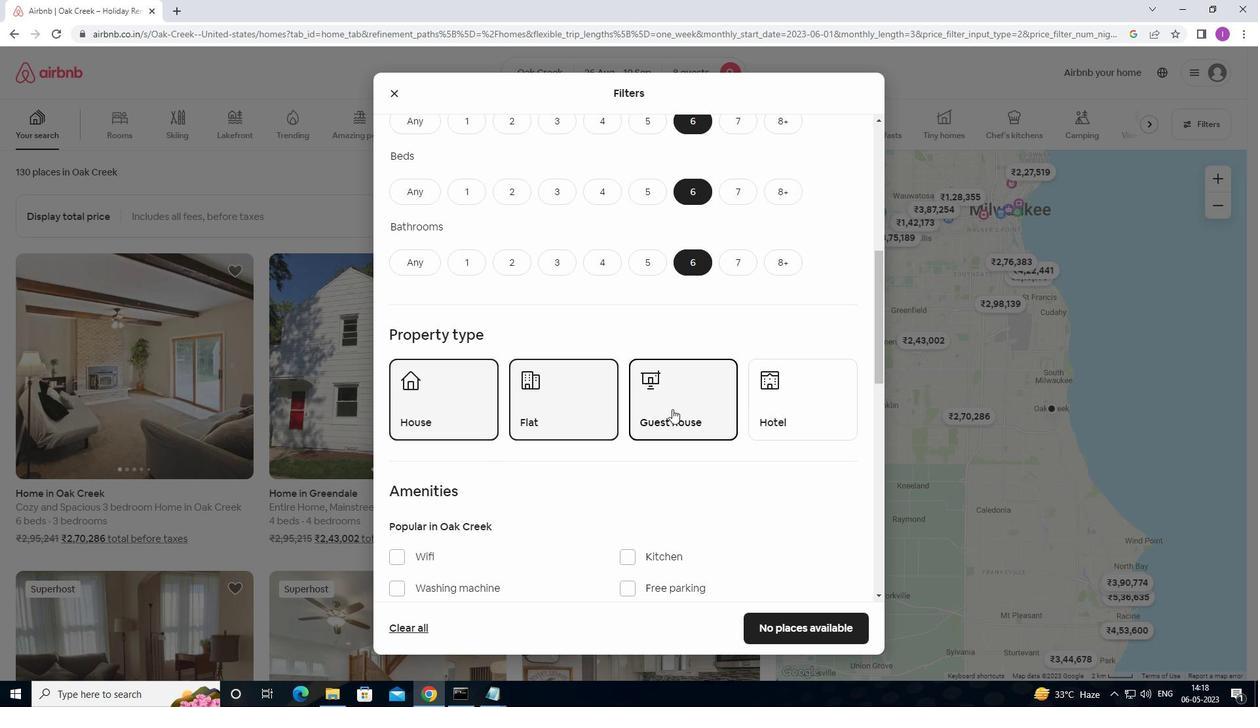 
Action: Mouse moved to (681, 403)
Screenshot: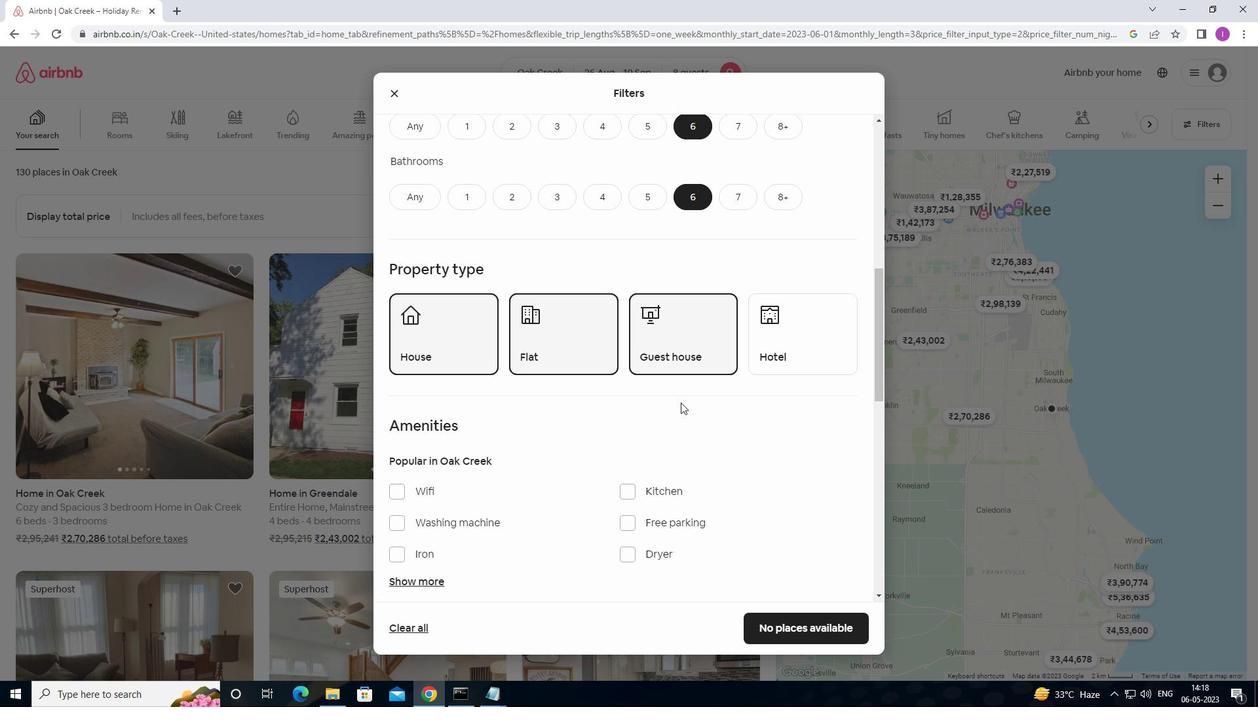 
Action: Mouse scrolled (681, 402) with delta (0, 0)
Screenshot: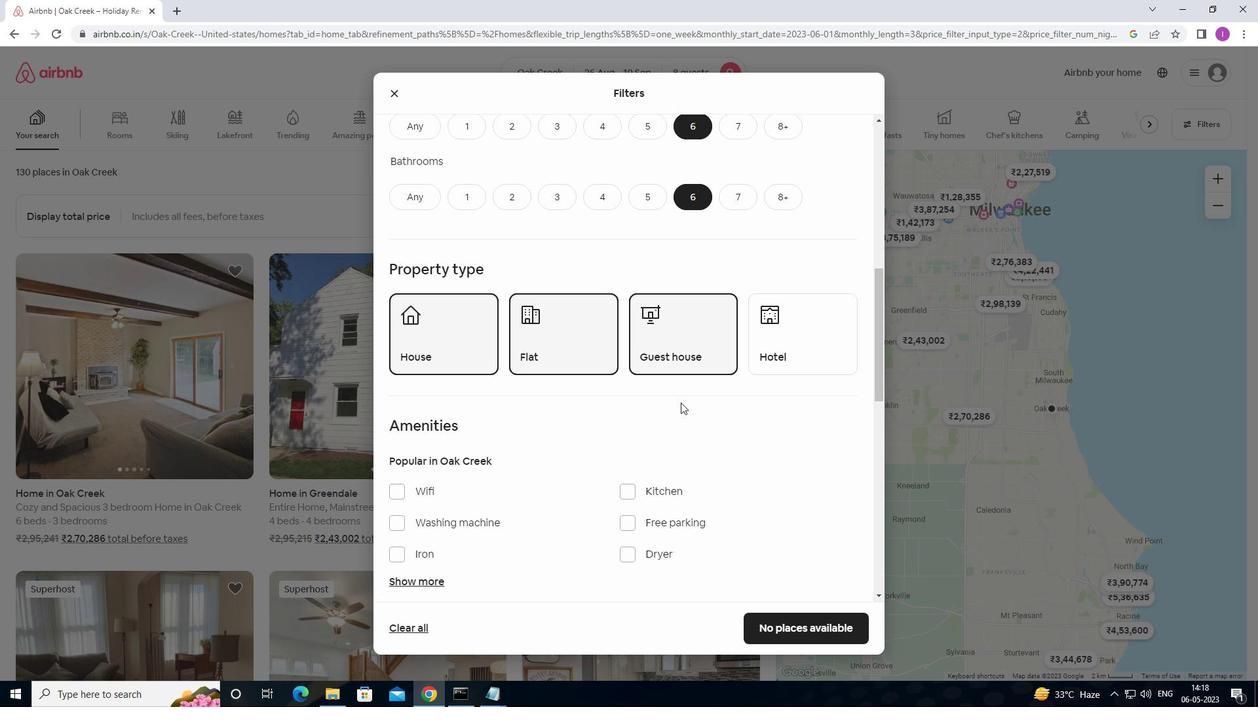 
Action: Mouse scrolled (681, 402) with delta (0, 0)
Screenshot: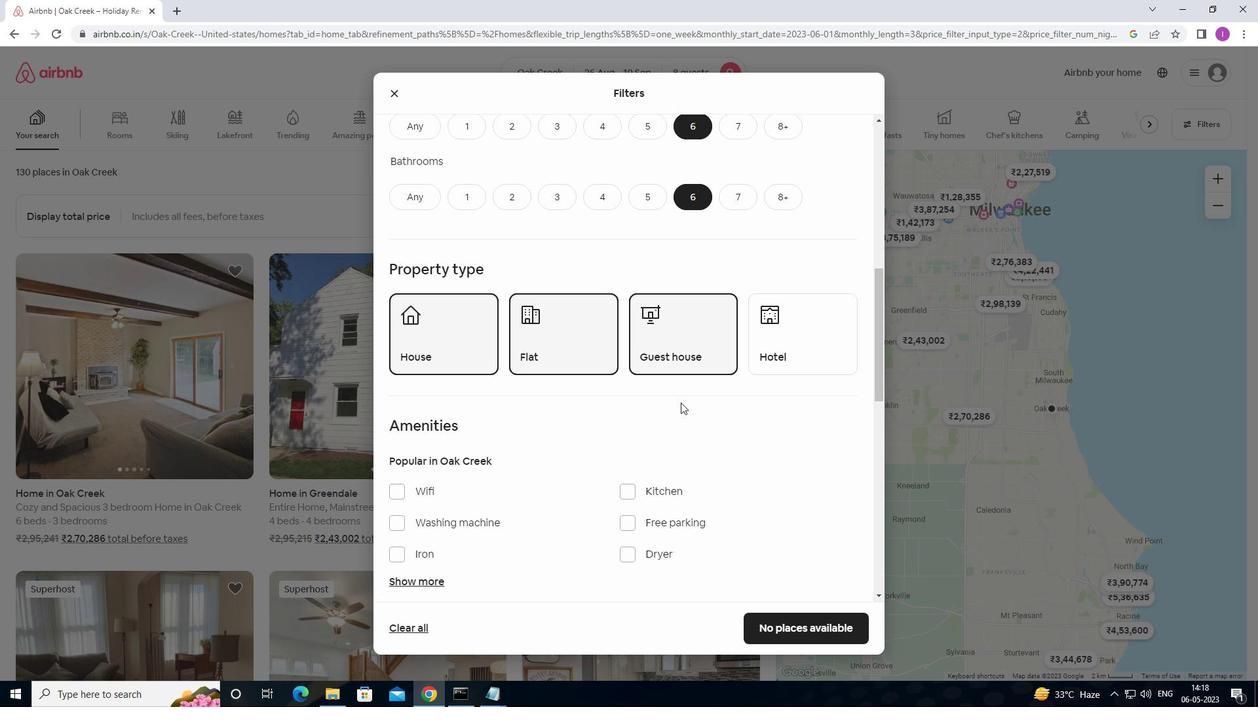 
Action: Mouse moved to (399, 355)
Screenshot: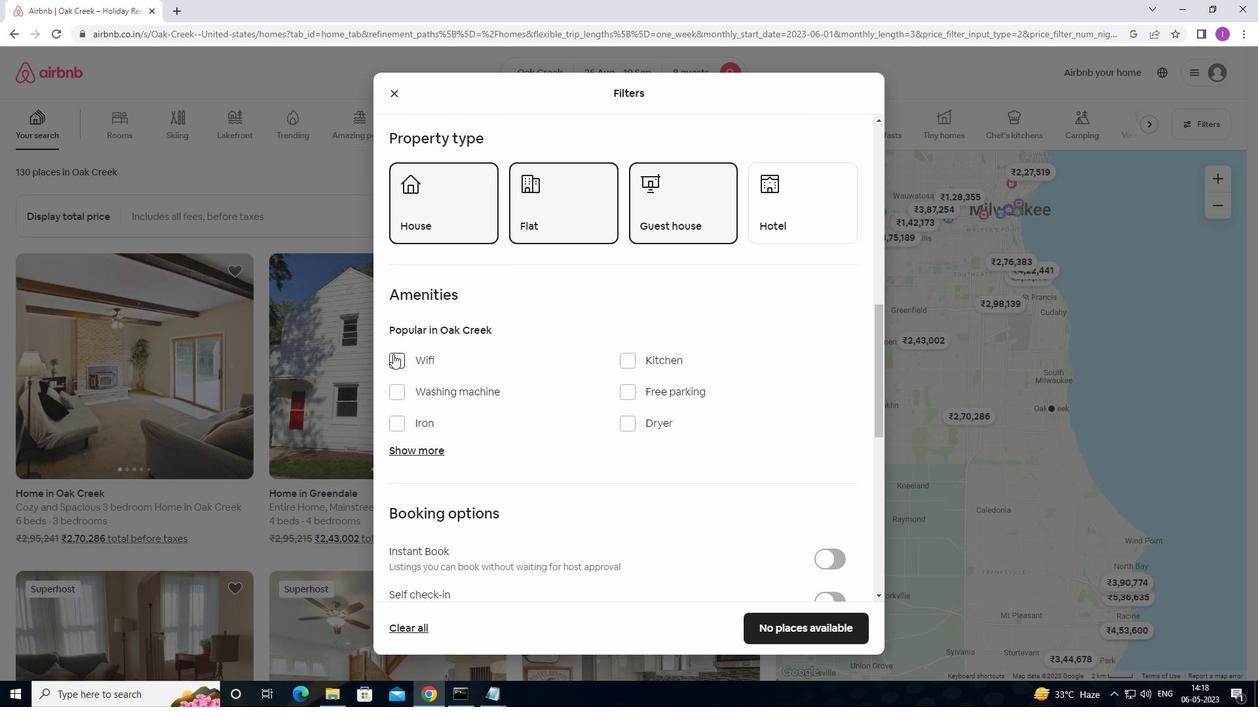 
Action: Mouse pressed left at (399, 355)
Screenshot: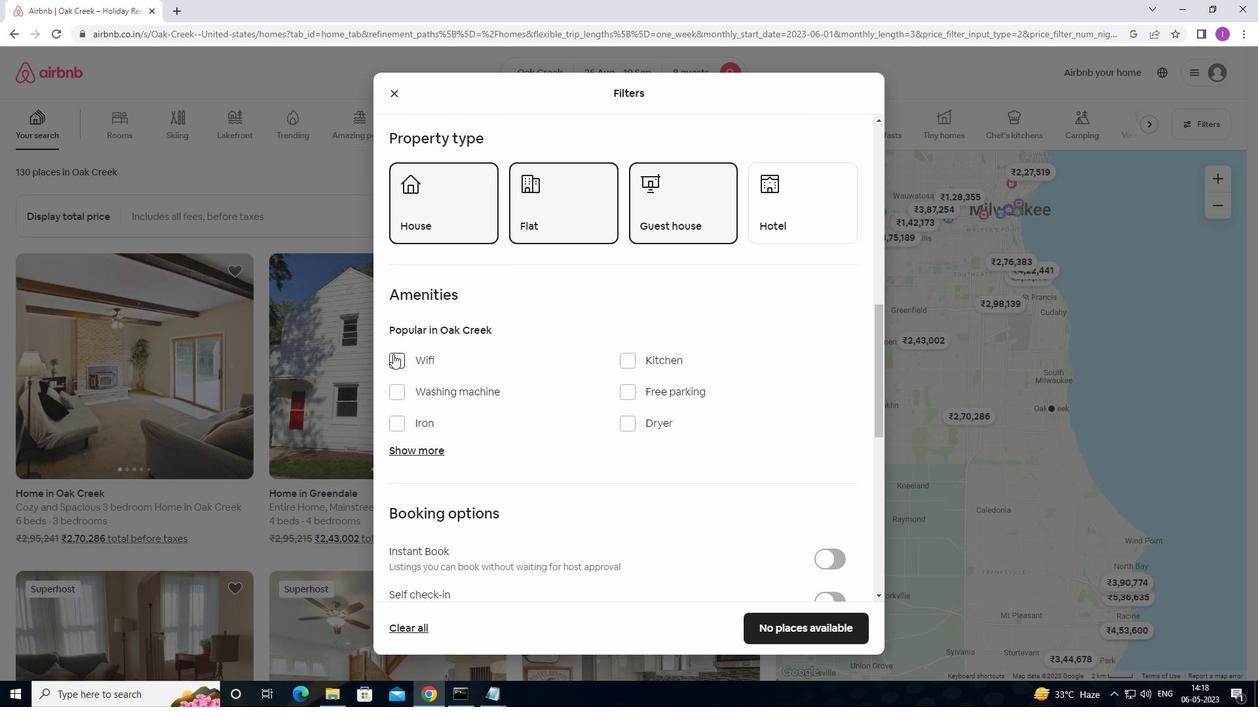 
Action: Mouse moved to (629, 393)
Screenshot: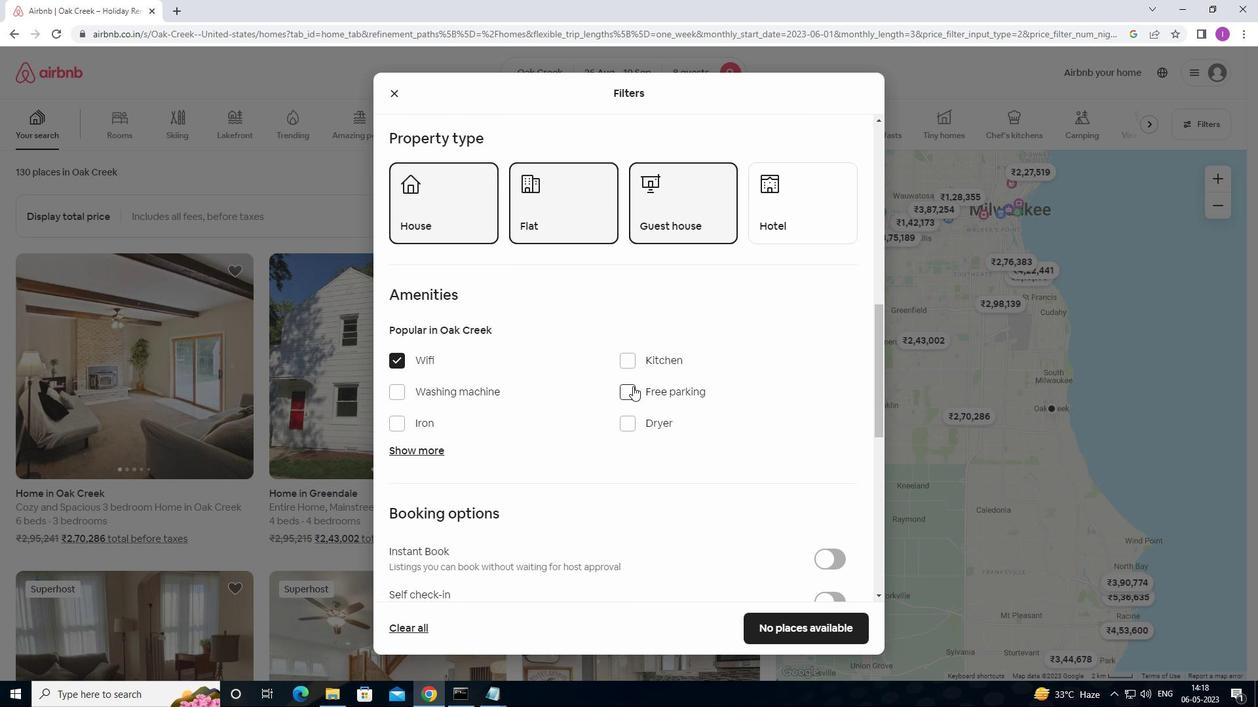 
Action: Mouse pressed left at (629, 393)
Screenshot: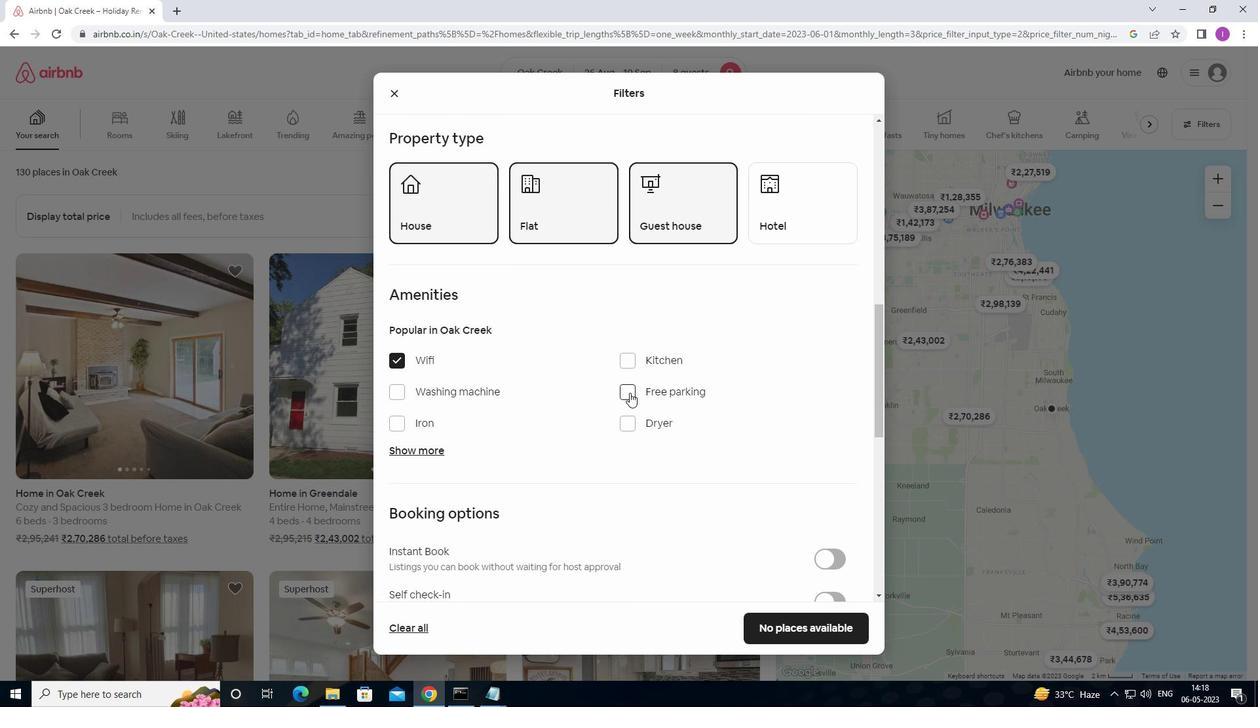 
Action: Mouse moved to (431, 447)
Screenshot: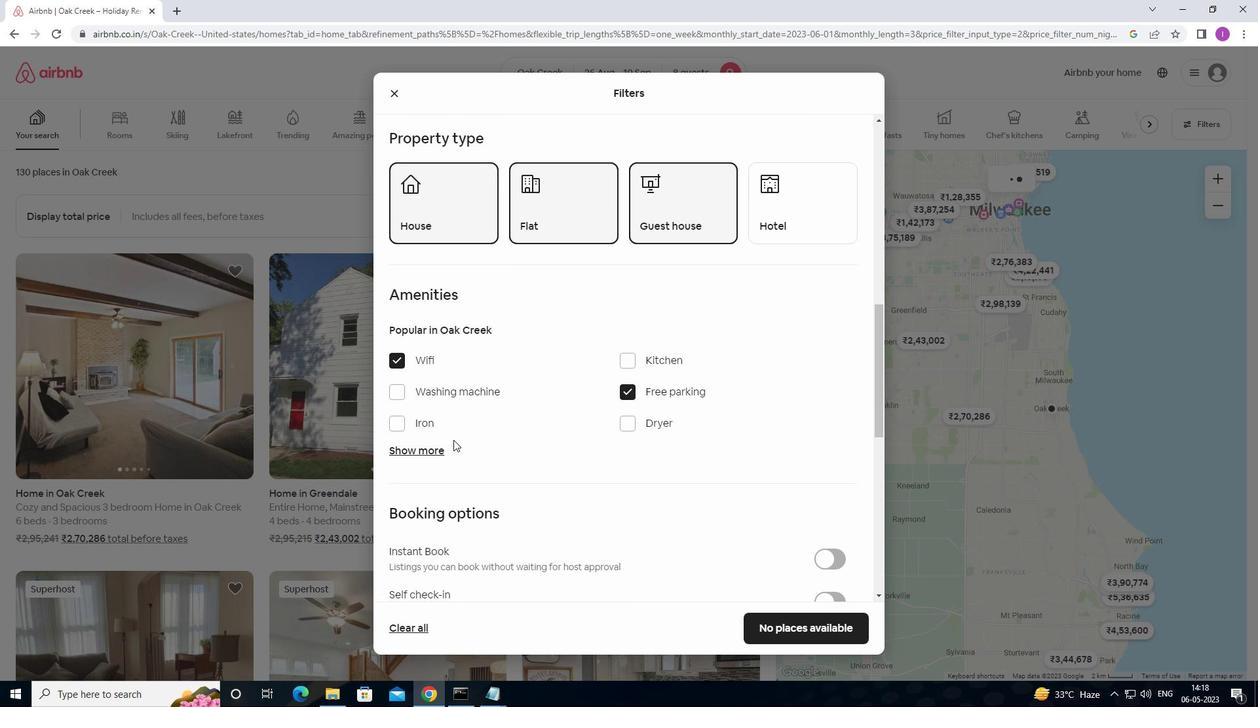 
Action: Mouse pressed left at (431, 447)
Screenshot: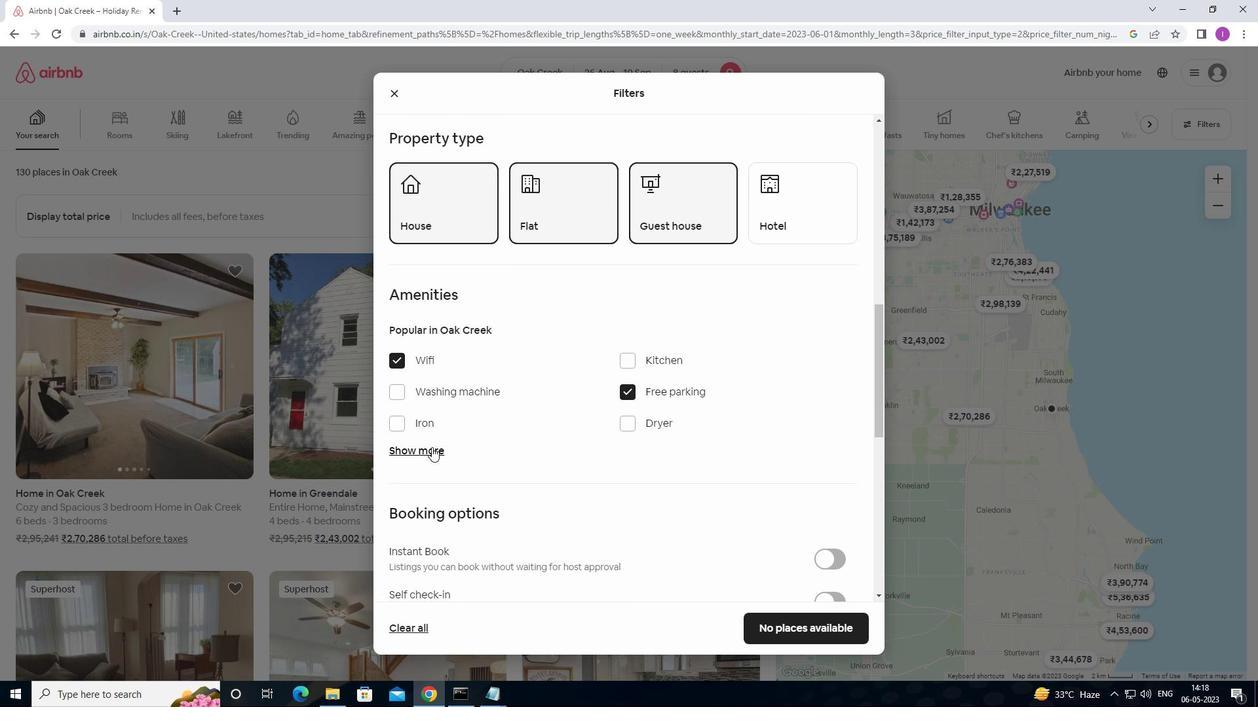 
Action: Mouse moved to (505, 438)
Screenshot: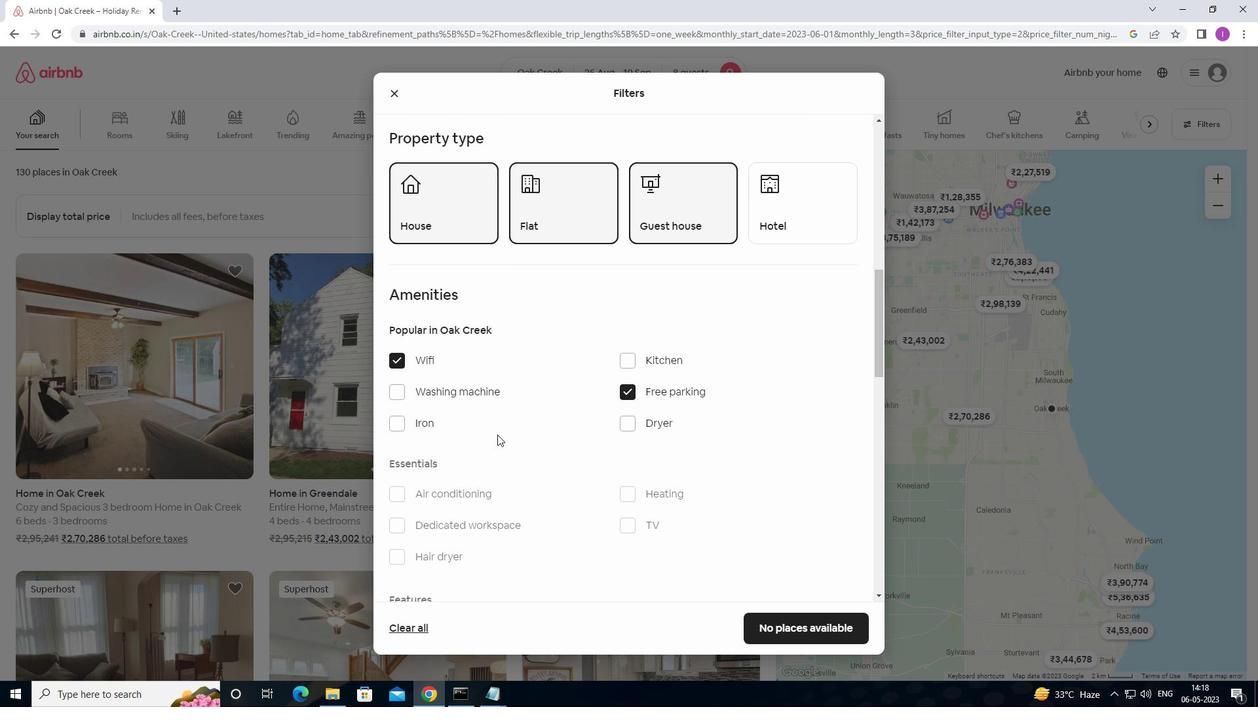 
Action: Mouse scrolled (505, 437) with delta (0, 0)
Screenshot: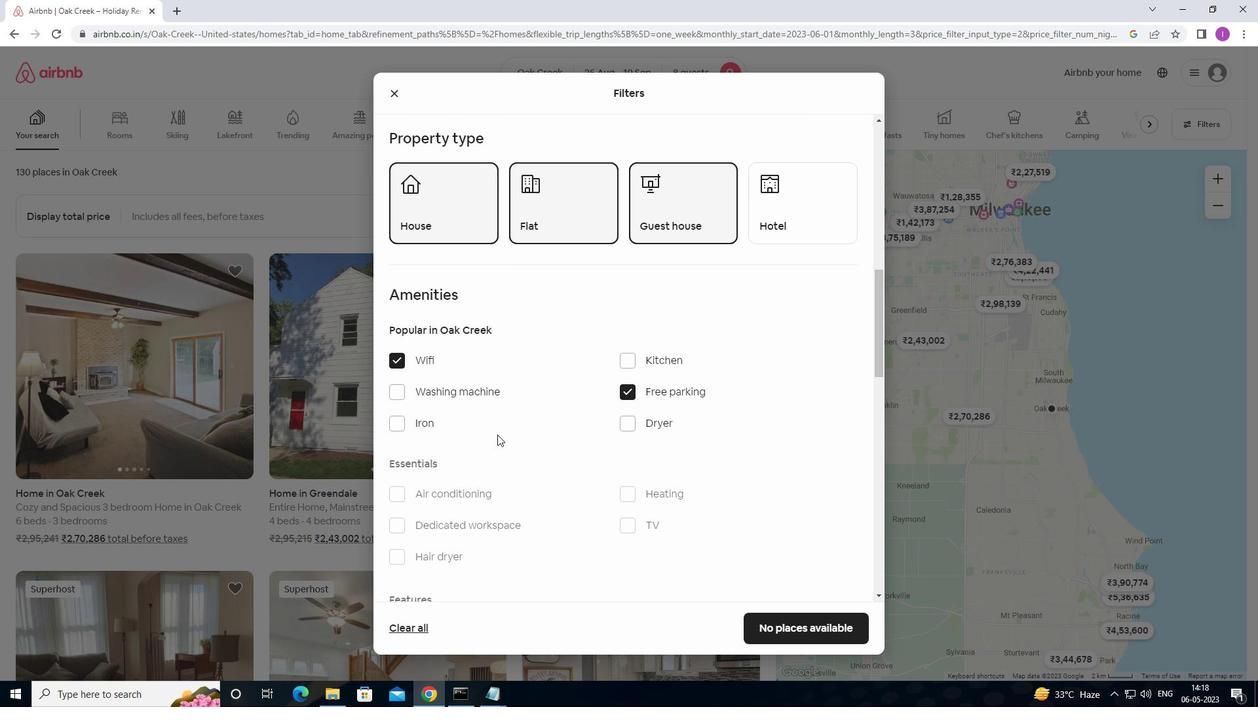 
Action: Mouse moved to (507, 440)
Screenshot: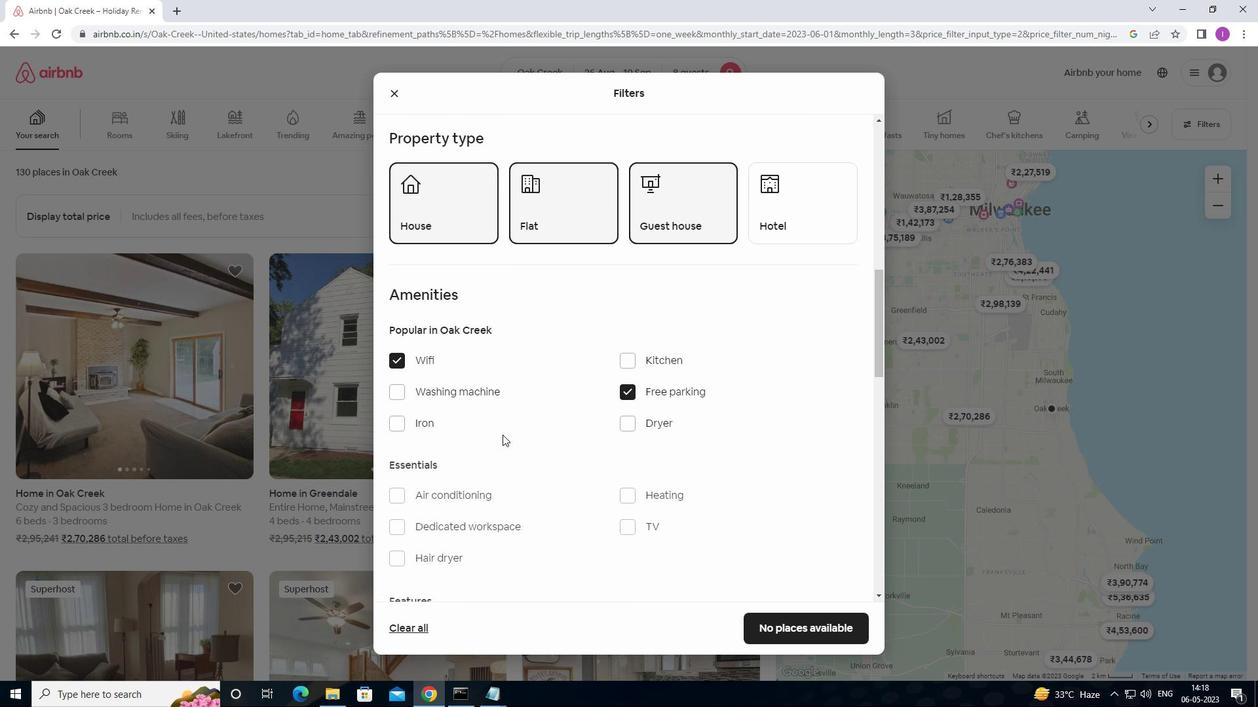 
Action: Mouse scrolled (507, 439) with delta (0, 0)
Screenshot: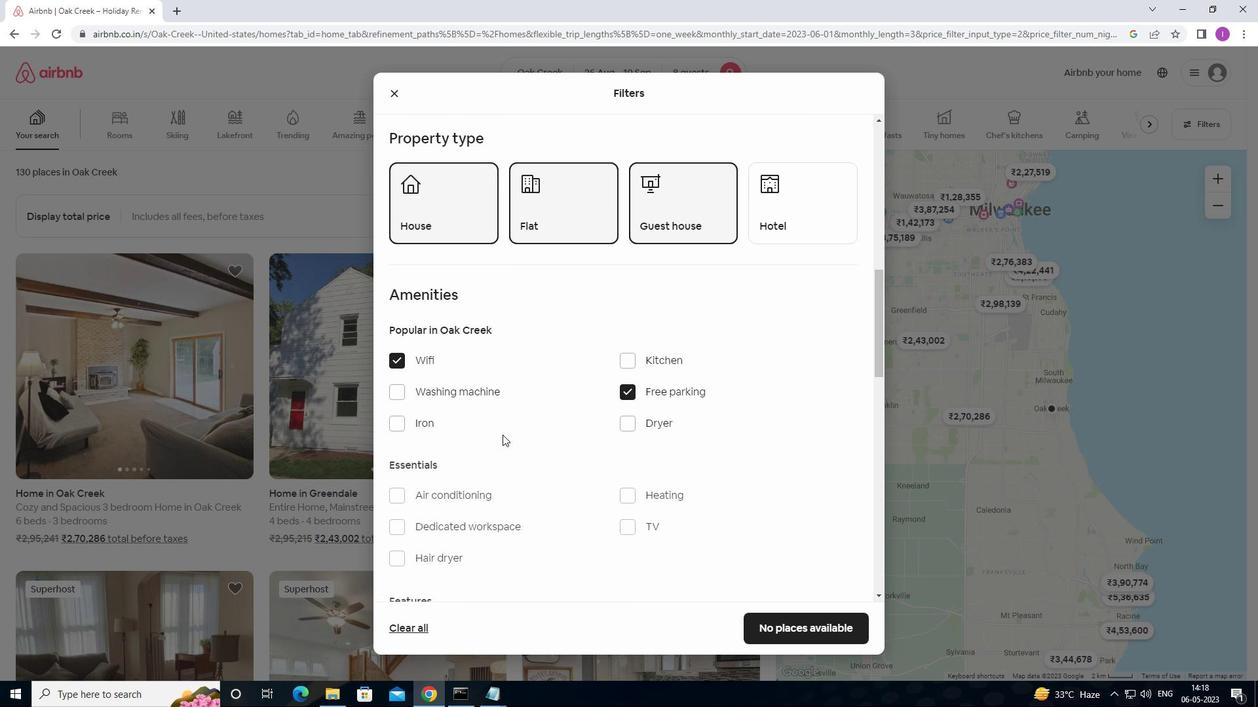 
Action: Mouse moved to (460, 428)
Screenshot: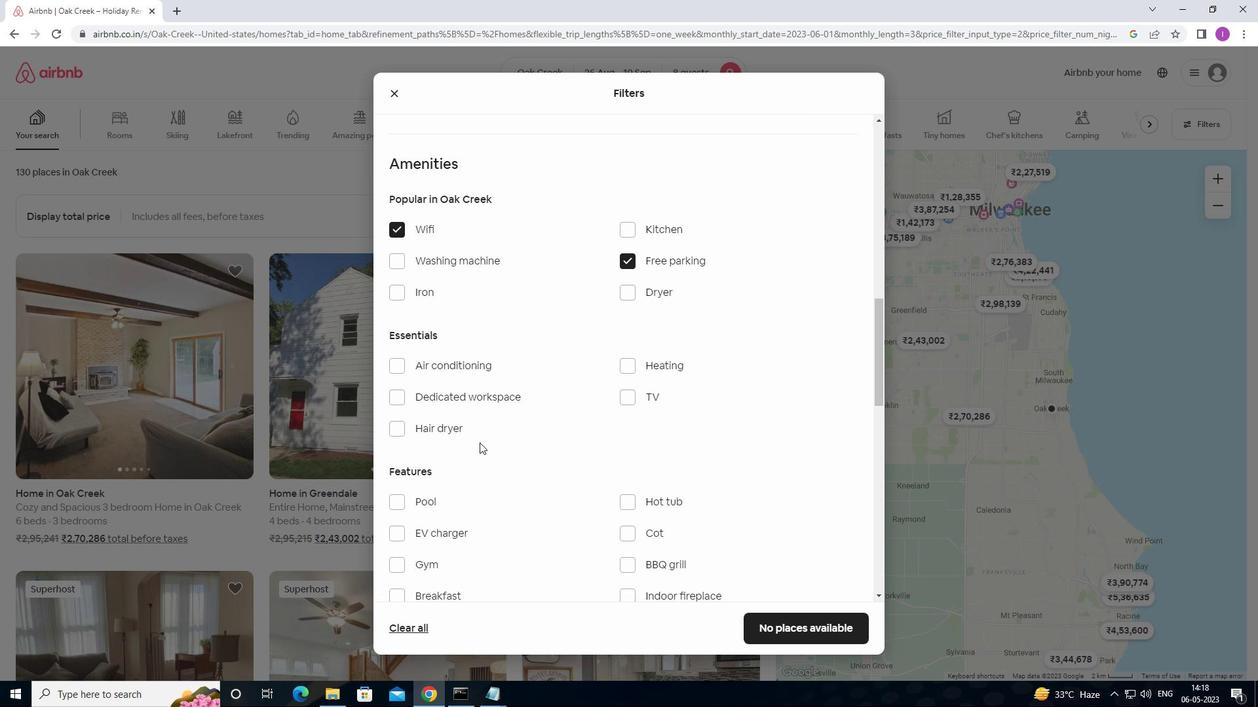 
Action: Mouse scrolled (460, 428) with delta (0, 0)
Screenshot: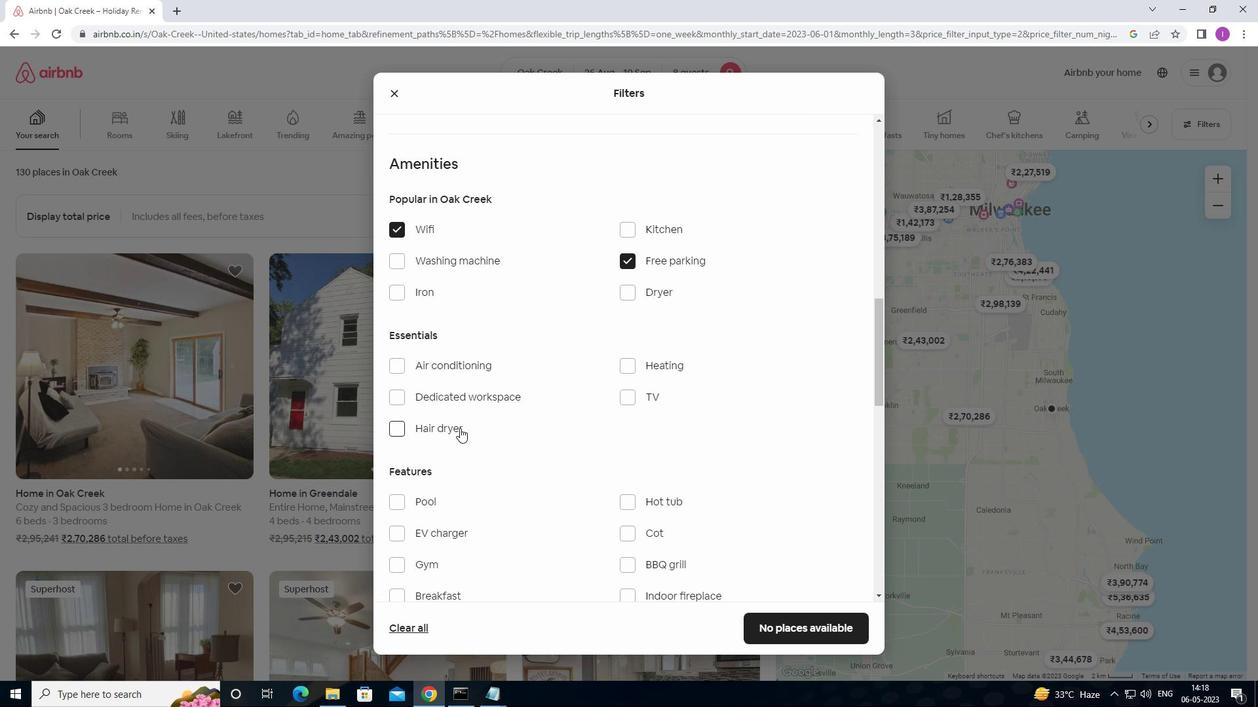 
Action: Mouse scrolled (460, 428) with delta (0, 0)
Screenshot: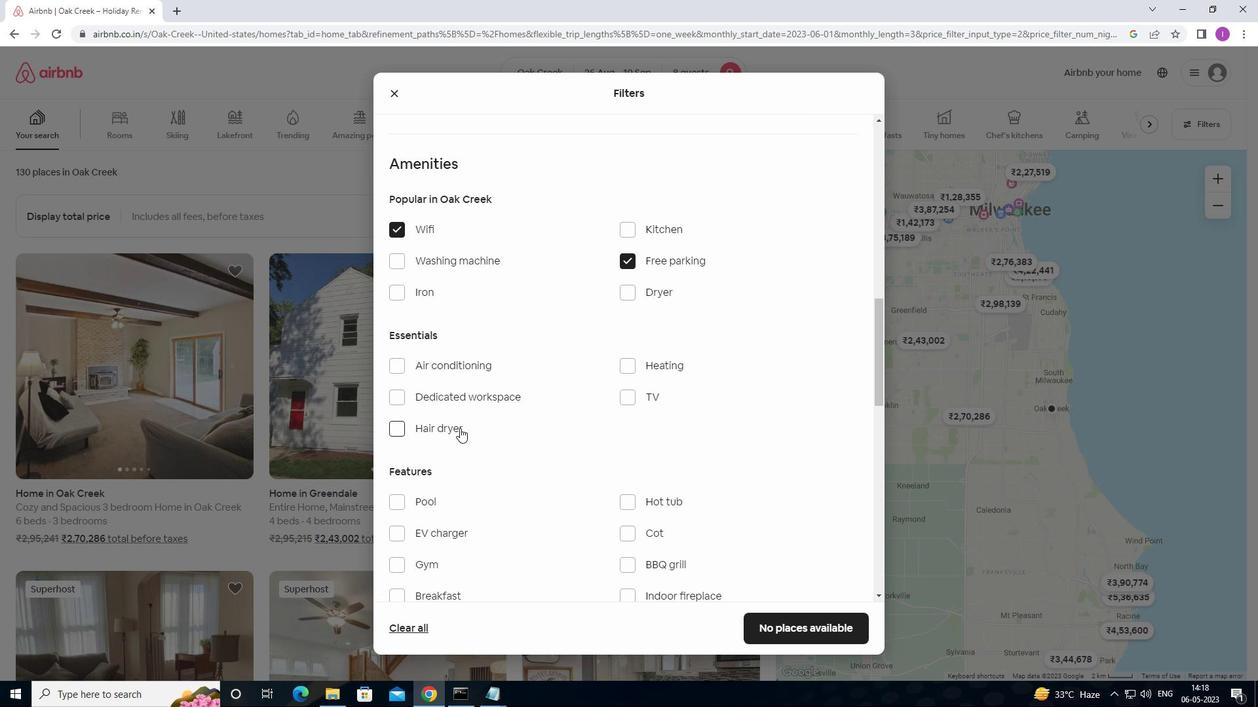 
Action: Mouse moved to (627, 270)
Screenshot: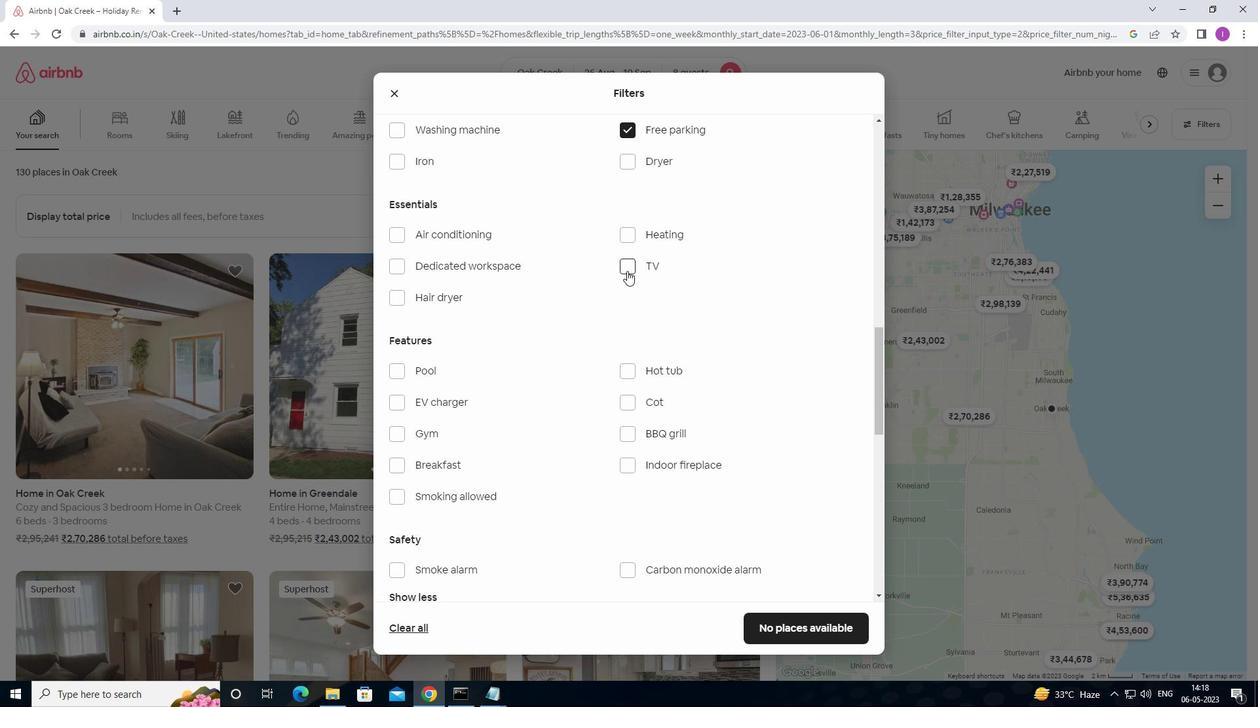 
Action: Mouse pressed left at (627, 270)
Screenshot: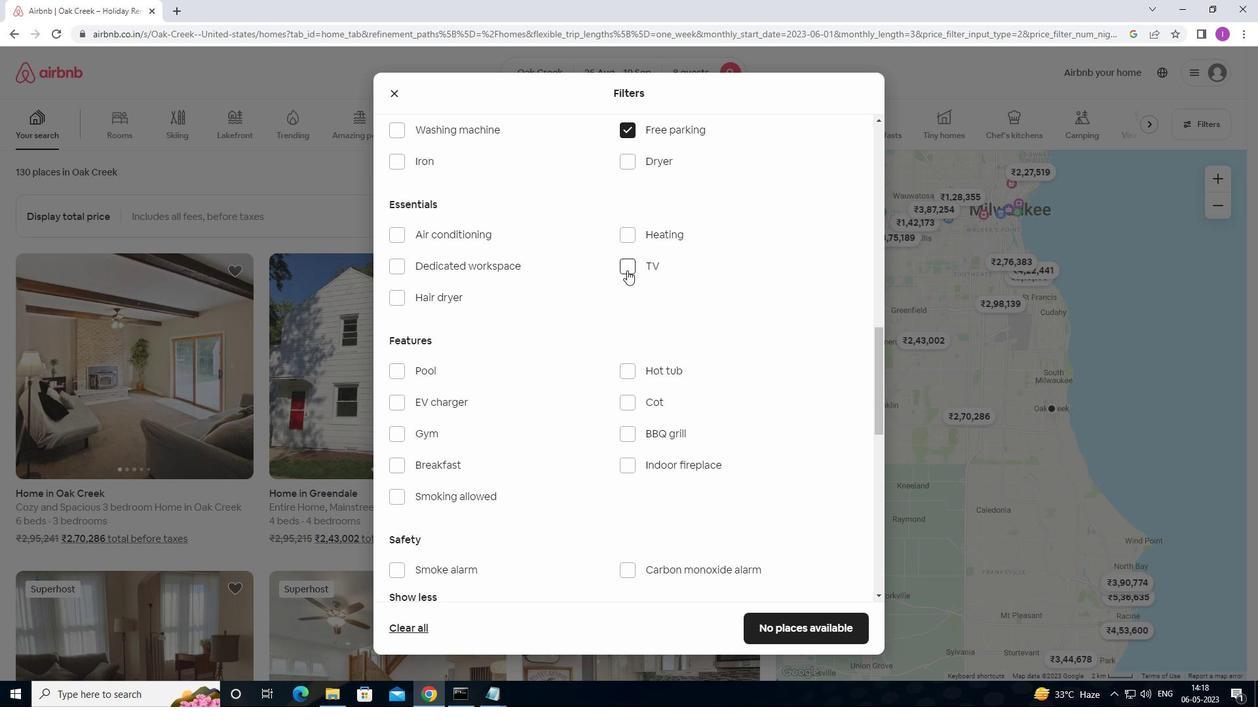 
Action: Mouse moved to (397, 433)
Screenshot: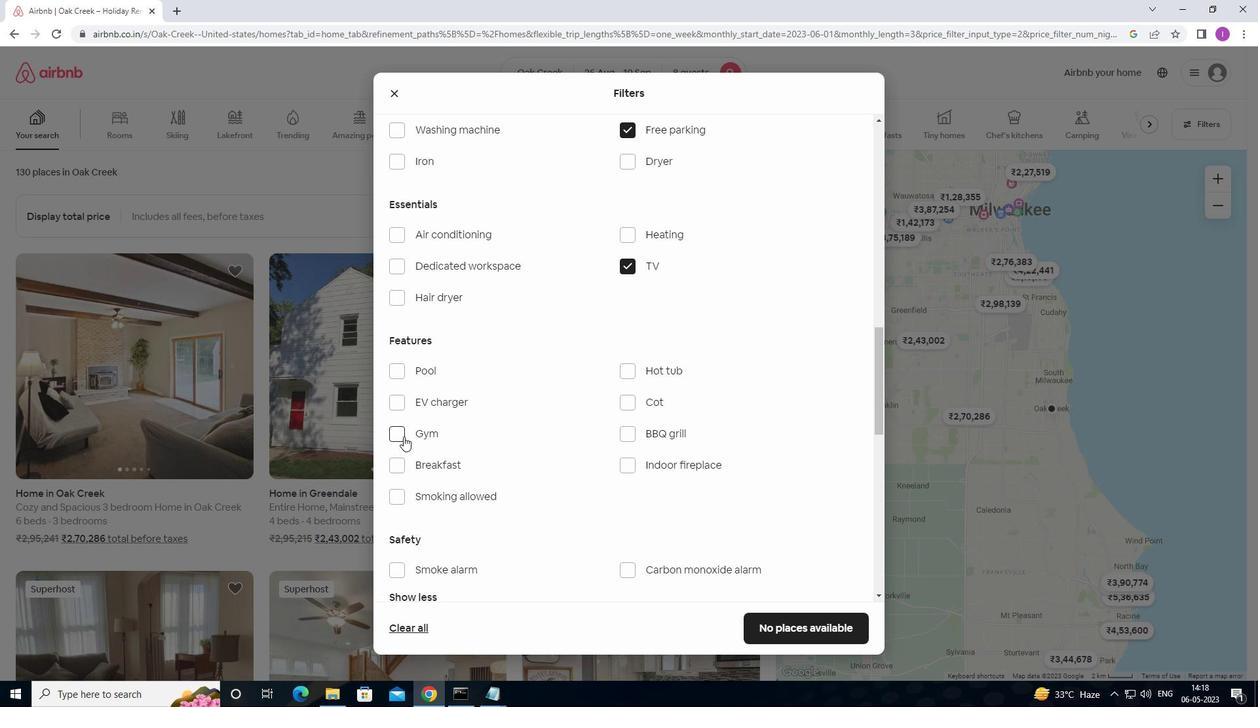 
Action: Mouse pressed left at (397, 433)
Screenshot: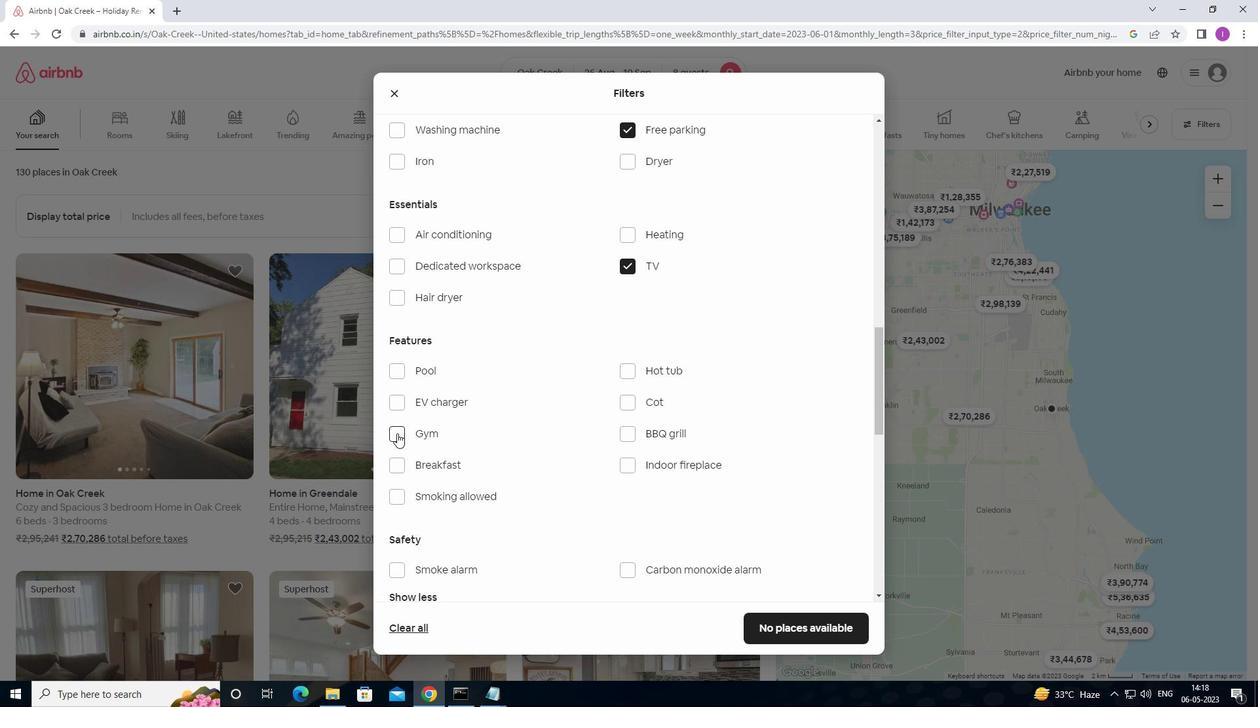
Action: Mouse moved to (403, 466)
Screenshot: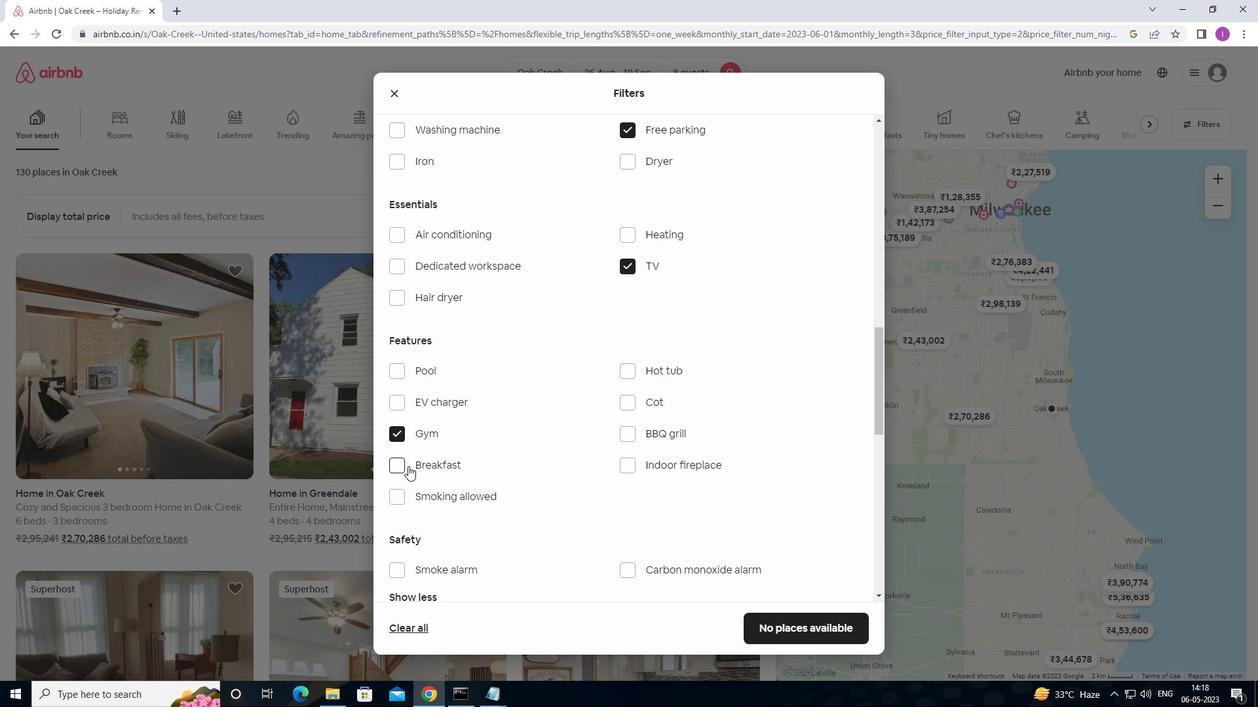 
Action: Mouse pressed left at (403, 466)
Screenshot: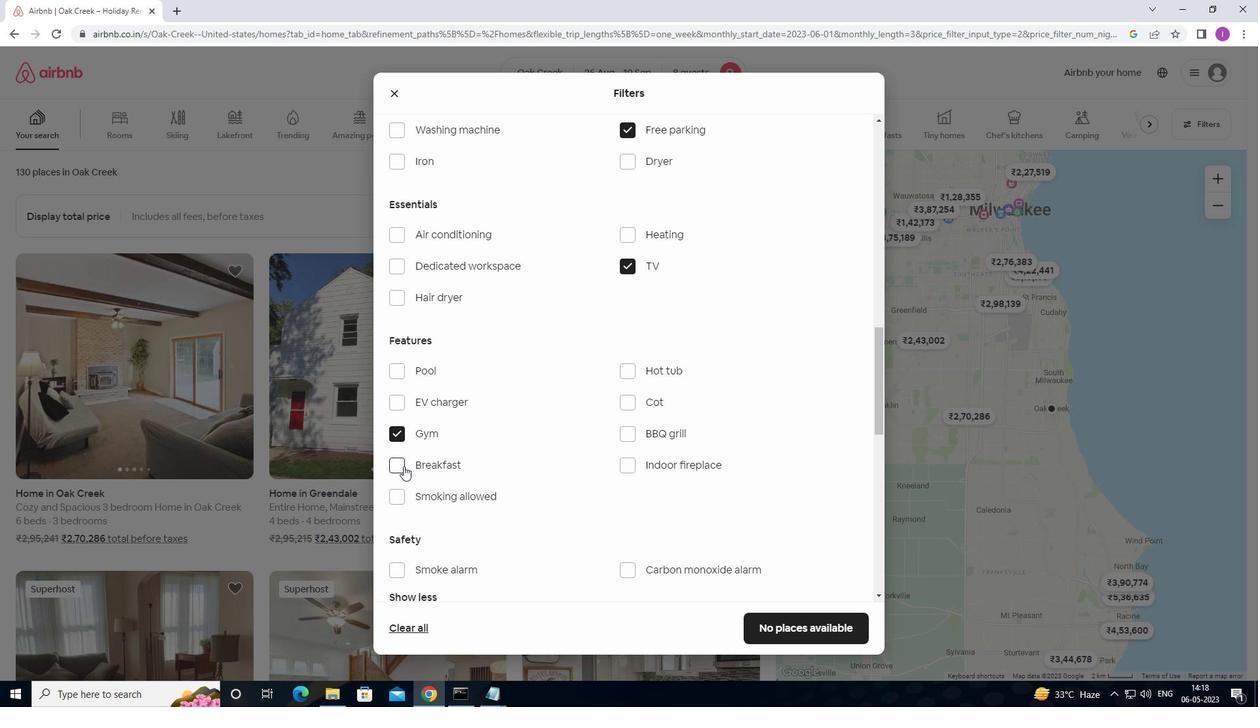 
Action: Mouse moved to (534, 445)
Screenshot: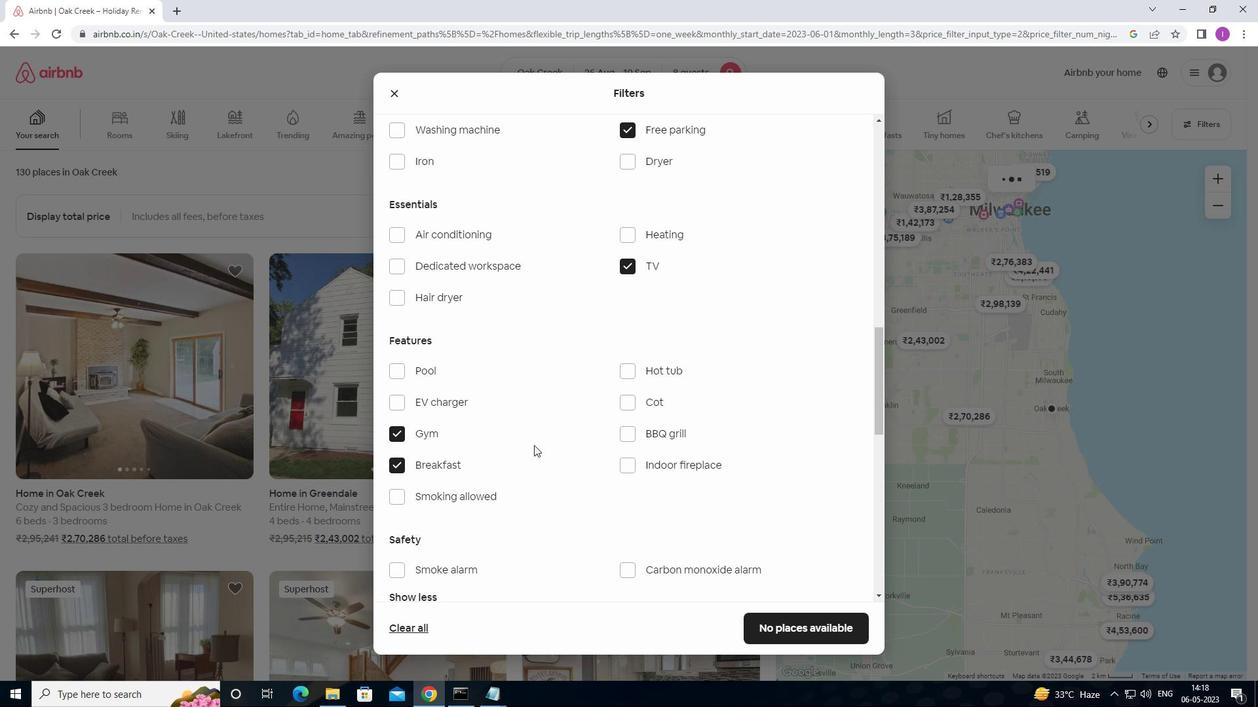 
Action: Mouse scrolled (534, 445) with delta (0, 0)
Screenshot: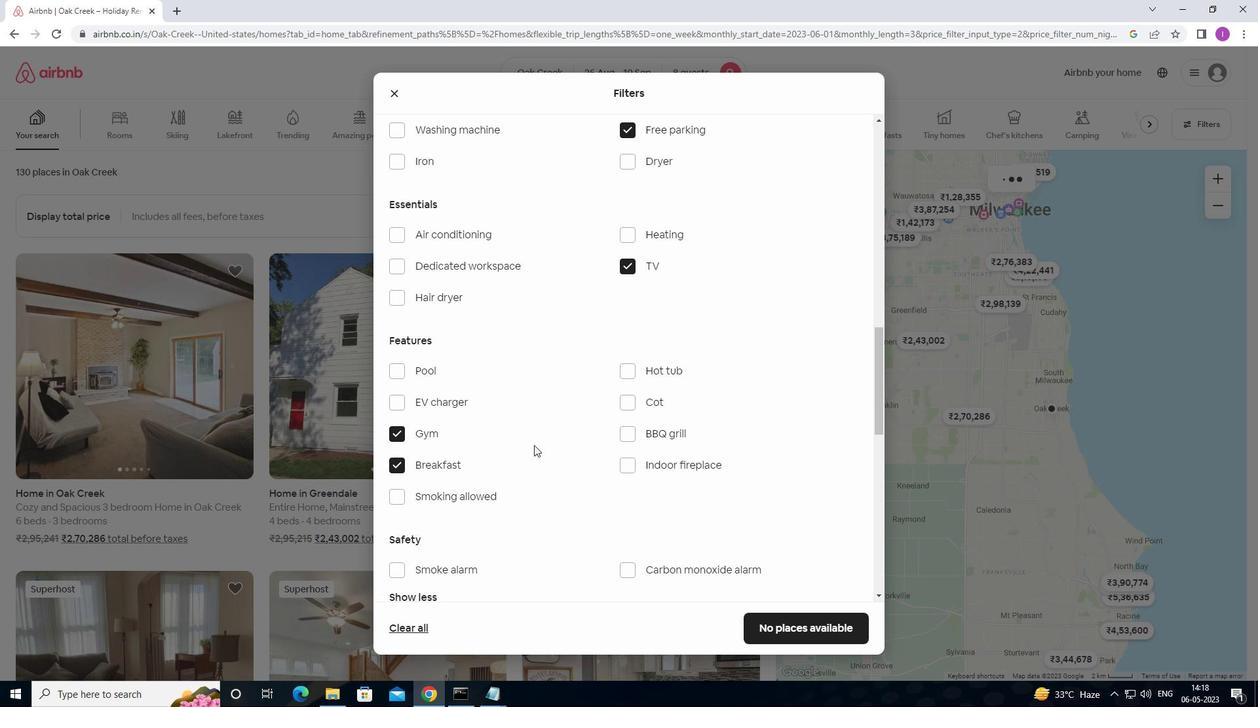 
Action: Mouse scrolled (534, 445) with delta (0, 0)
Screenshot: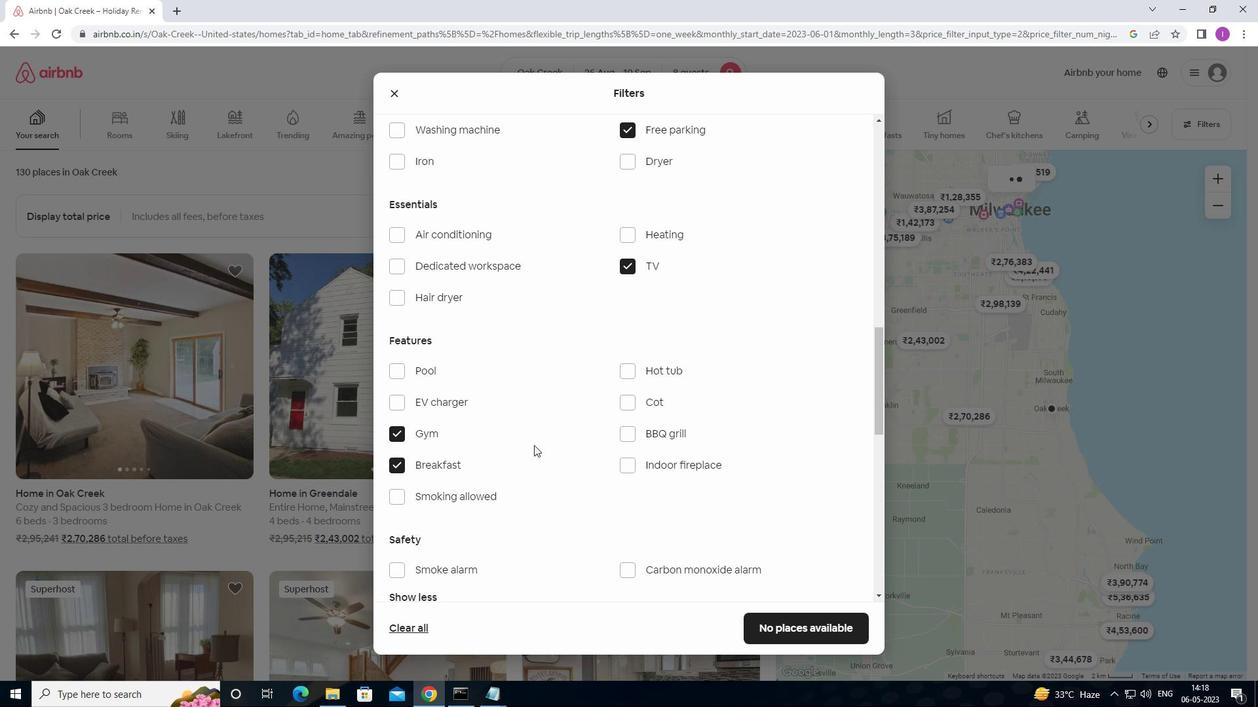 
Action: Mouse scrolled (534, 445) with delta (0, 0)
Screenshot: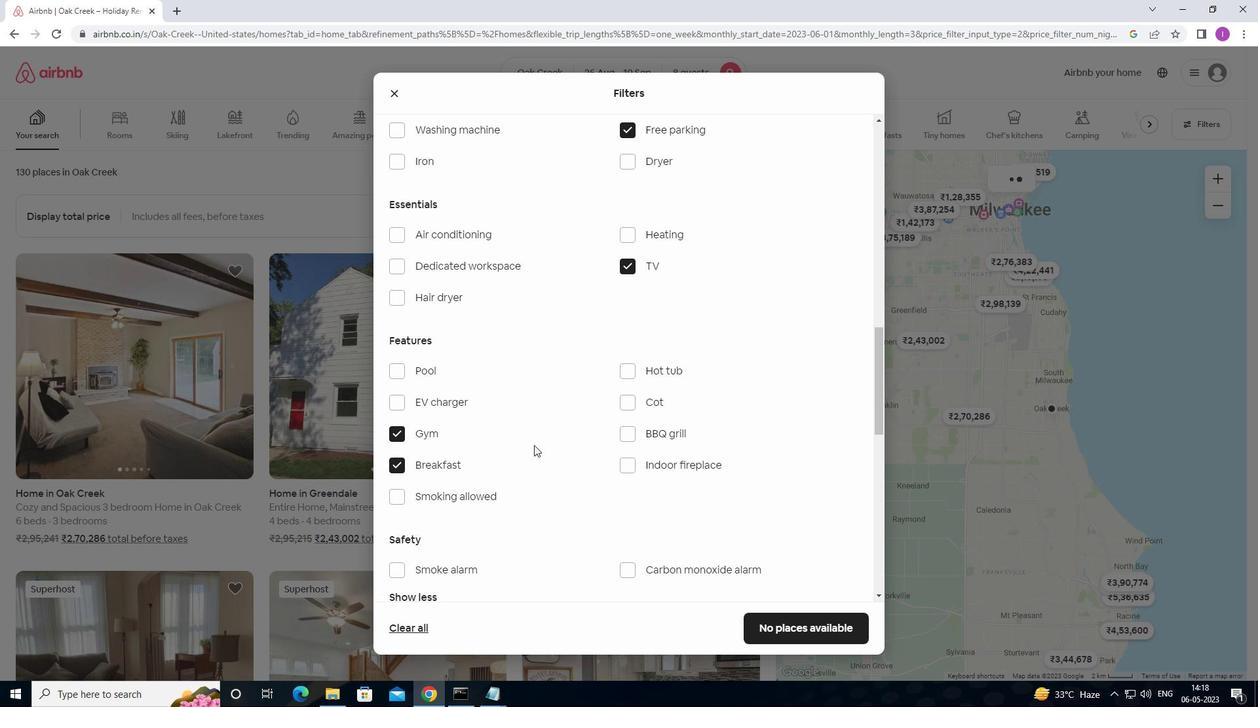 
Action: Mouse moved to (540, 437)
Screenshot: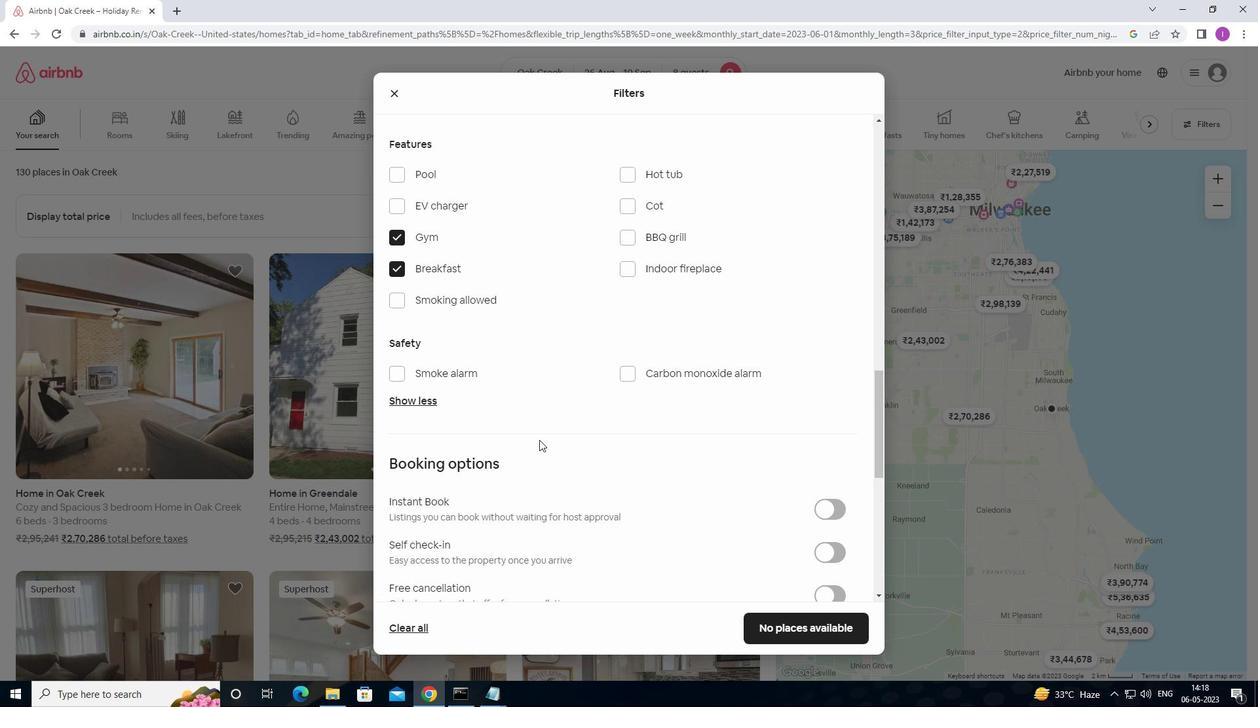 
Action: Mouse scrolled (540, 436) with delta (0, 0)
Screenshot: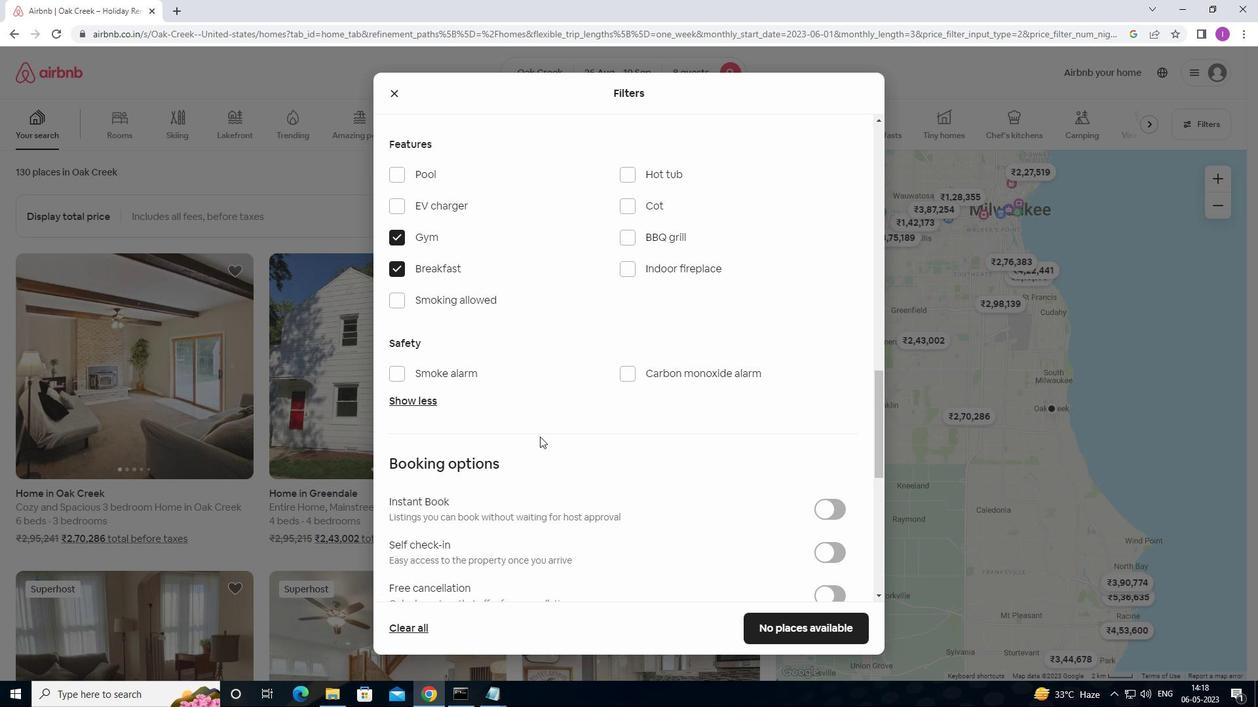 
Action: Mouse scrolled (540, 436) with delta (0, 0)
Screenshot: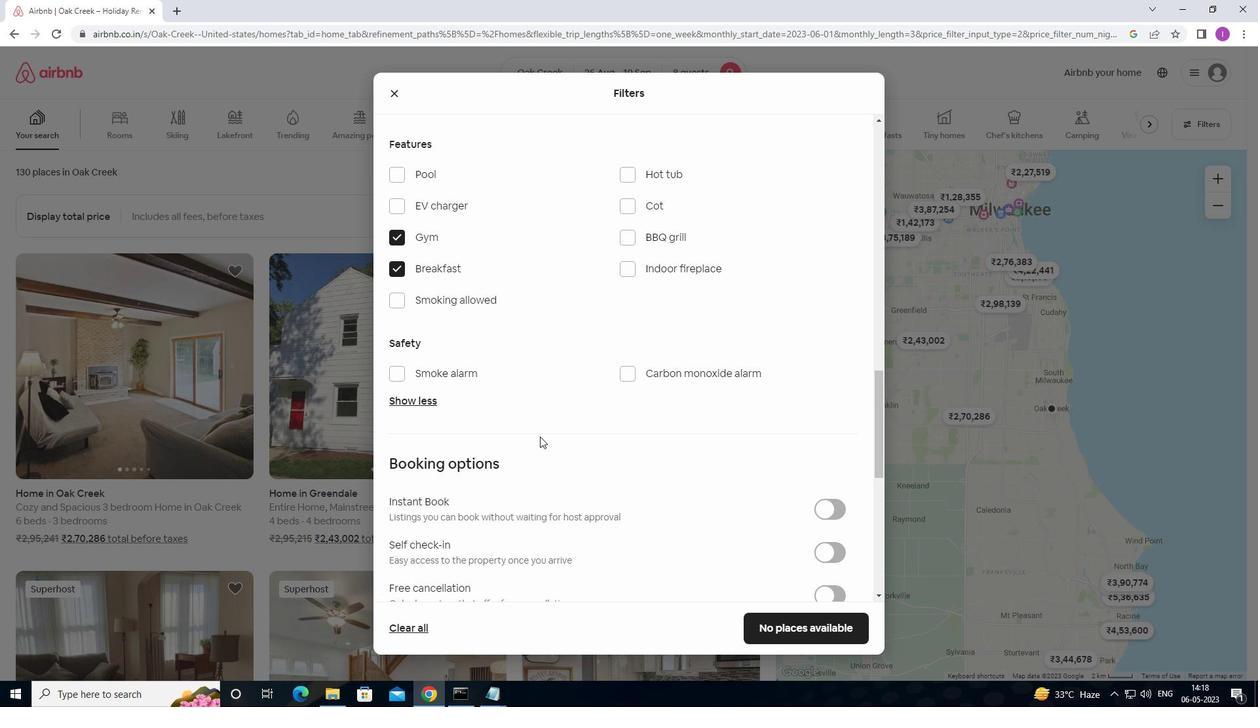 
Action: Mouse scrolled (540, 436) with delta (0, 0)
Screenshot: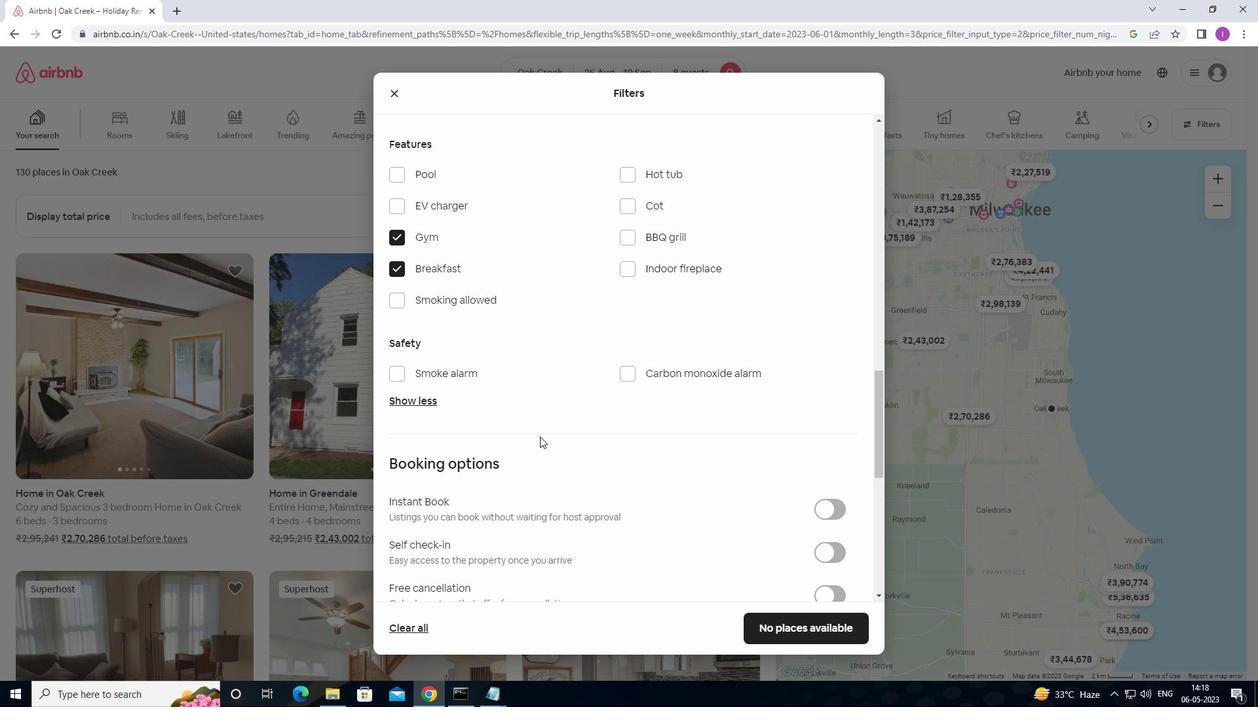 
Action: Mouse moved to (836, 359)
Screenshot: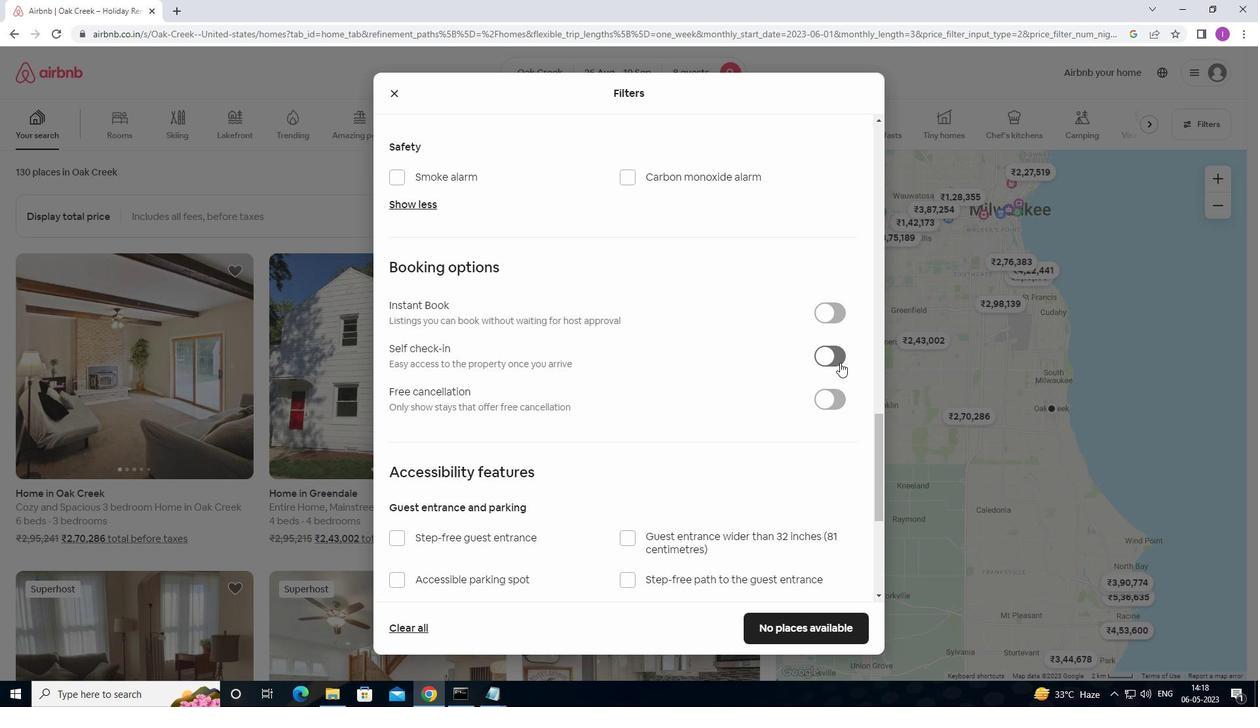 
Action: Mouse pressed left at (836, 359)
Screenshot: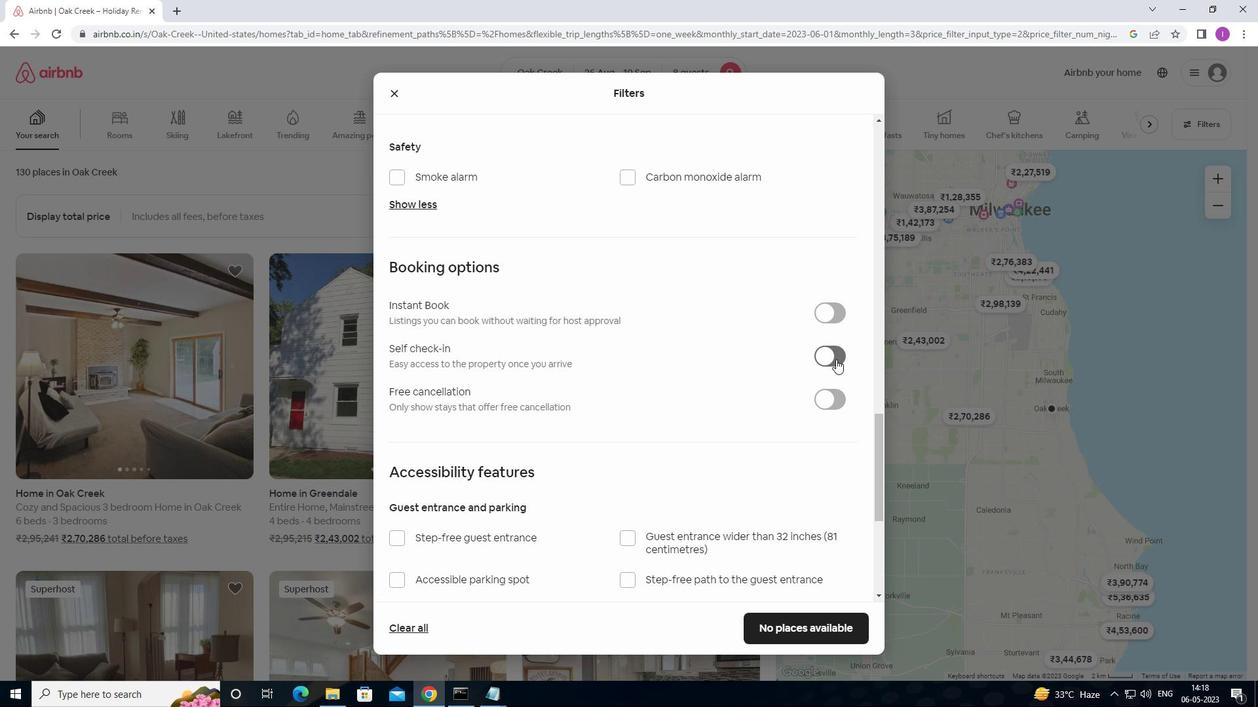
Action: Mouse moved to (474, 426)
Screenshot: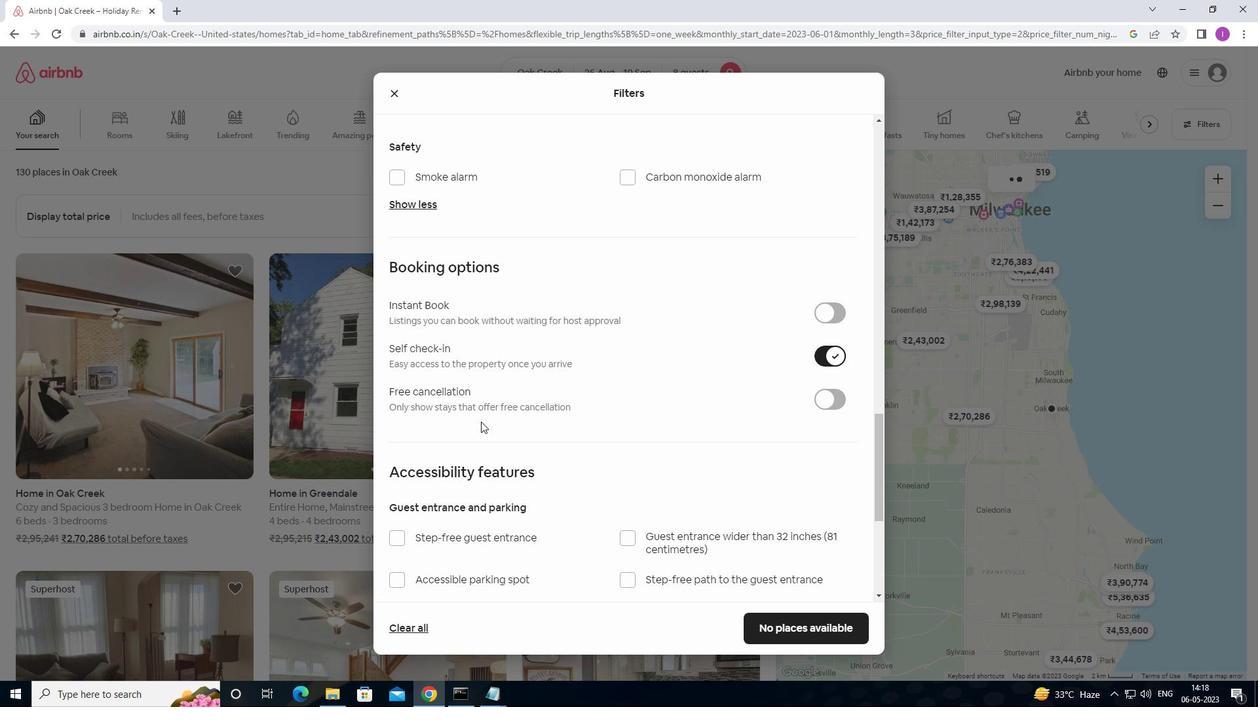 
Action: Mouse scrolled (474, 426) with delta (0, 0)
Screenshot: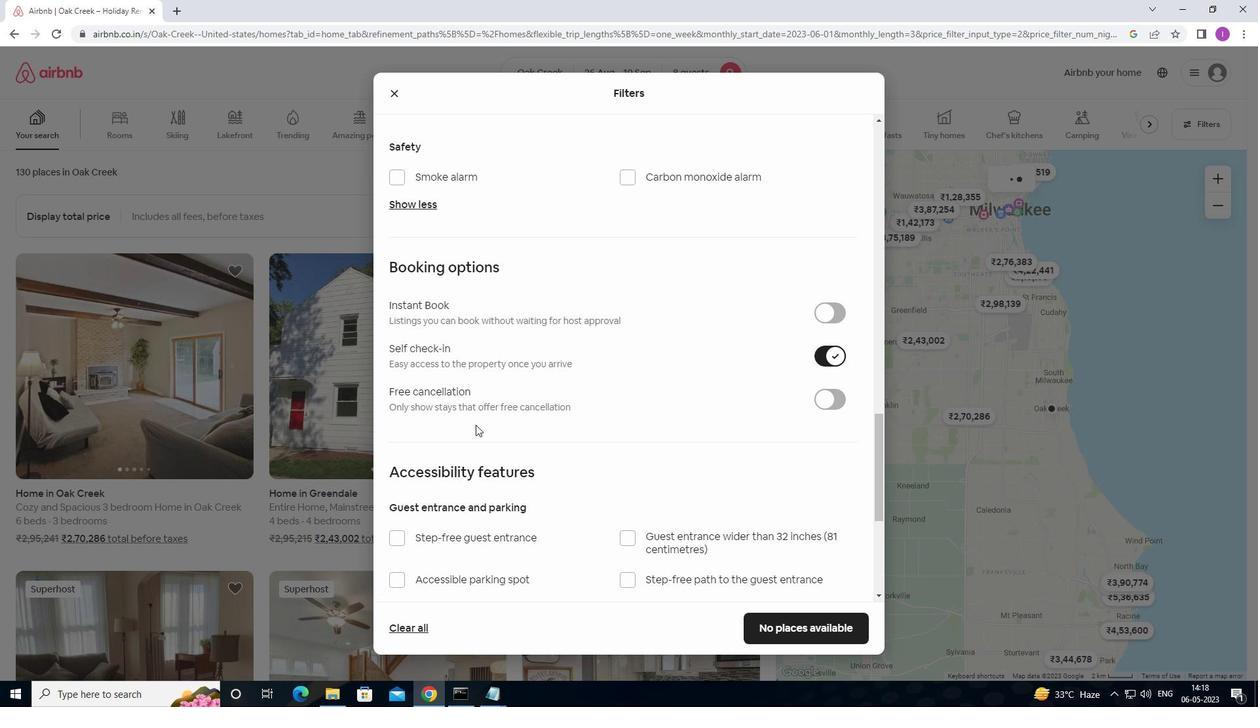 
Action: Mouse moved to (474, 428)
Screenshot: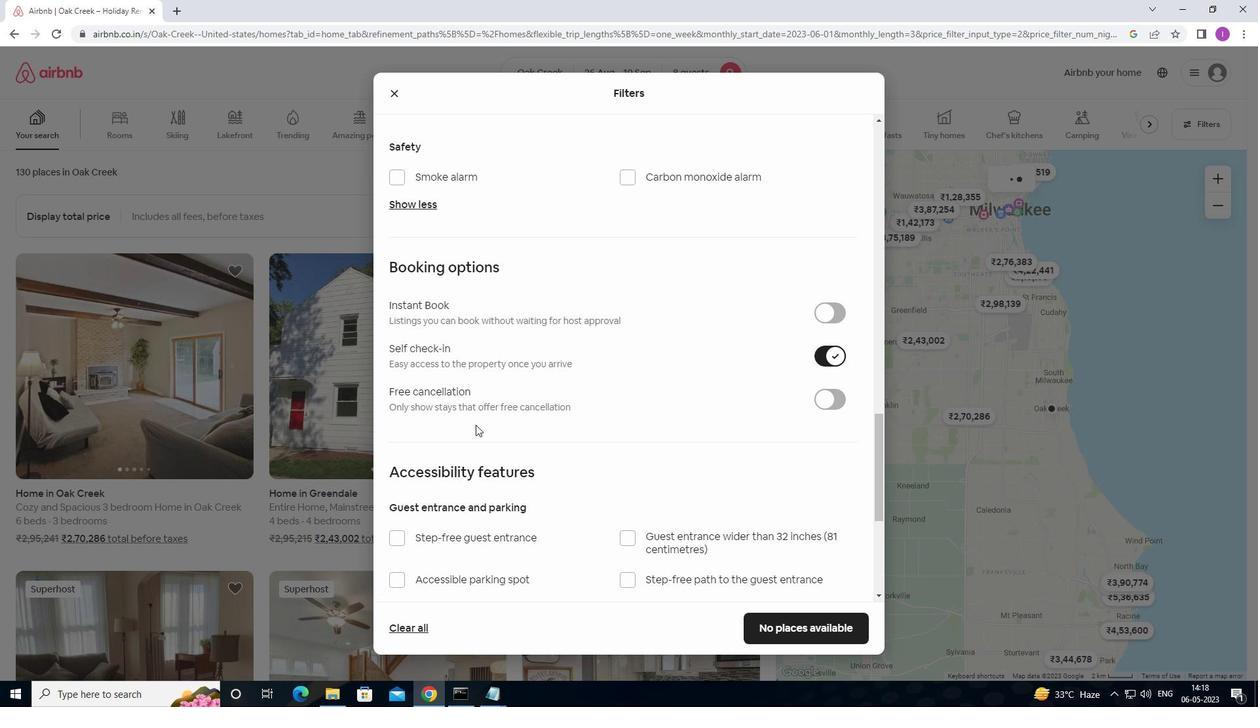 
Action: Mouse scrolled (474, 427) with delta (0, 0)
Screenshot: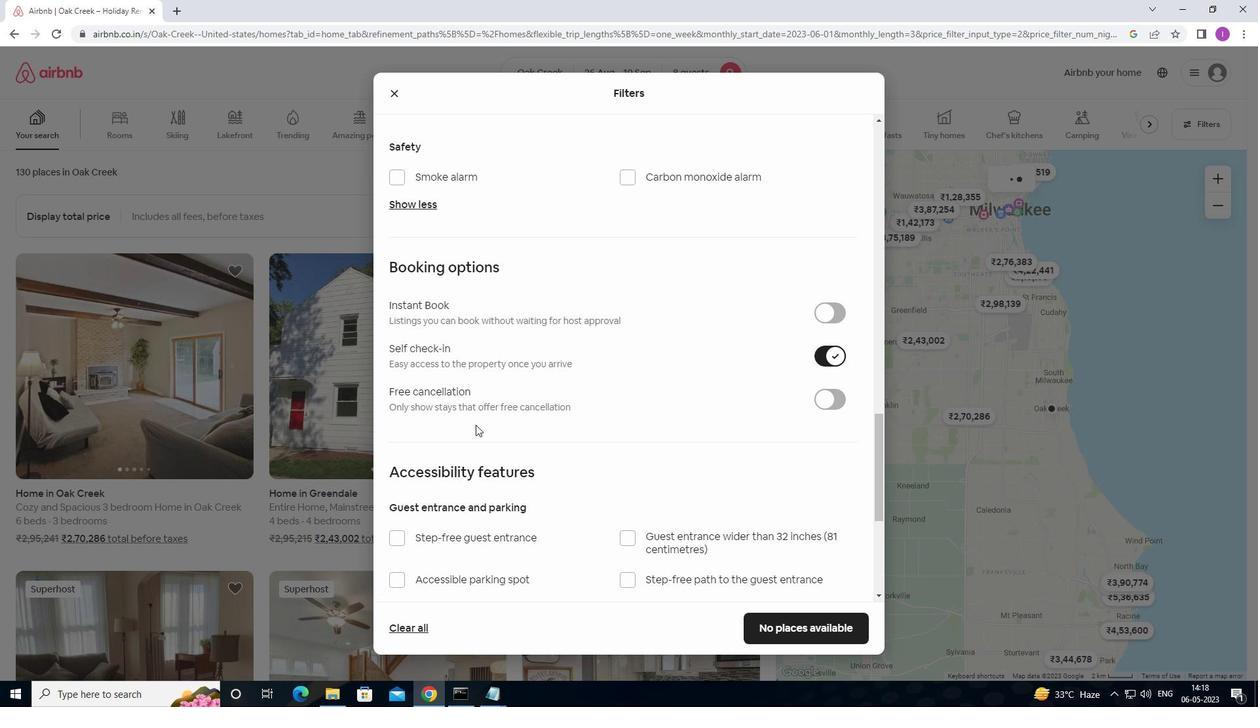 
Action: Mouse moved to (474, 429)
Screenshot: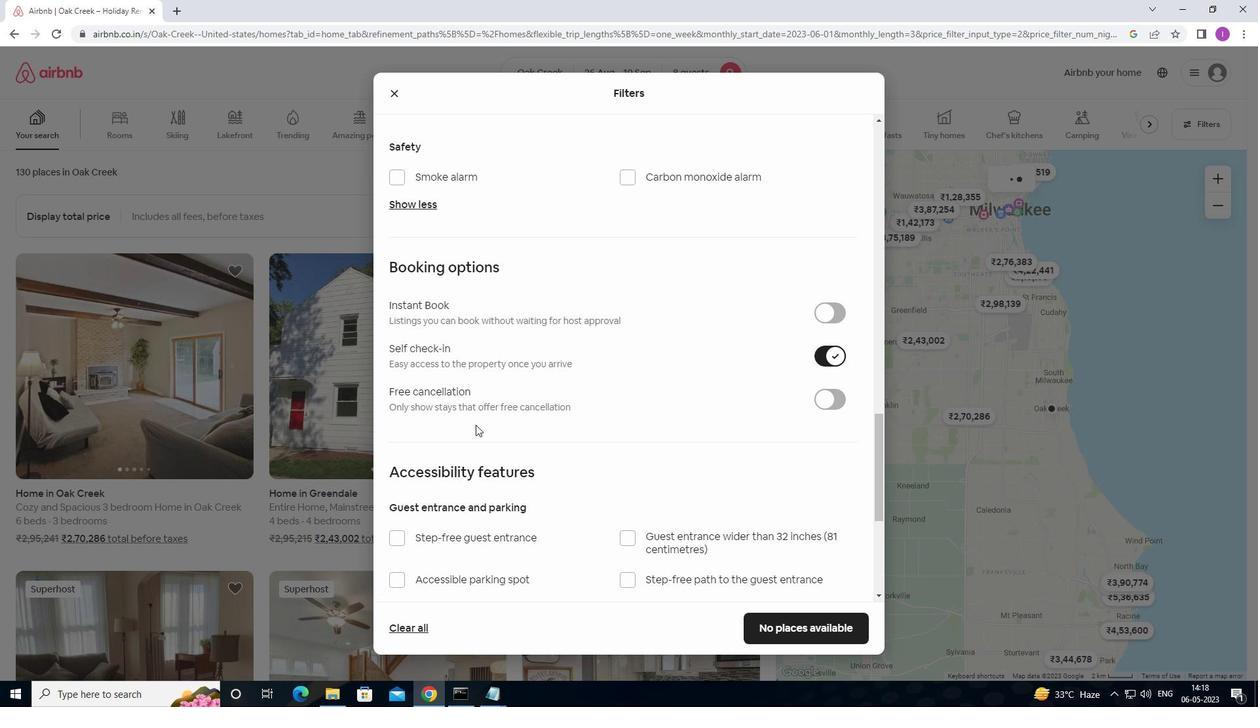 
Action: Mouse scrolled (474, 428) with delta (0, 0)
Screenshot: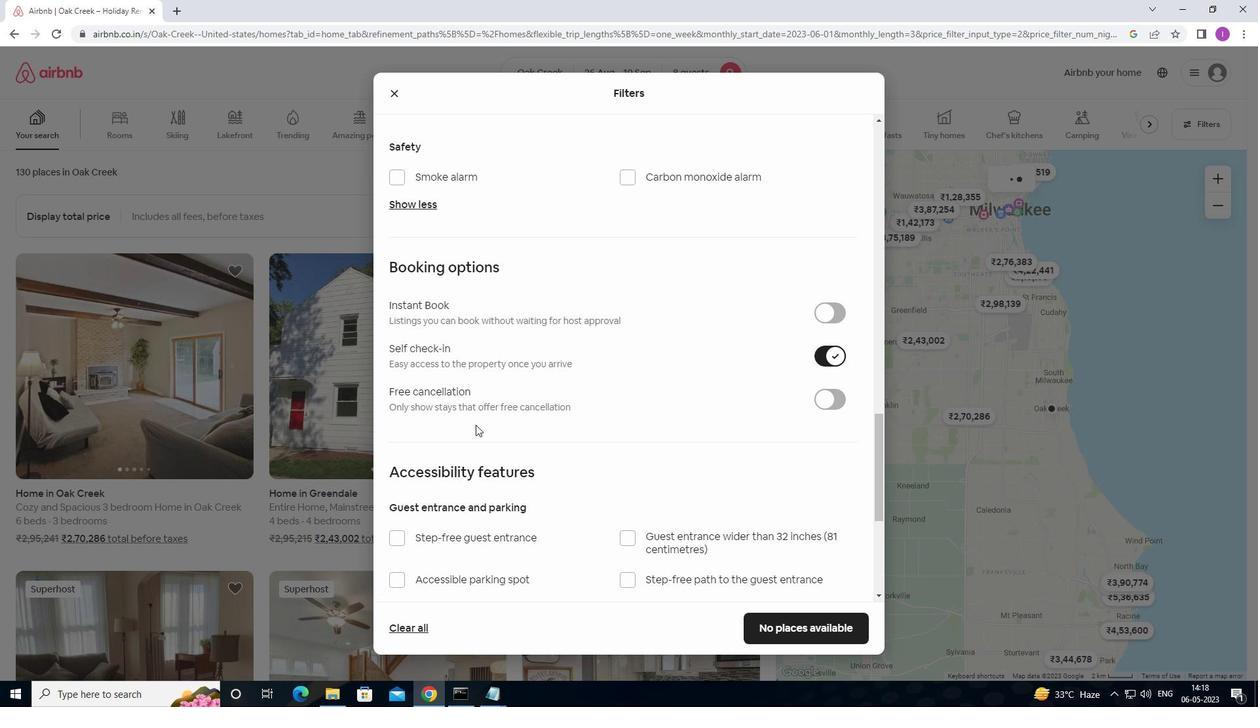 
Action: Mouse moved to (477, 430)
Screenshot: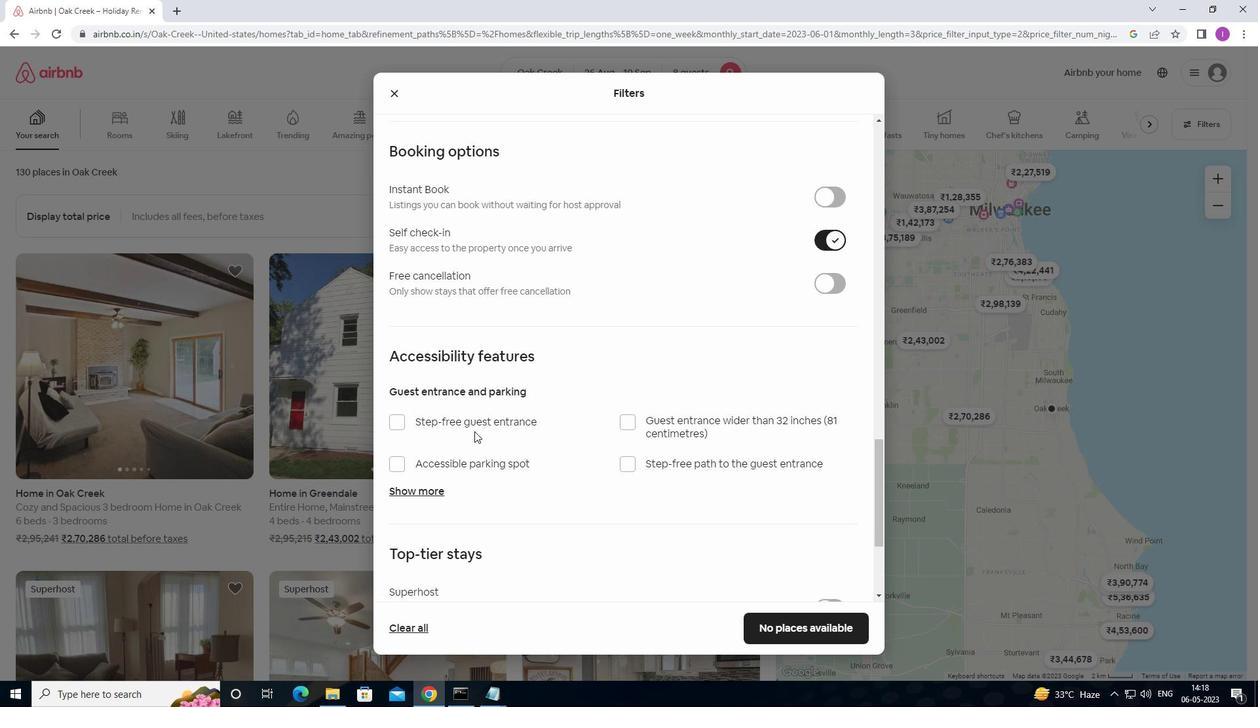 
Action: Mouse scrolled (477, 429) with delta (0, 0)
Screenshot: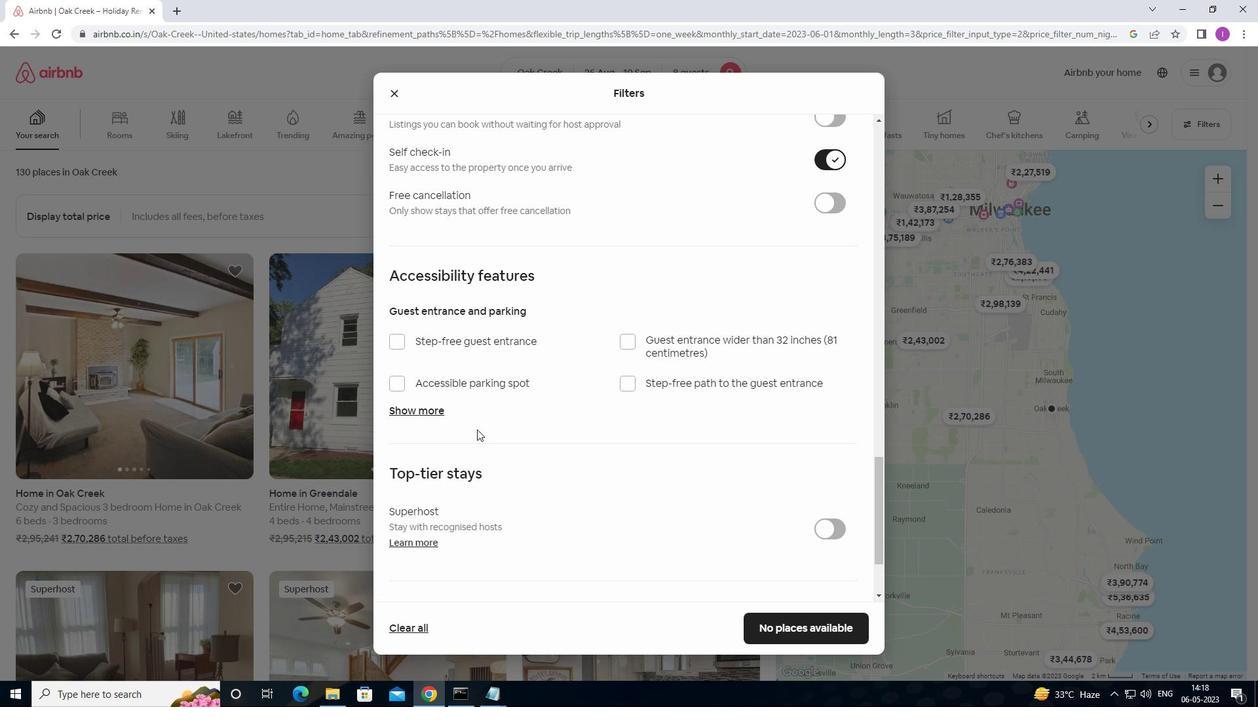 
Action: Mouse scrolled (477, 429) with delta (0, 0)
Screenshot: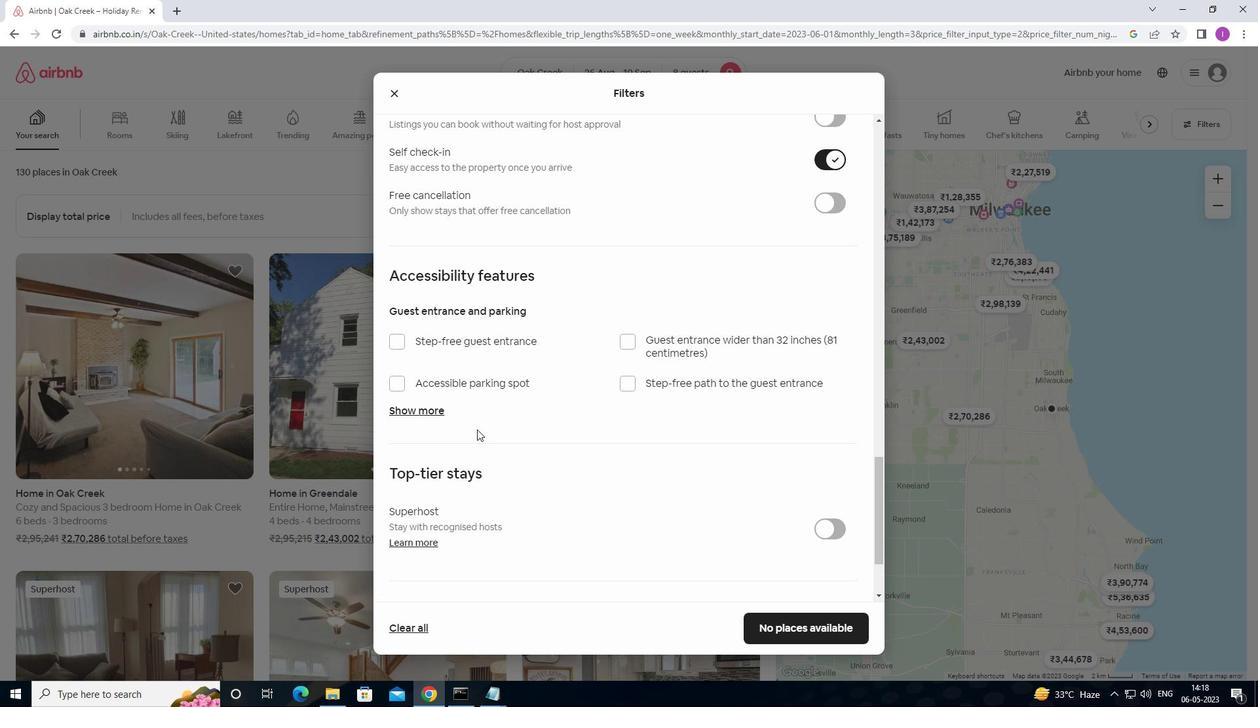 
Action: Mouse scrolled (477, 429) with delta (0, 0)
Screenshot: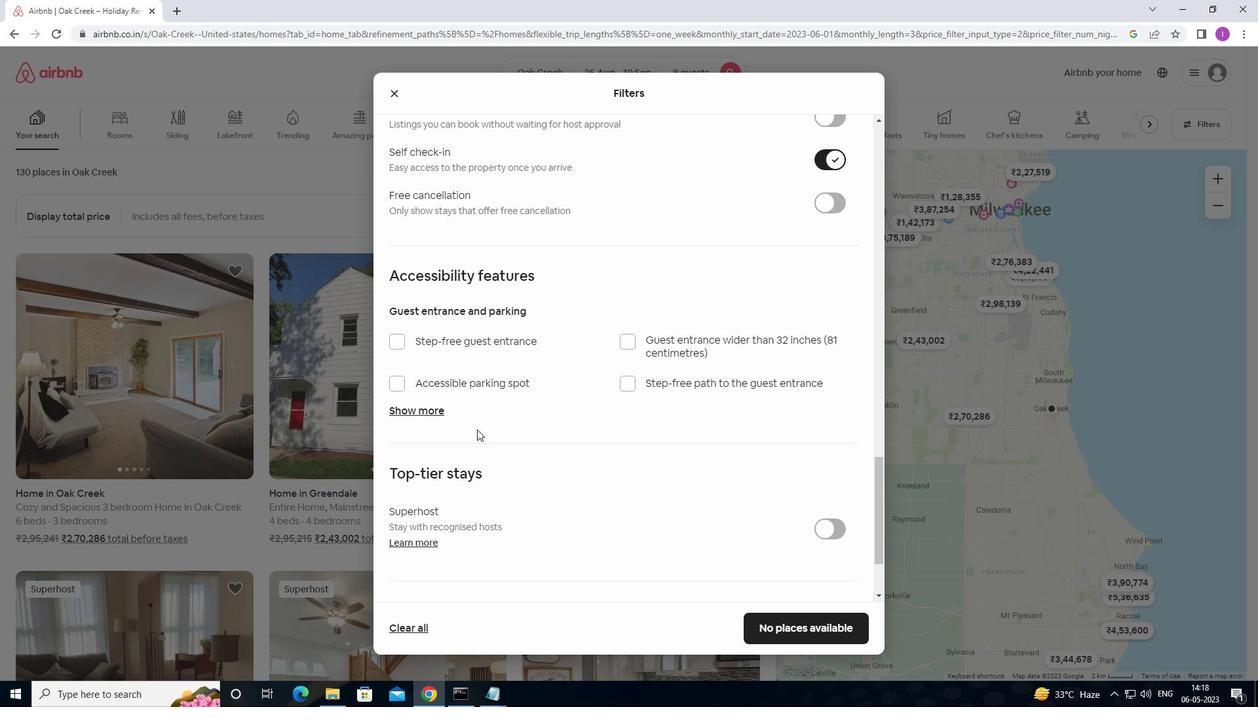 
Action: Mouse moved to (513, 420)
Screenshot: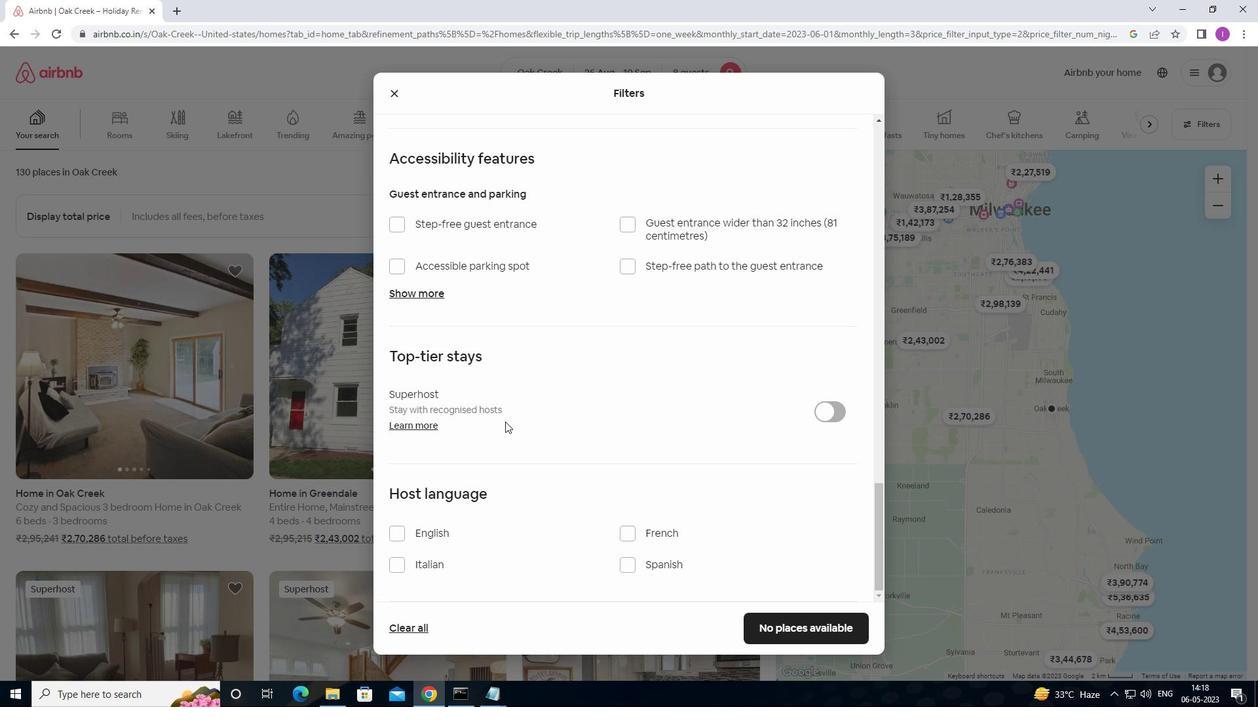 
Action: Mouse scrolled (513, 420) with delta (0, 0)
Screenshot: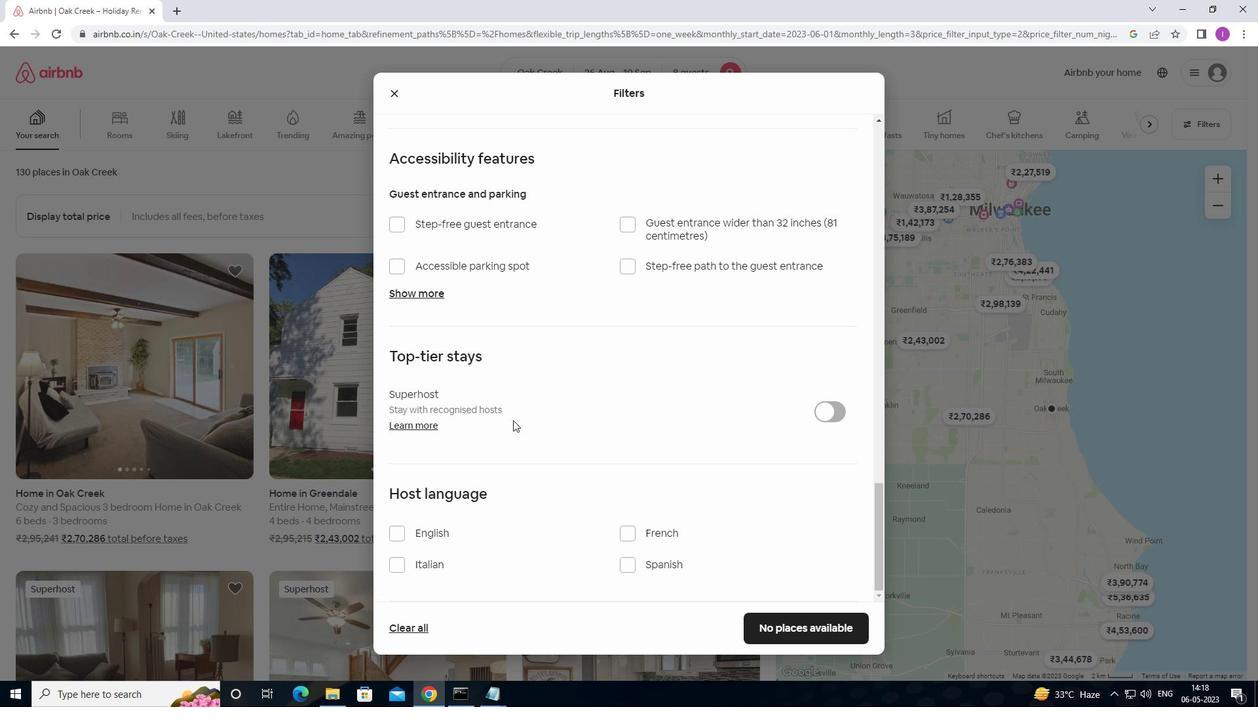 
Action: Mouse scrolled (513, 420) with delta (0, 0)
Screenshot: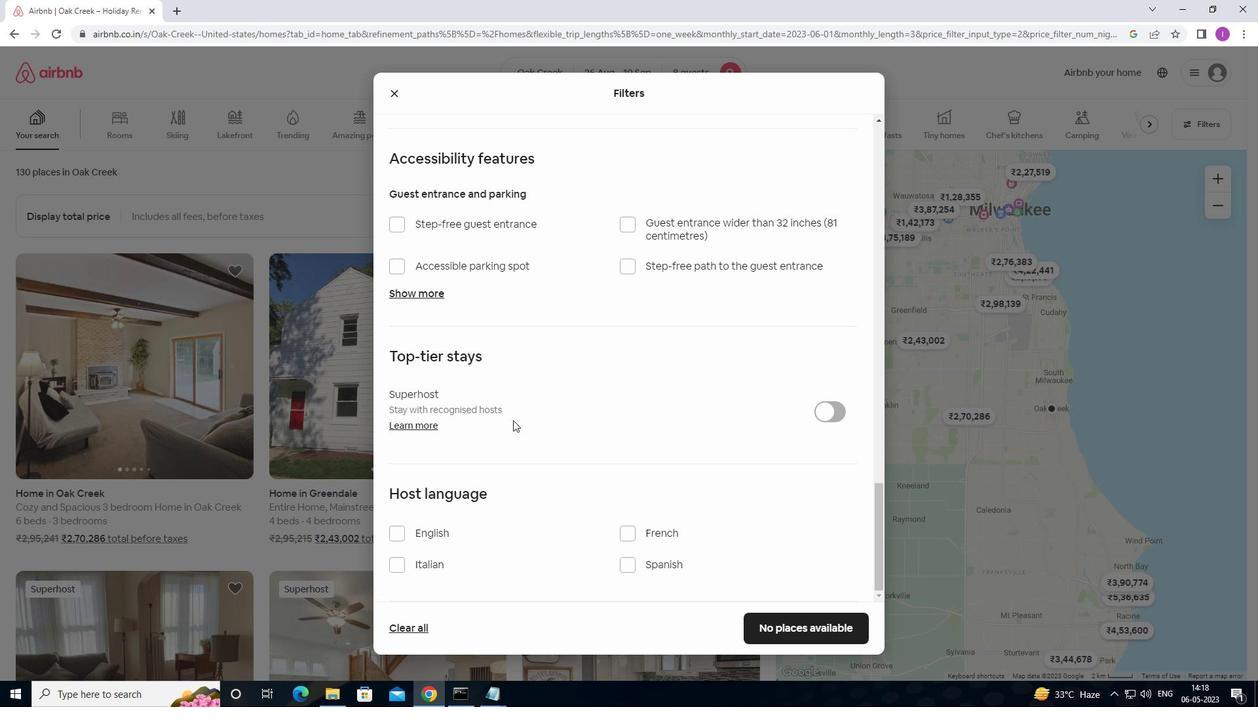 
Action: Mouse moved to (462, 443)
Screenshot: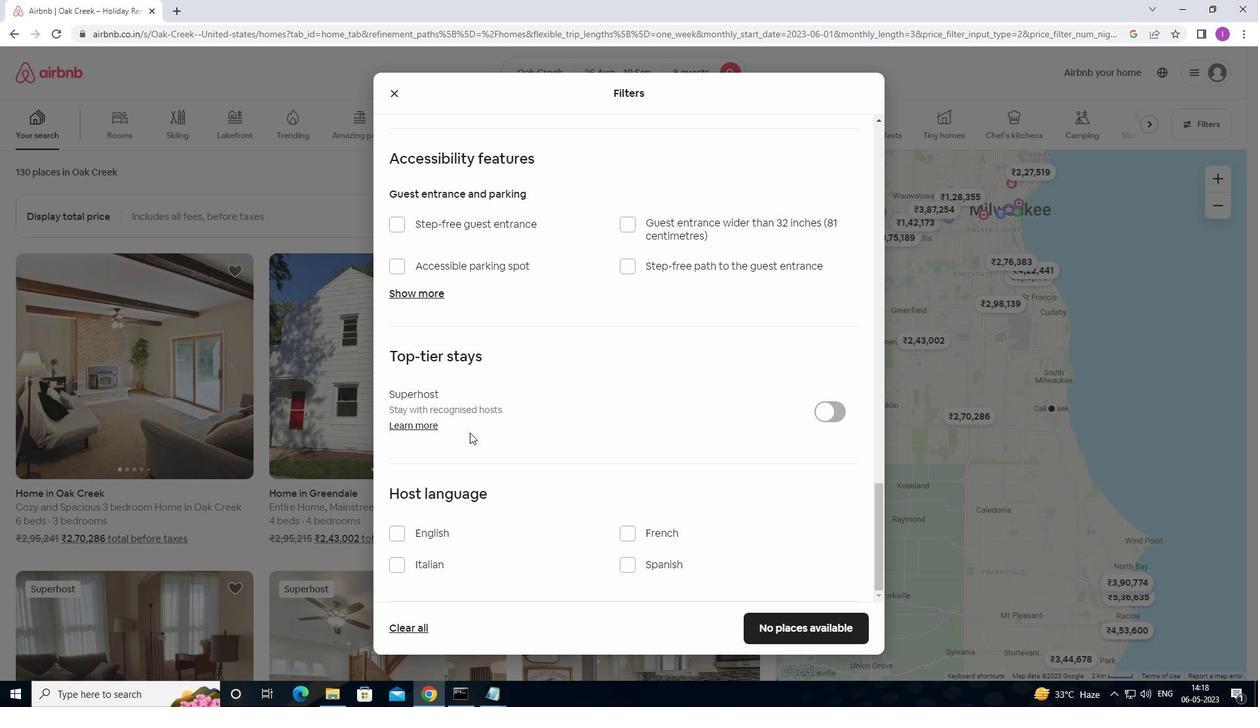 
Action: Mouse scrolled (462, 442) with delta (0, 0)
Screenshot: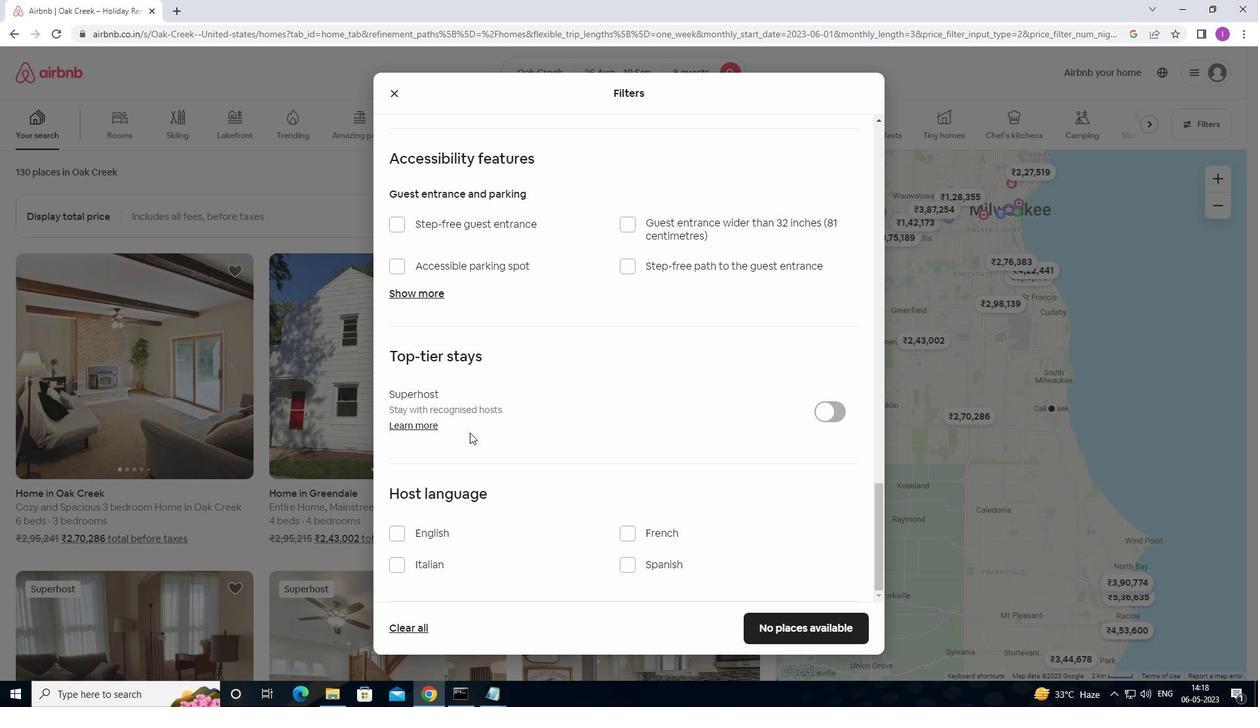 
Action: Mouse moved to (462, 447)
Screenshot: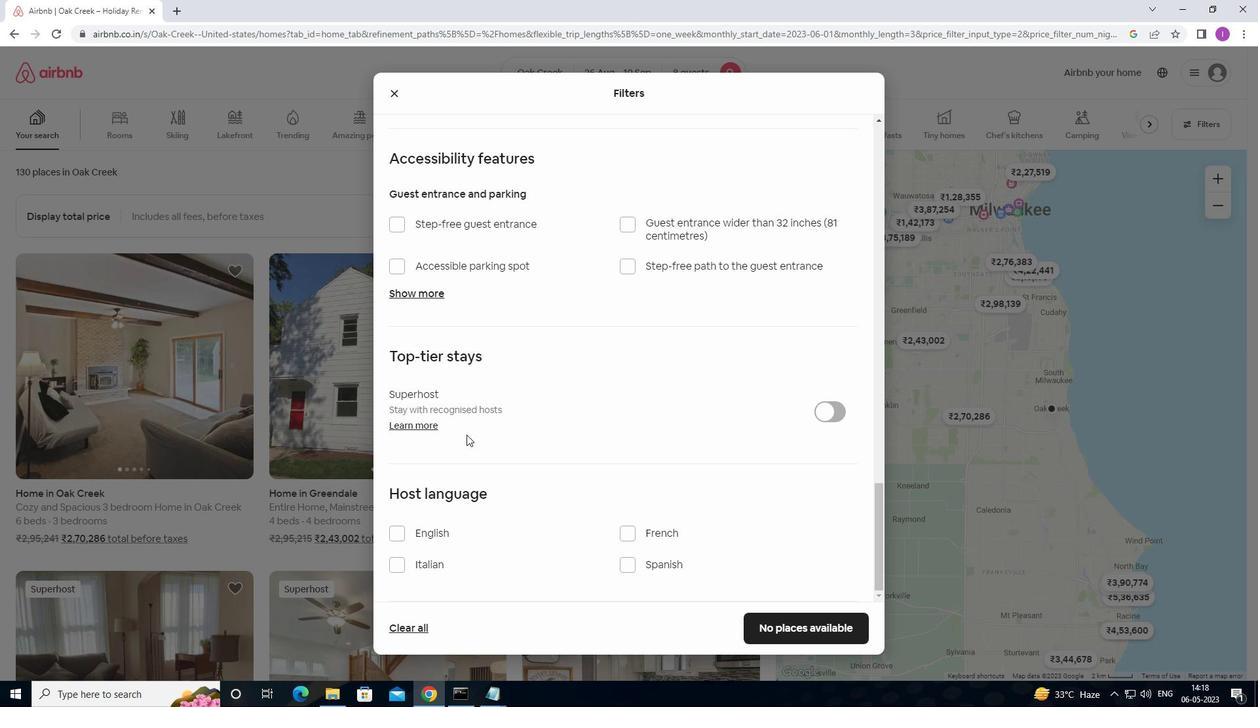 
Action: Mouse scrolled (462, 447) with delta (0, 0)
Screenshot: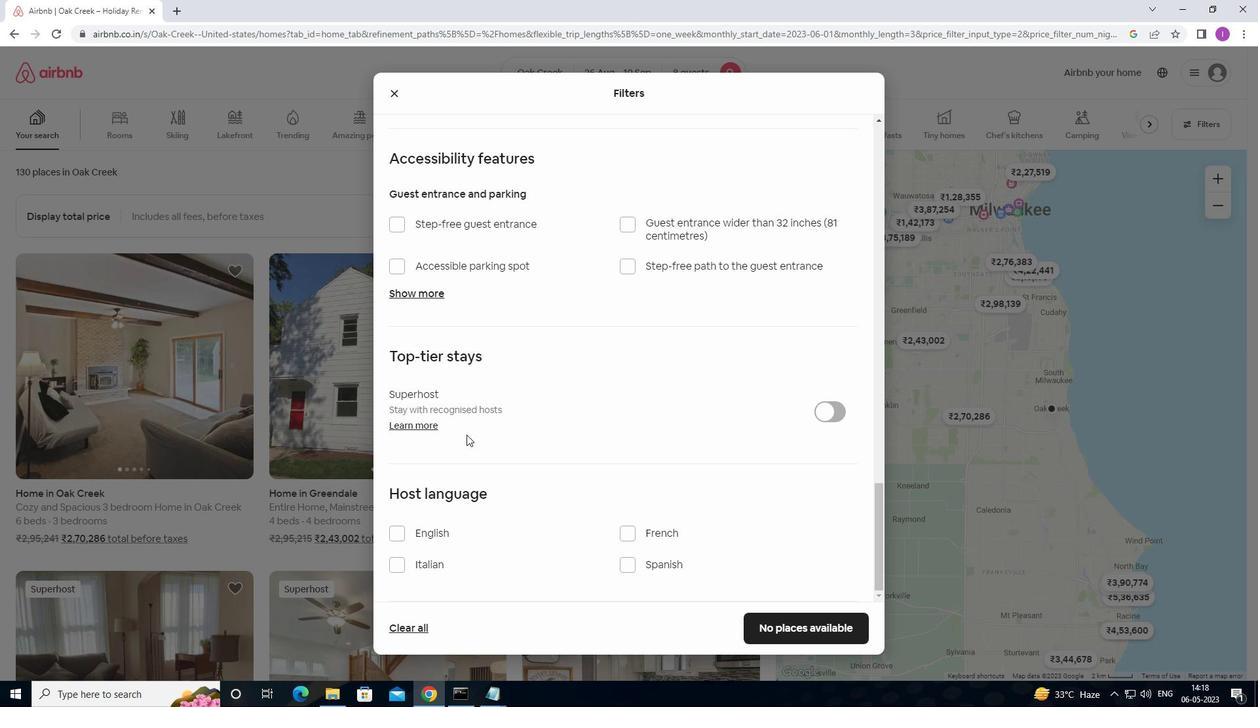 
Action: Mouse moved to (461, 450)
Screenshot: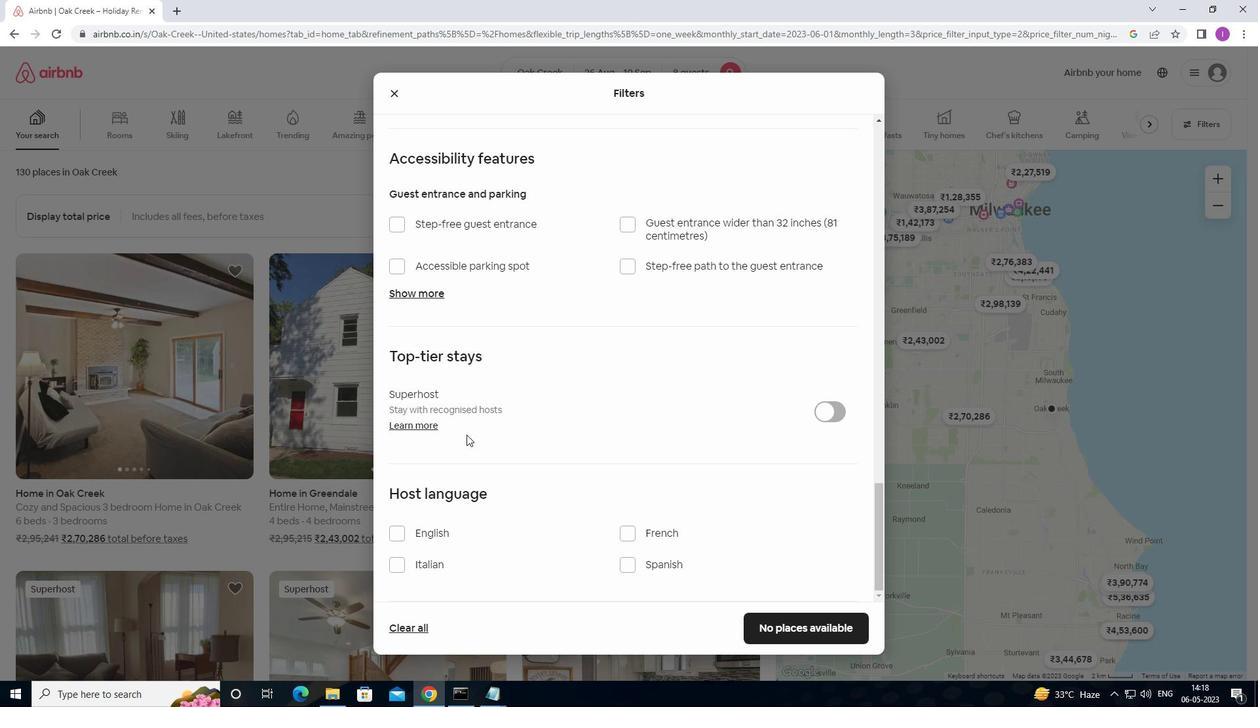 
Action: Mouse scrolled (461, 450) with delta (0, 0)
Screenshot: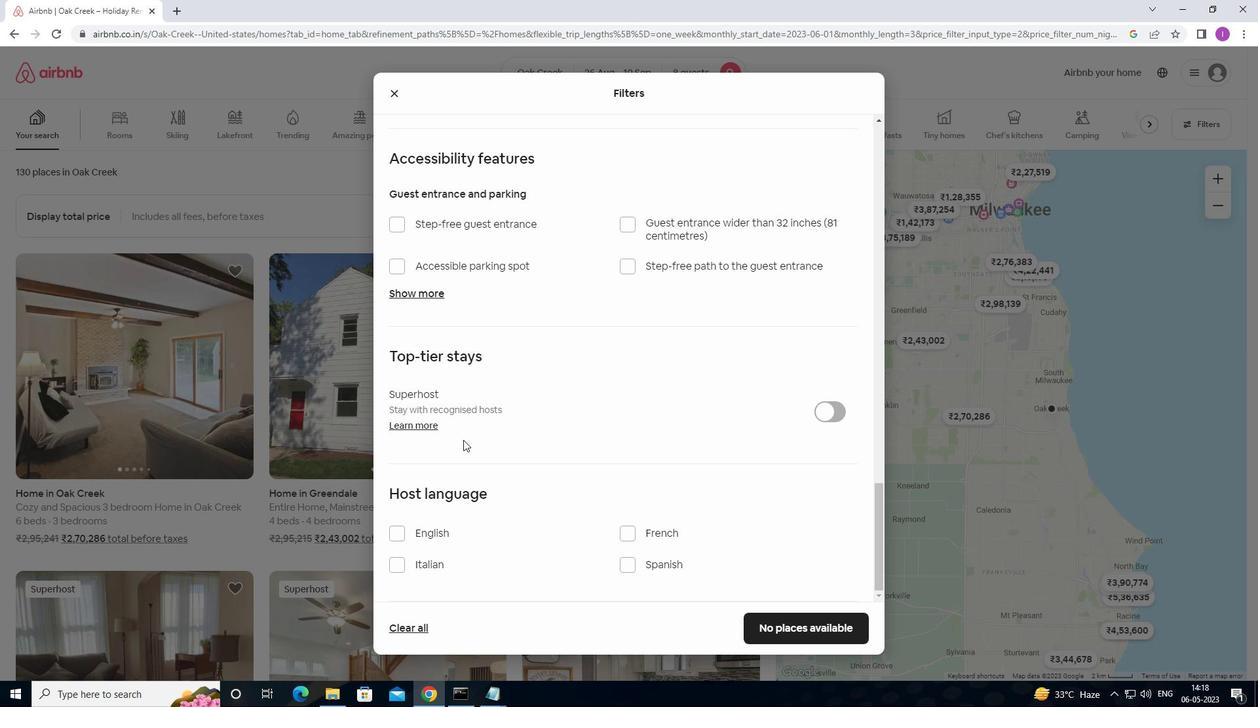 
Action: Mouse moved to (401, 537)
Screenshot: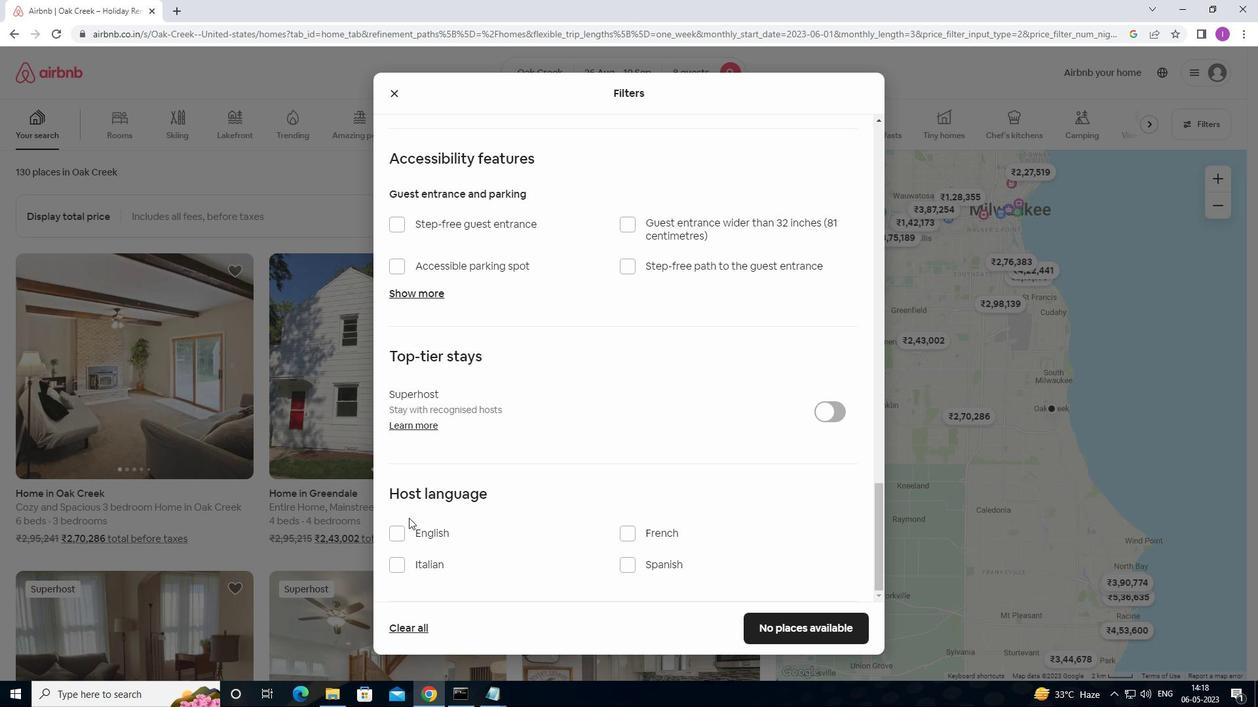 
Action: Mouse pressed left at (401, 537)
Screenshot: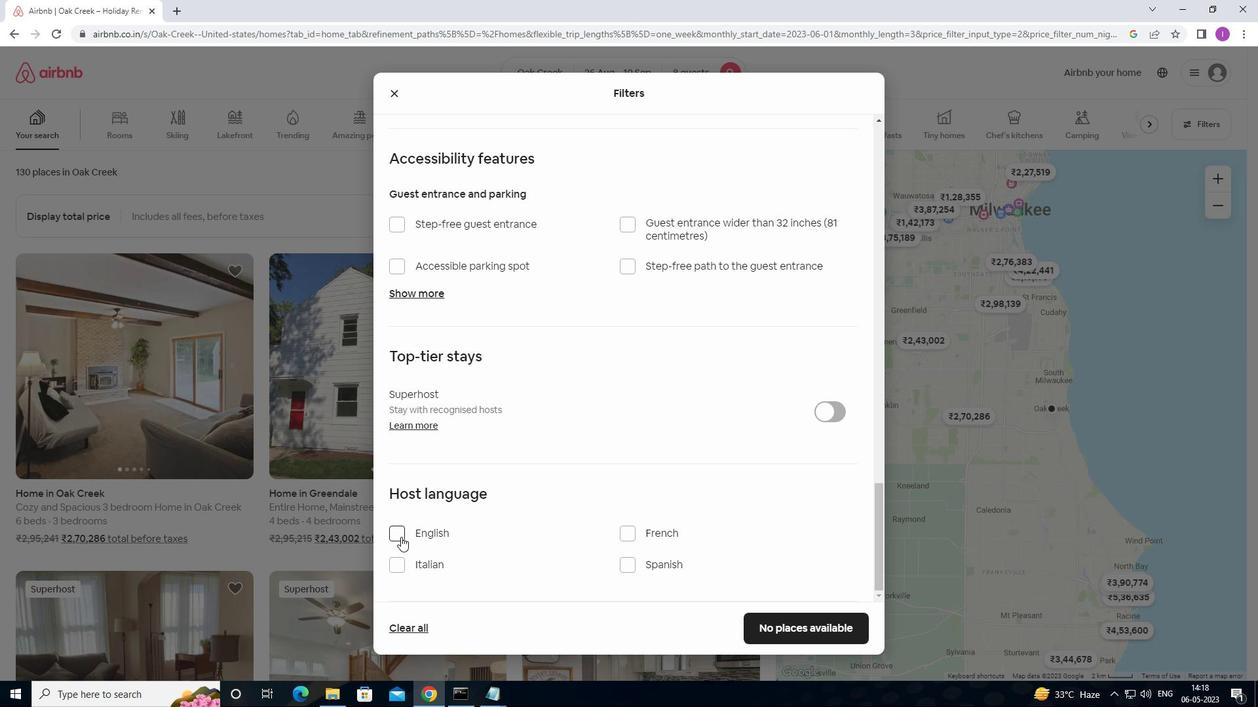 
Action: Mouse moved to (778, 624)
Screenshot: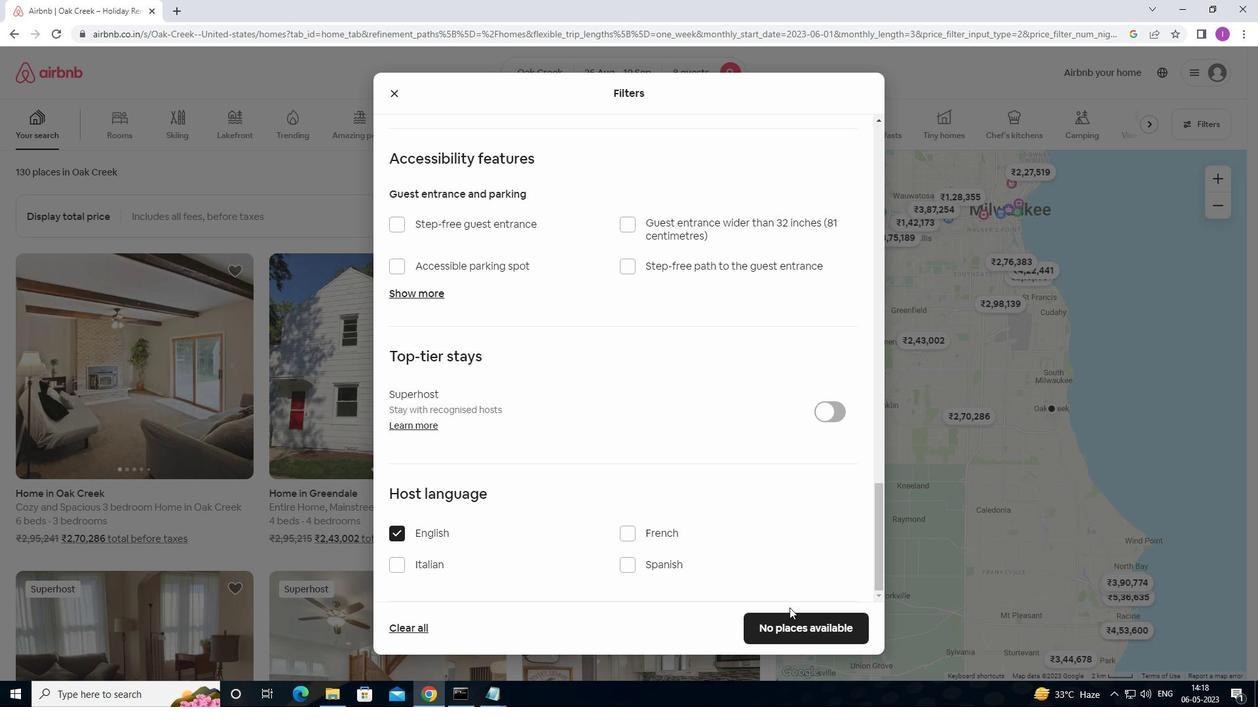 
Action: Mouse pressed left at (778, 624)
Screenshot: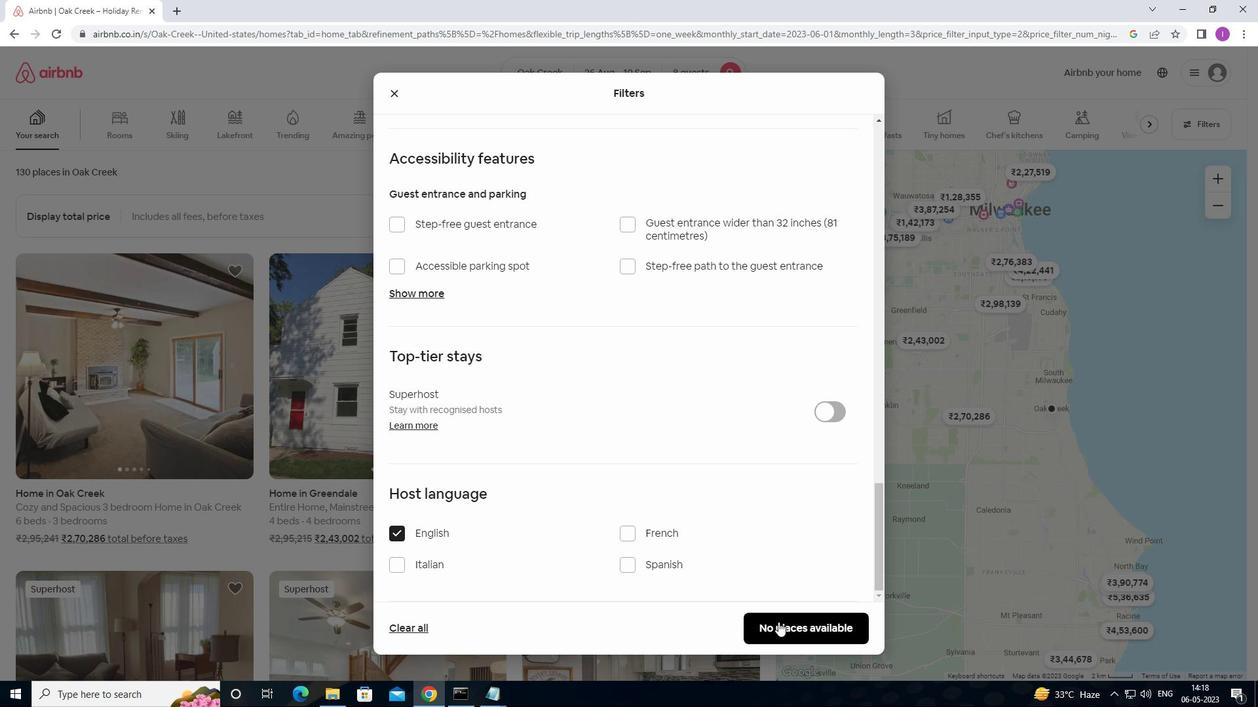 
Action: Mouse moved to (994, 338)
Screenshot: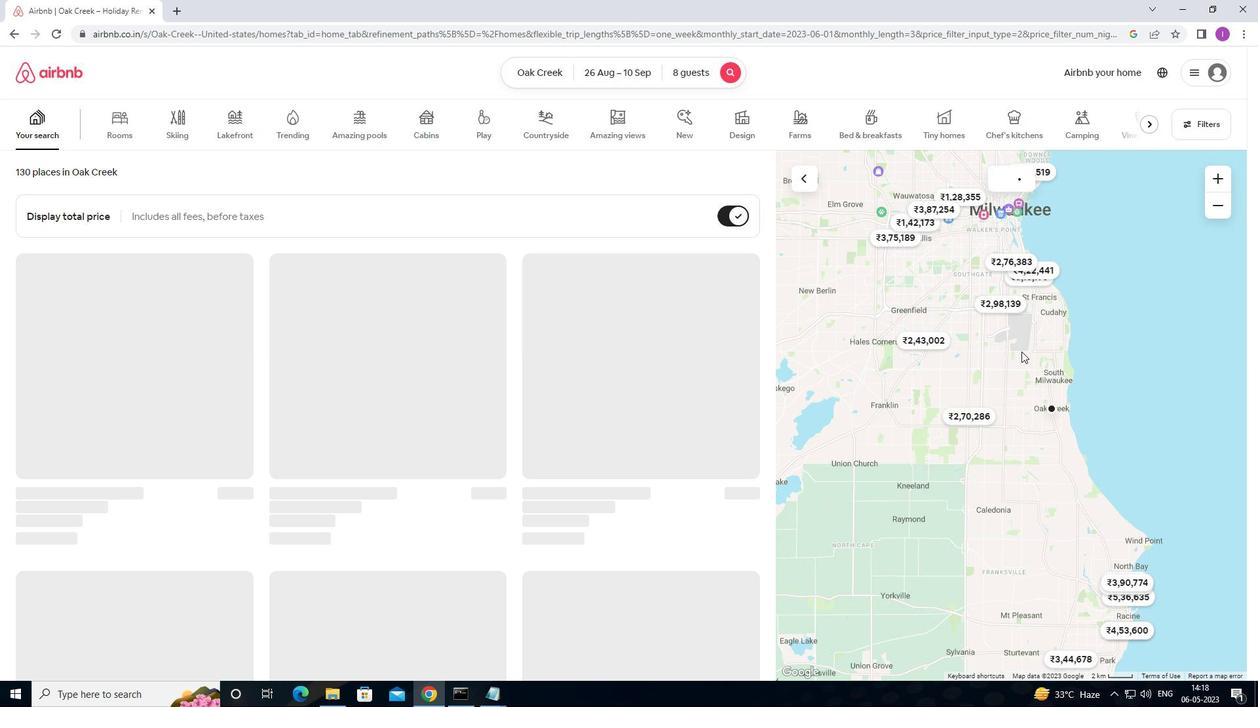 
